 Task: Find connections with filter location Kunshan with filter topic #coacheswith filter profile language French with filter current company Qualys with filter school All Saints' College, Thiruvananthapuram with filter industry Reupholstery and Furniture Repair with filter service category Bankruptcy Law with filter keywords title Communications Director
Action: Mouse moved to (535, 73)
Screenshot: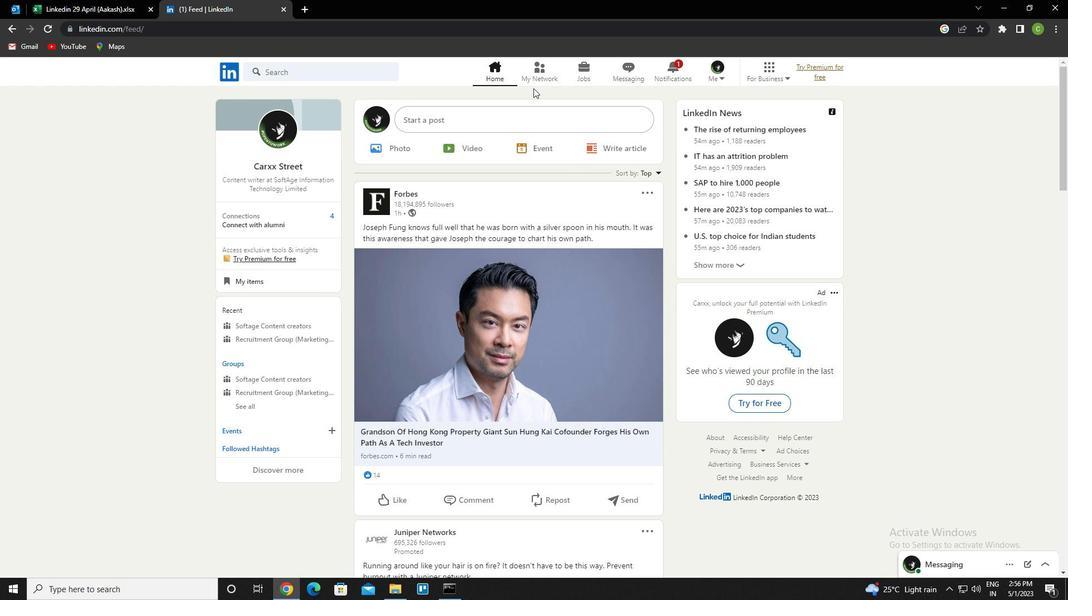 
Action: Mouse pressed left at (535, 73)
Screenshot: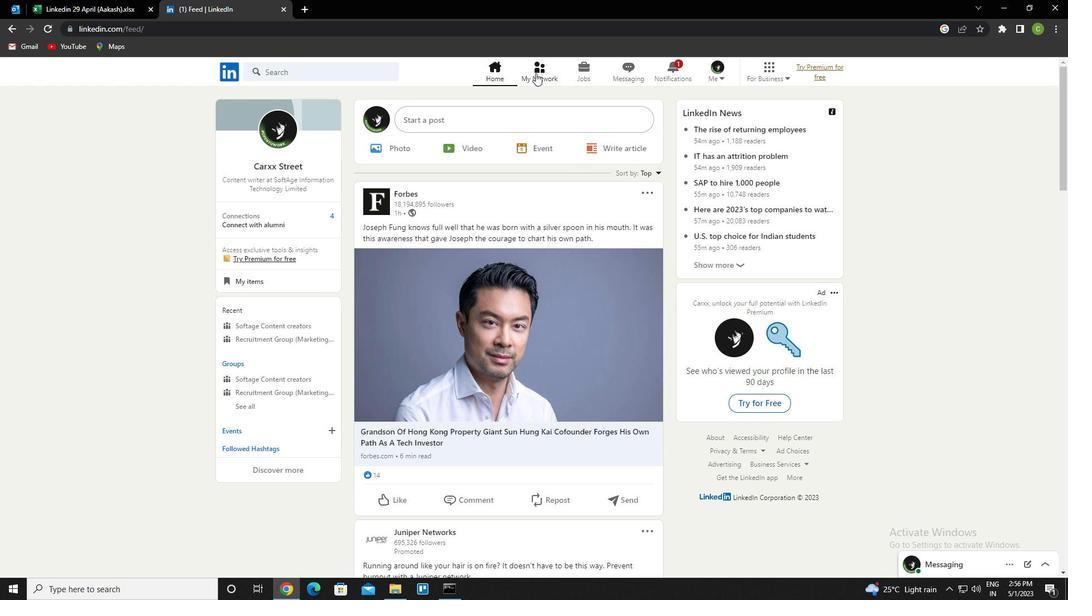 
Action: Mouse moved to (330, 126)
Screenshot: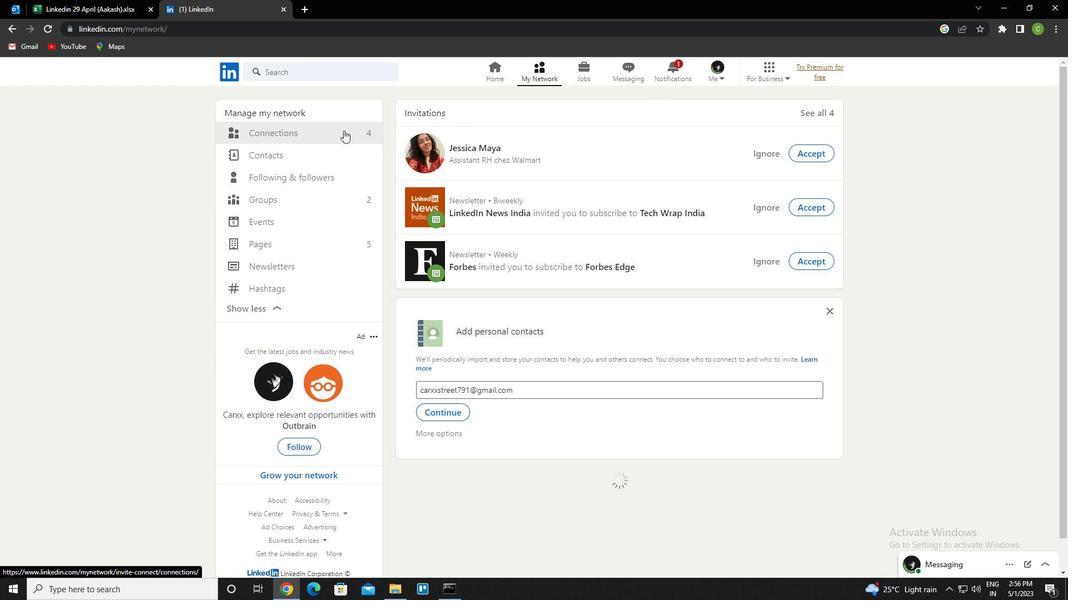 
Action: Mouse pressed left at (330, 126)
Screenshot: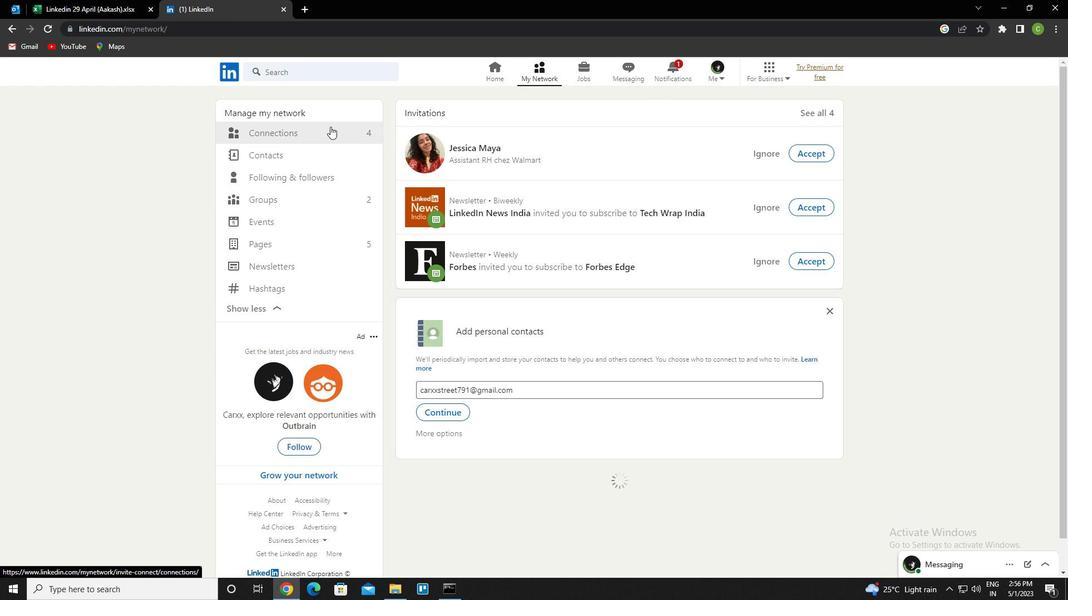 
Action: Mouse moved to (619, 130)
Screenshot: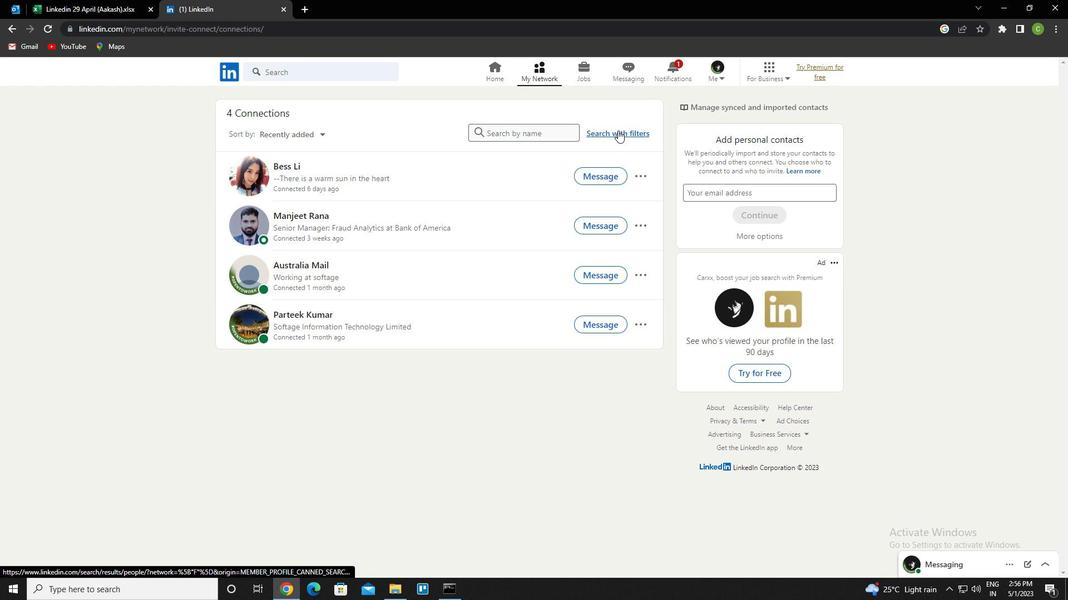 
Action: Mouse pressed left at (619, 130)
Screenshot: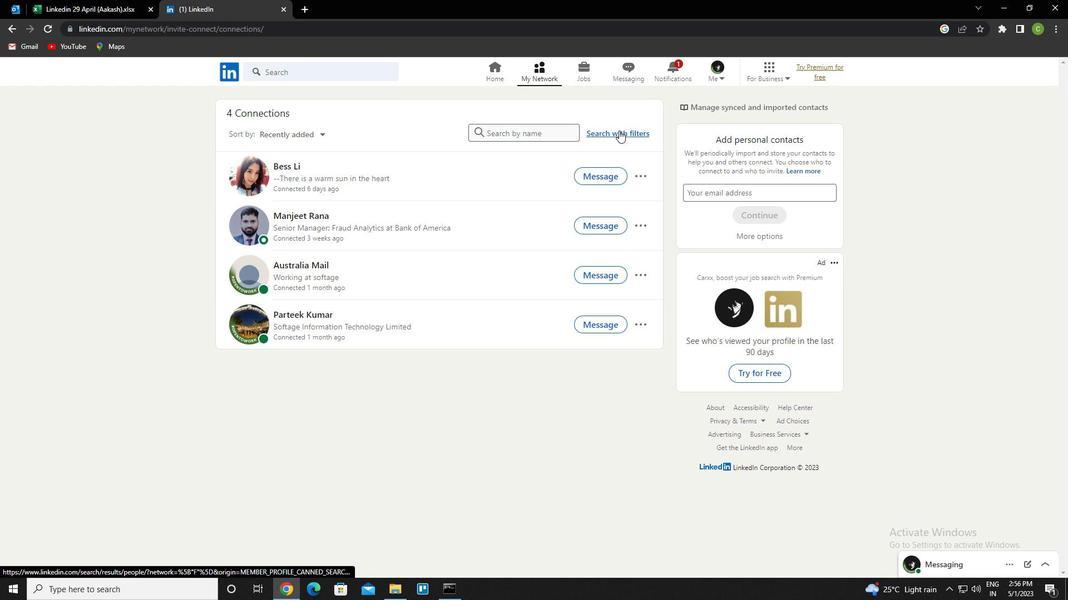 
Action: Mouse moved to (578, 109)
Screenshot: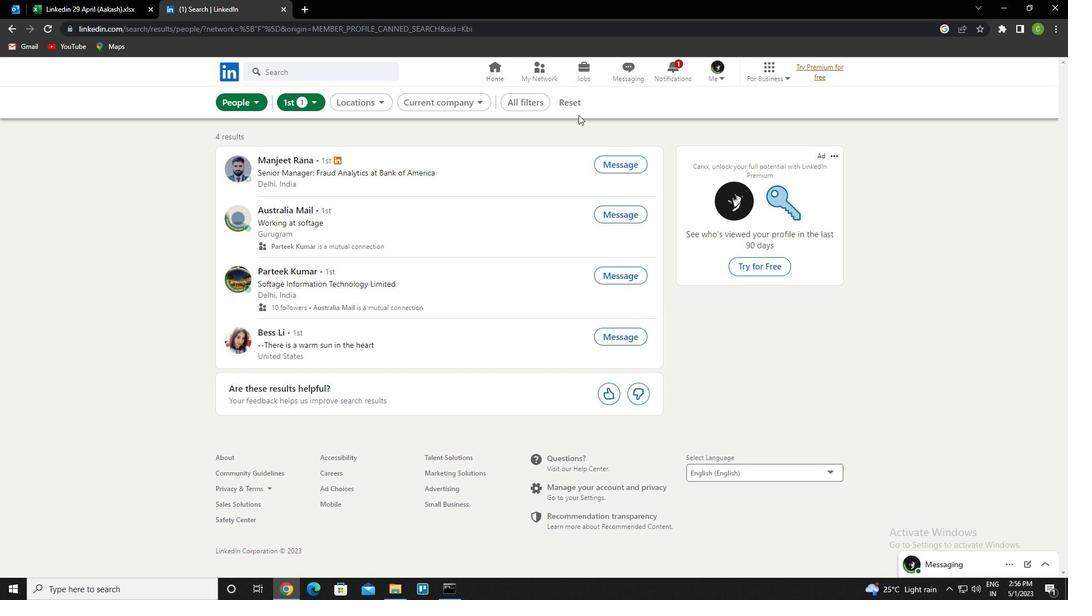 
Action: Mouse pressed left at (578, 109)
Screenshot: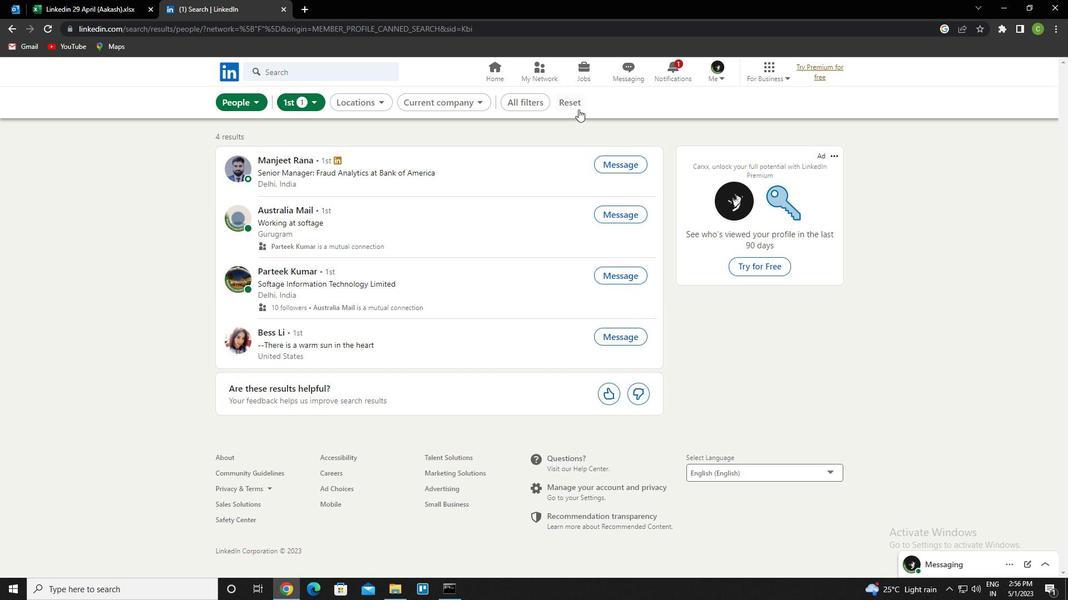 
Action: Mouse moved to (559, 102)
Screenshot: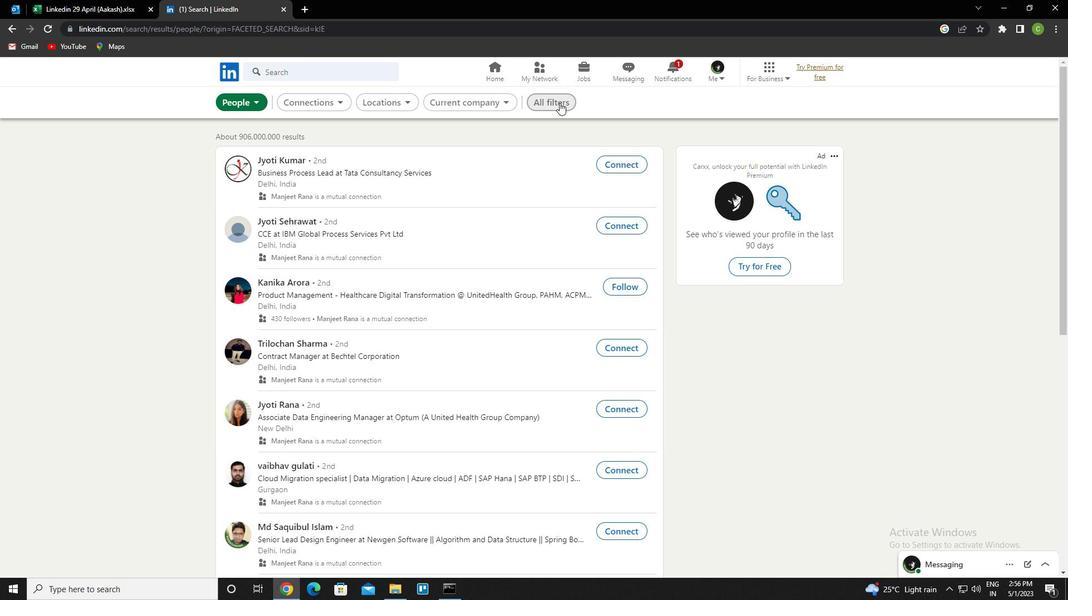 
Action: Mouse pressed left at (559, 102)
Screenshot: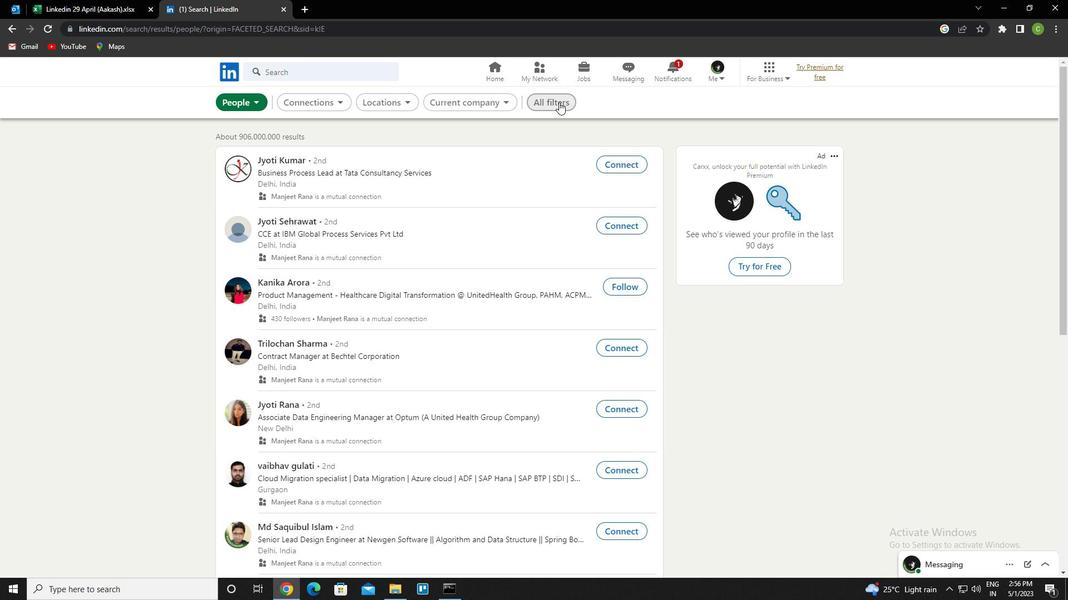 
Action: Mouse moved to (926, 322)
Screenshot: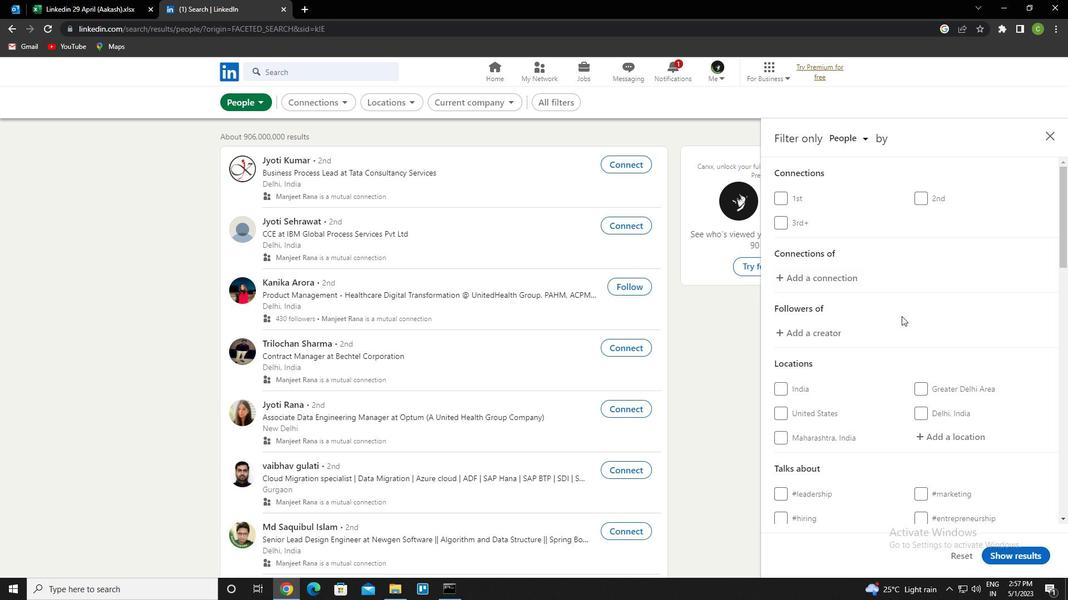 
Action: Mouse scrolled (926, 322) with delta (0, 0)
Screenshot: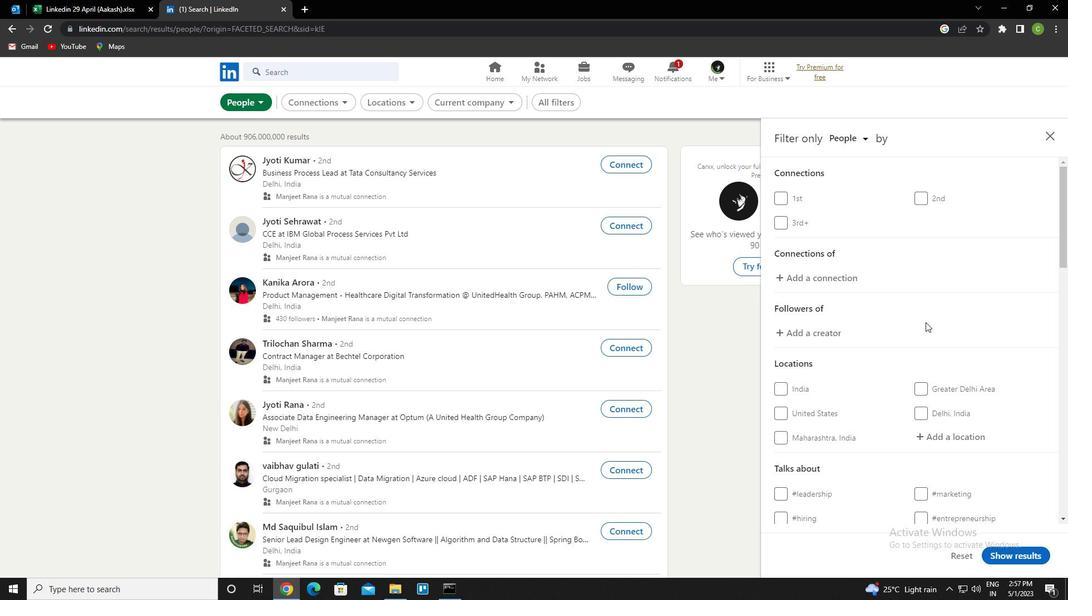 
Action: Mouse scrolled (926, 322) with delta (0, 0)
Screenshot: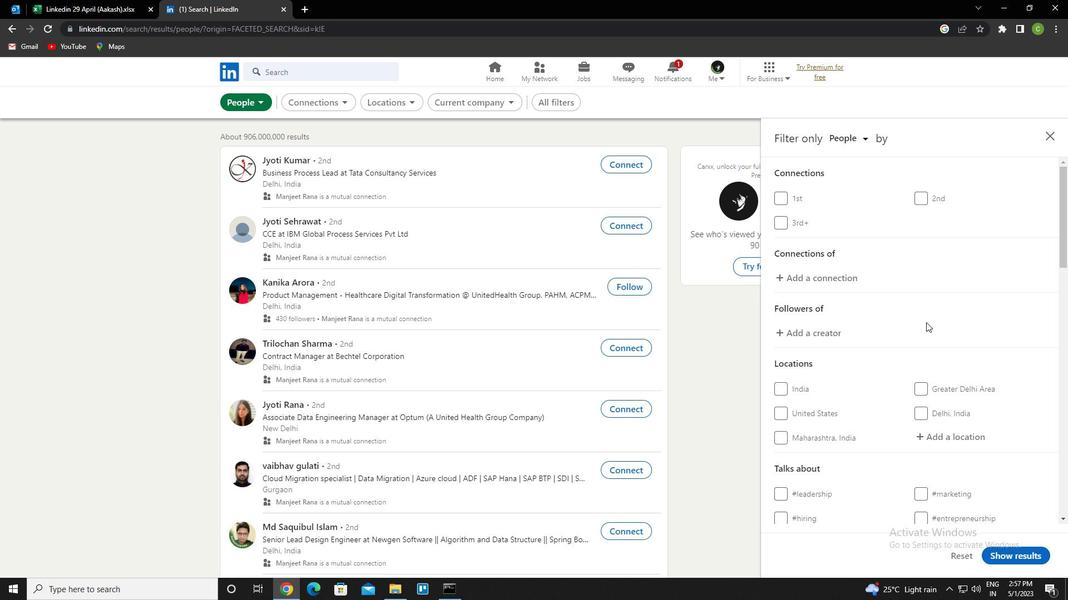 
Action: Mouse moved to (927, 322)
Screenshot: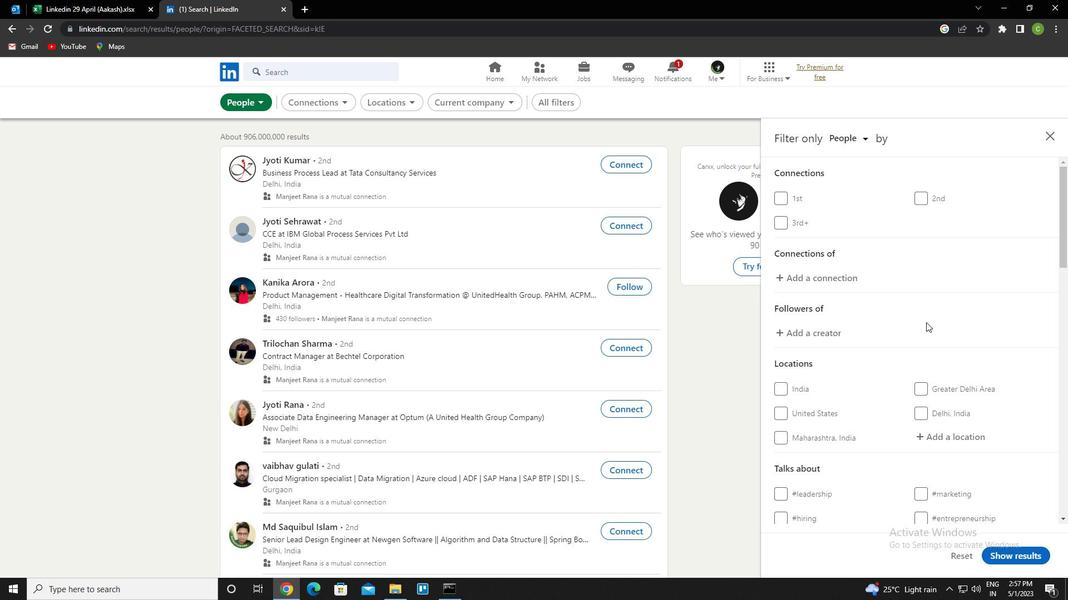 
Action: Mouse scrolled (927, 322) with delta (0, 0)
Screenshot: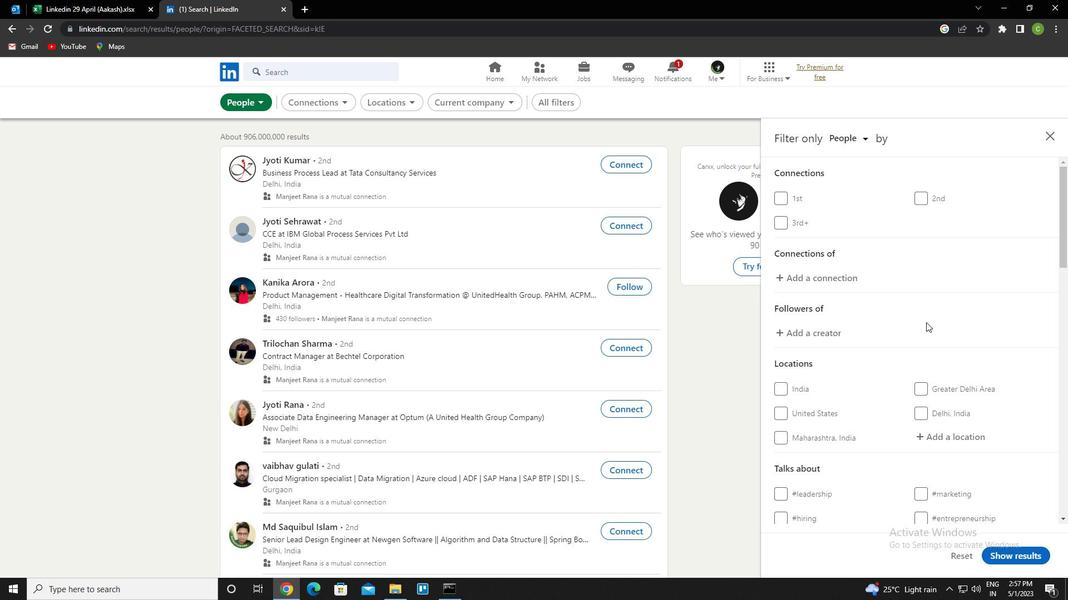 
Action: Mouse moved to (950, 268)
Screenshot: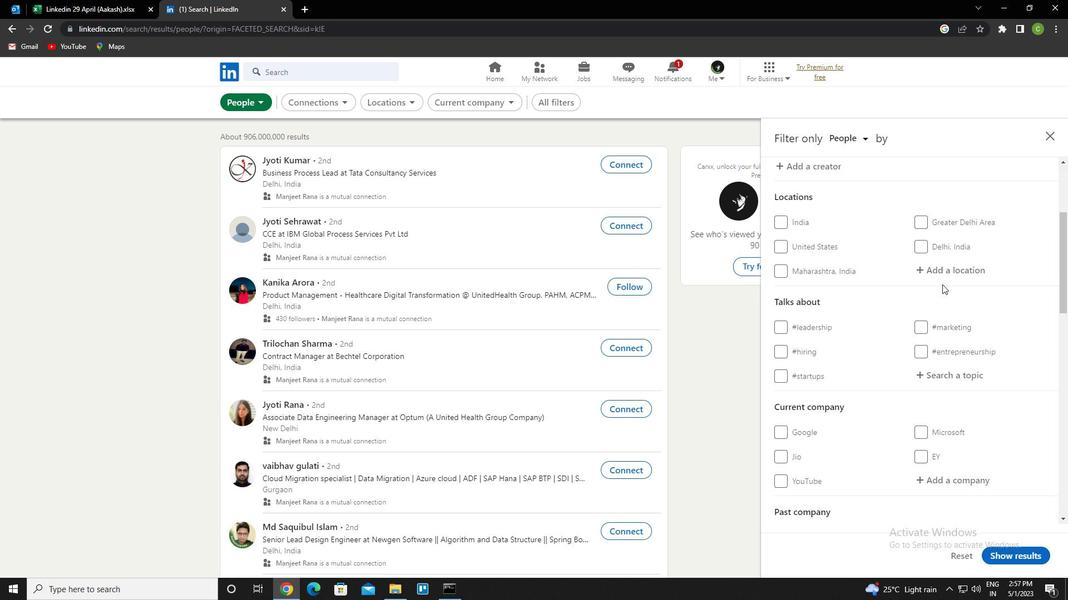 
Action: Mouse pressed left at (950, 268)
Screenshot: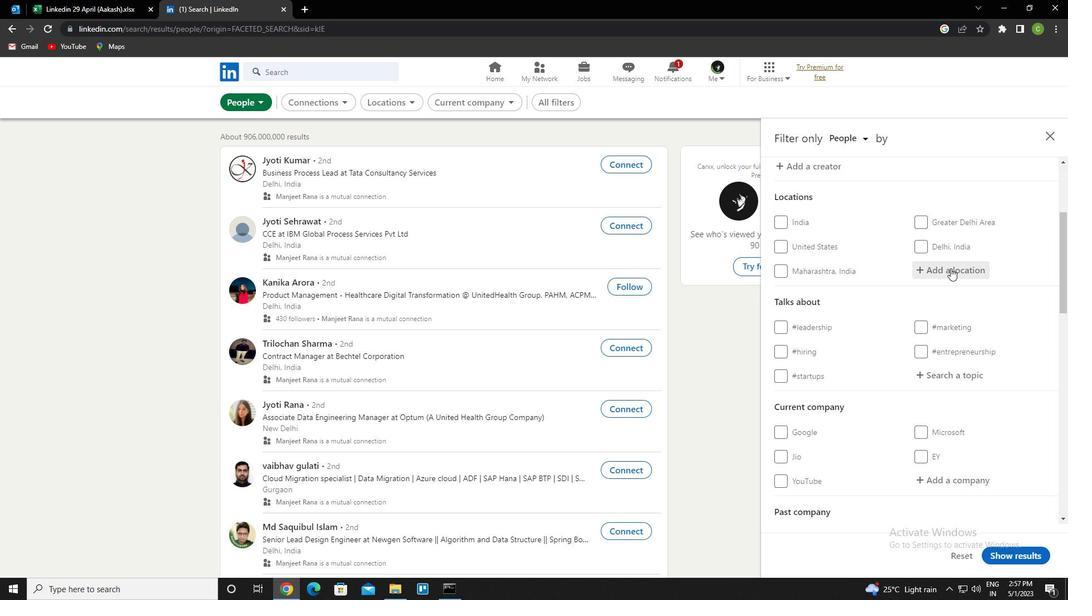 
Action: Key pressed <Key.caps_lock>k<Key.caps_lock>unshan<Key.enter>
Screenshot: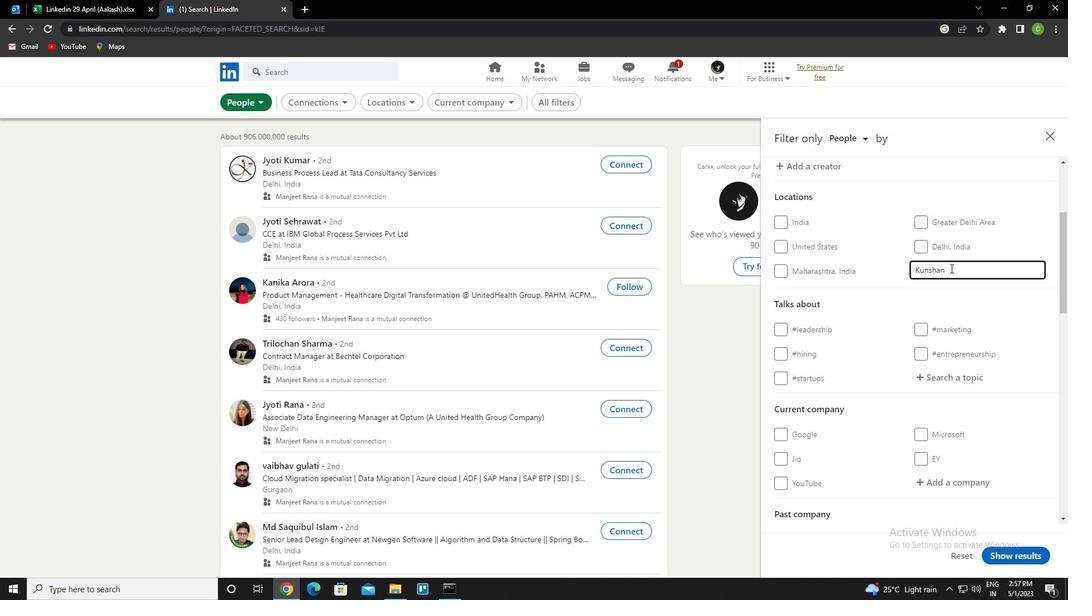 
Action: Mouse scrolled (950, 268) with delta (0, 0)
Screenshot: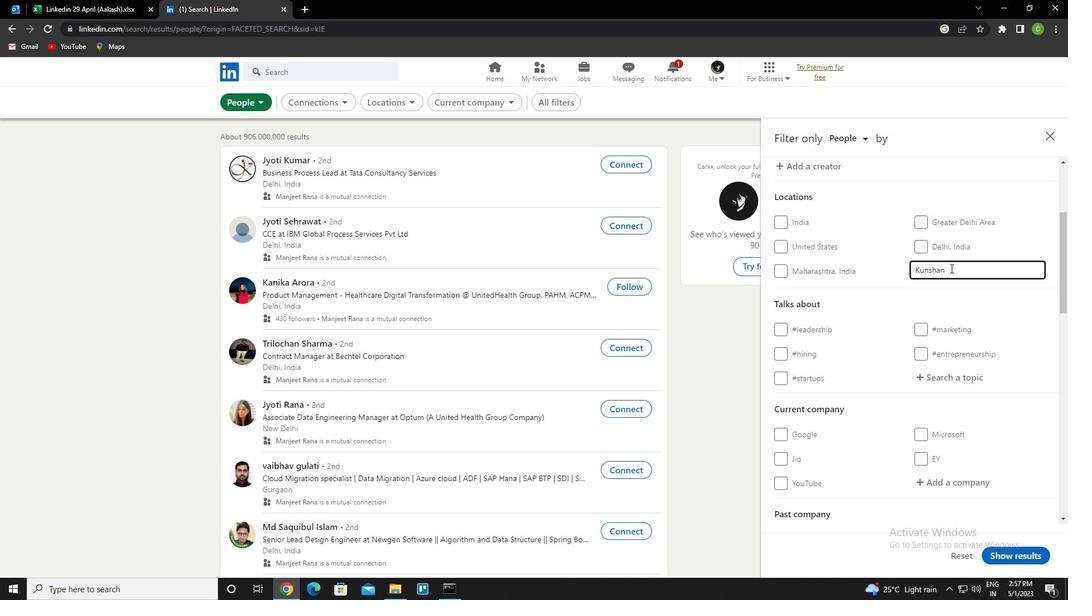 
Action: Mouse moved to (963, 326)
Screenshot: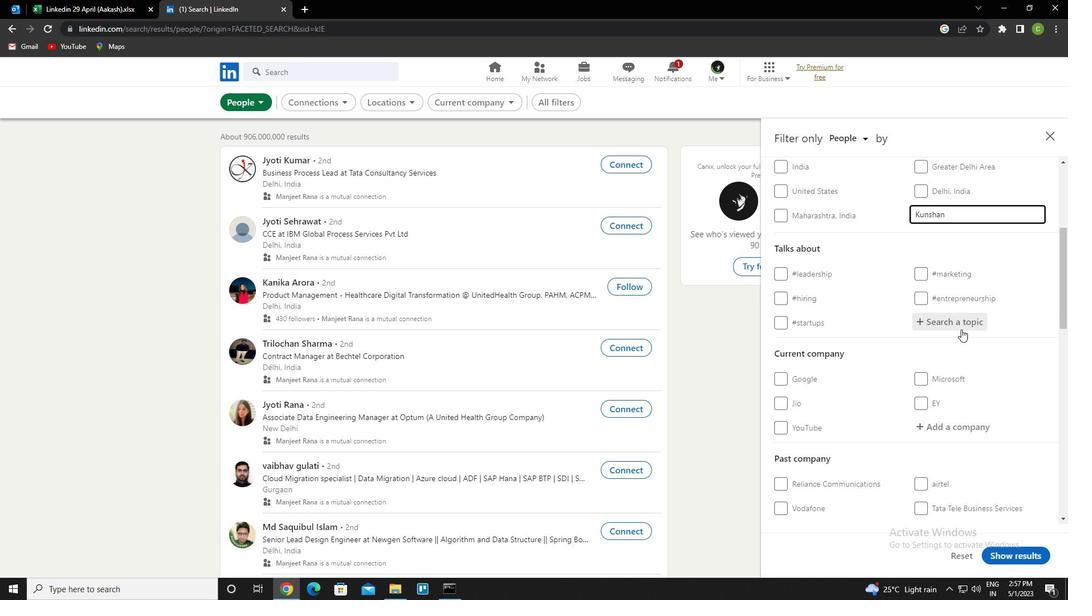 
Action: Mouse pressed left at (963, 326)
Screenshot: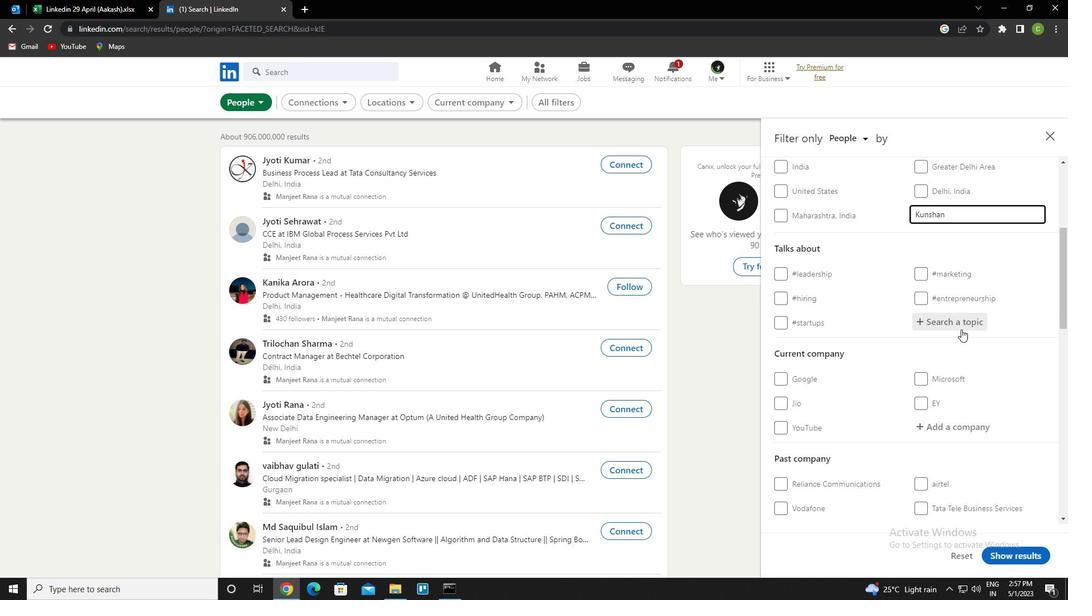 
Action: Key pressed coaches<Key.down><Key.enter>
Screenshot: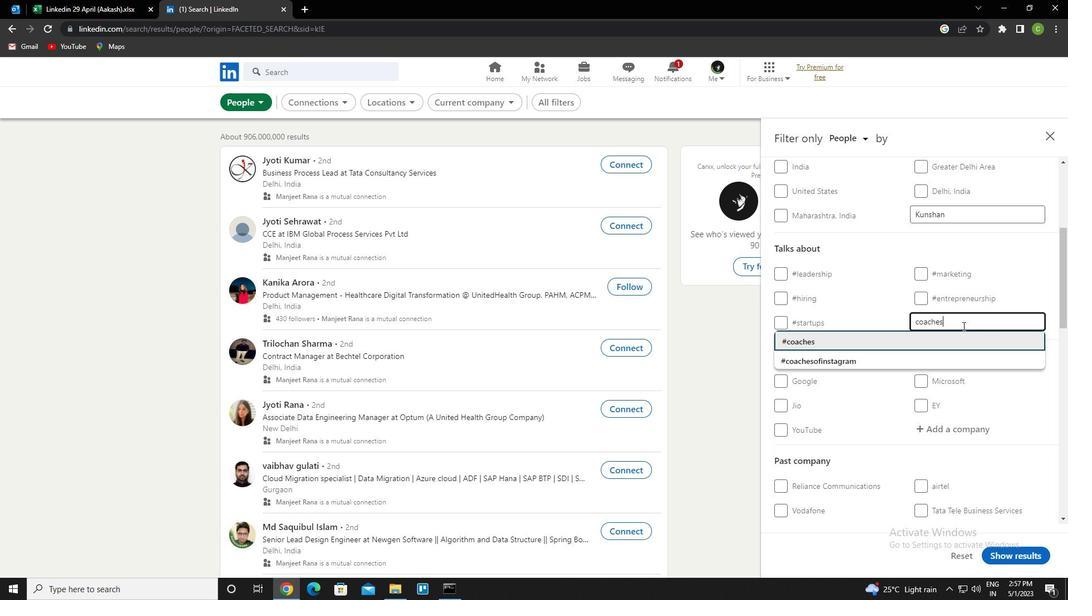 
Action: Mouse moved to (962, 326)
Screenshot: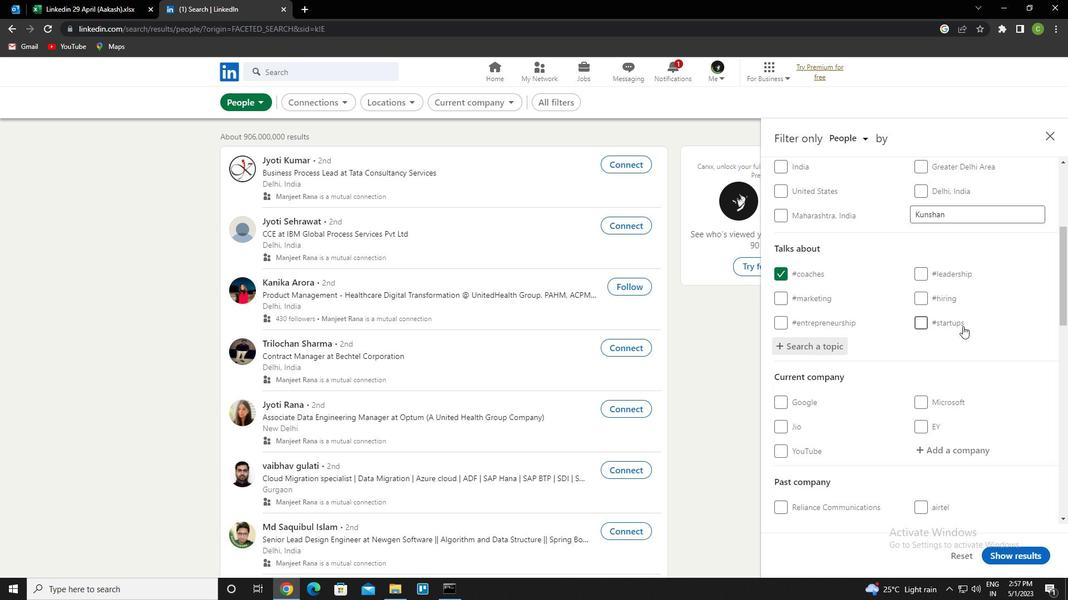 
Action: Mouse scrolled (962, 326) with delta (0, 0)
Screenshot: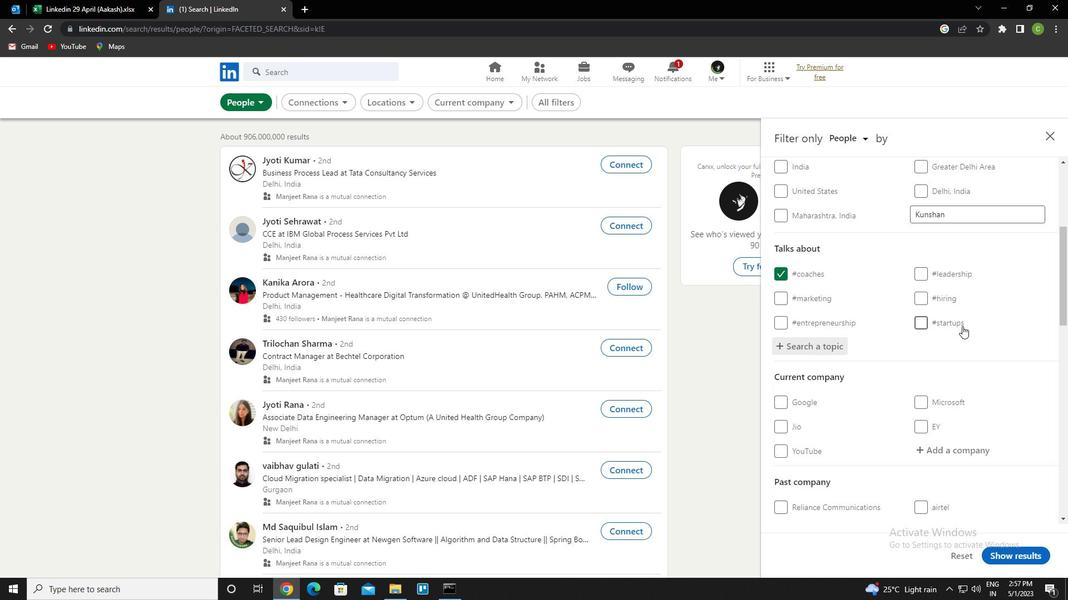
Action: Mouse scrolled (962, 326) with delta (0, 0)
Screenshot: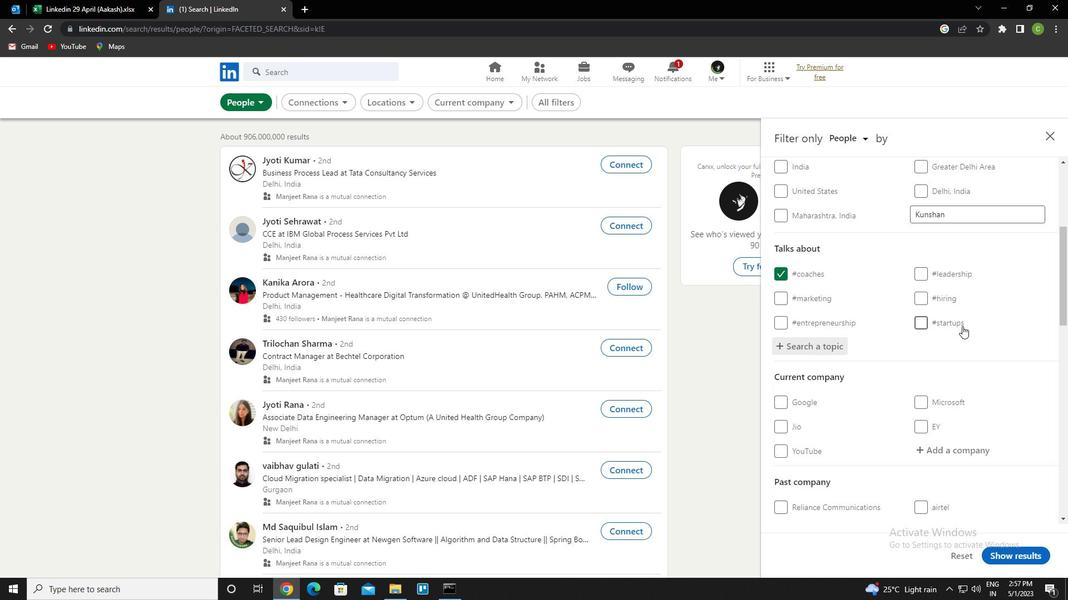 
Action: Mouse scrolled (962, 326) with delta (0, 0)
Screenshot: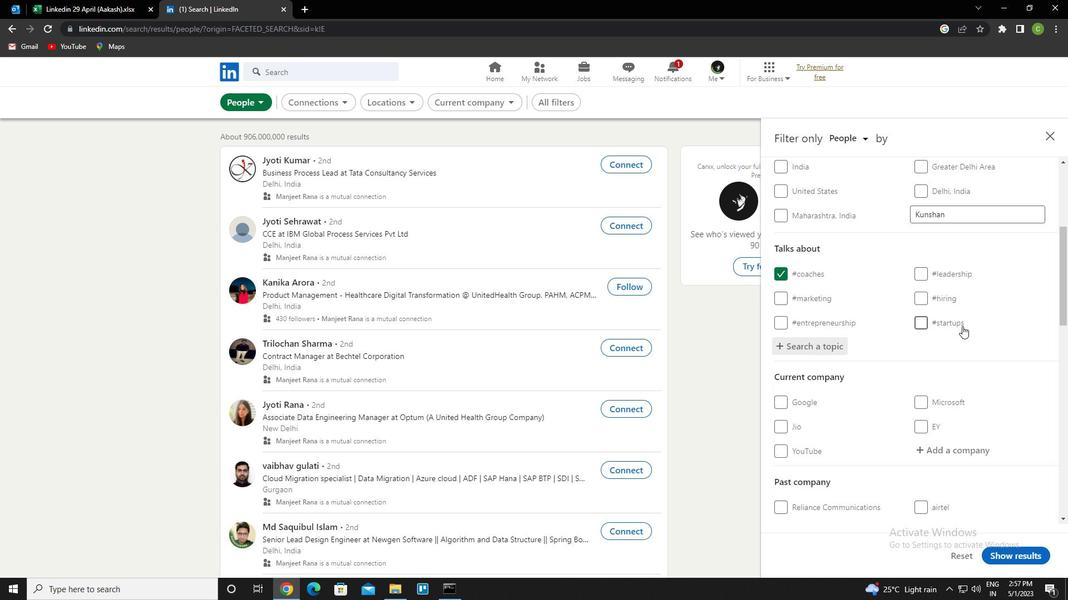 
Action: Mouse moved to (955, 354)
Screenshot: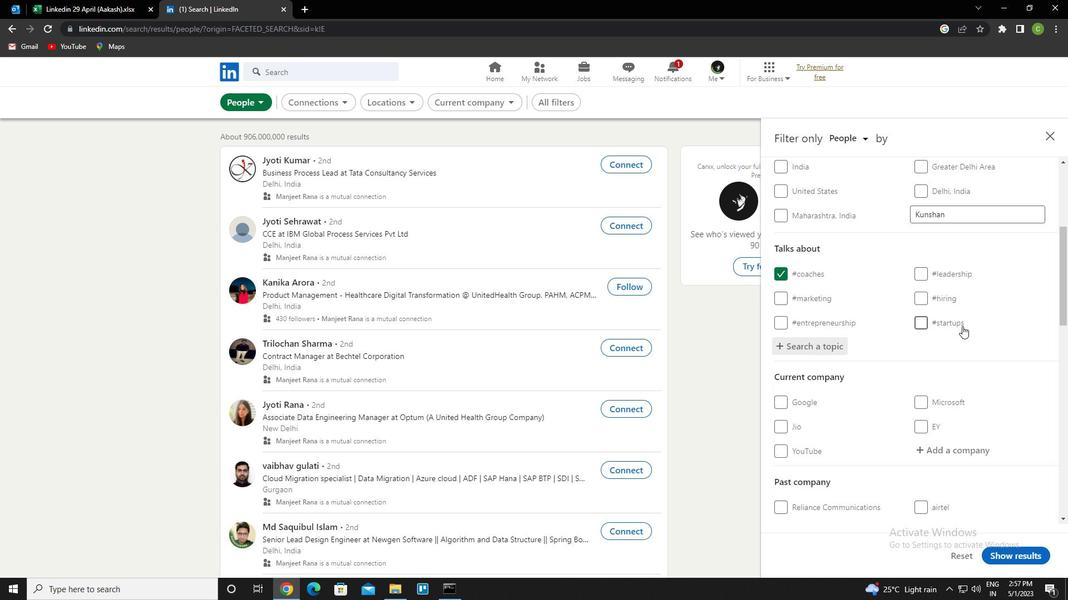 
Action: Mouse scrolled (955, 353) with delta (0, 0)
Screenshot: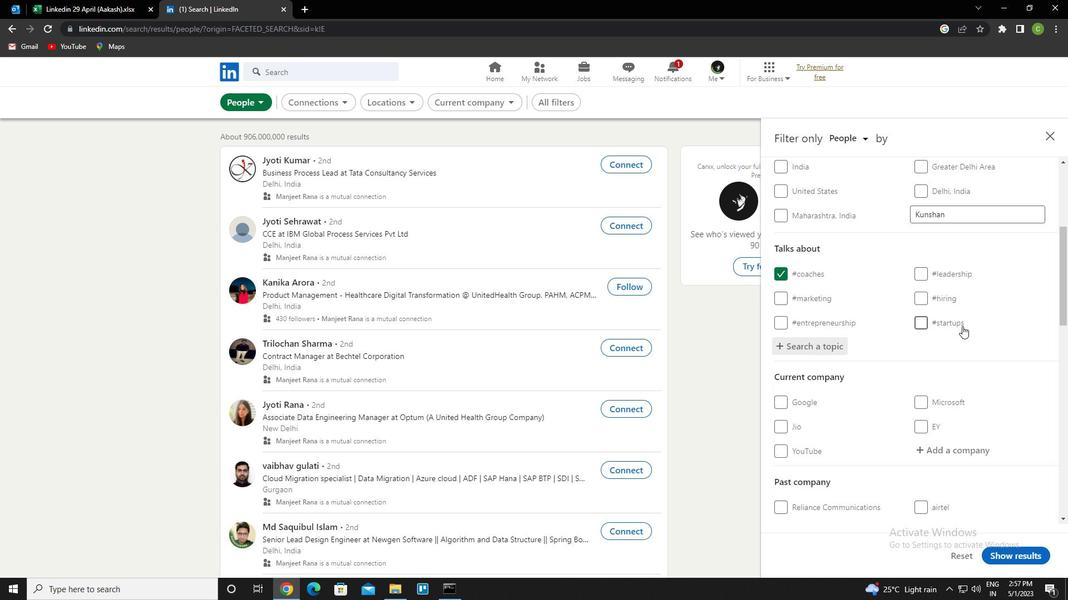 
Action: Mouse moved to (945, 393)
Screenshot: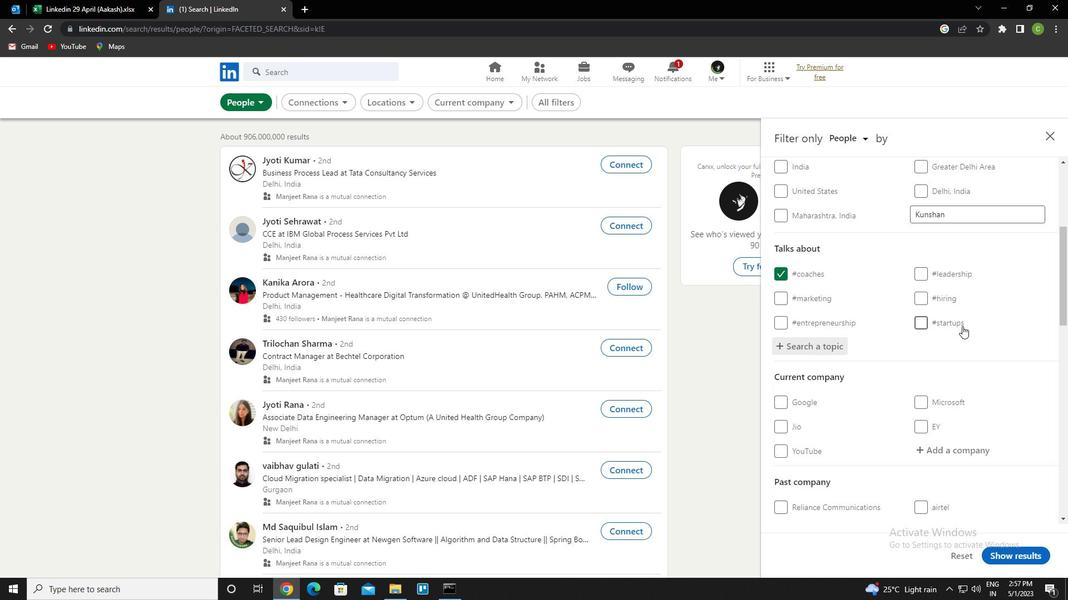 
Action: Mouse scrolled (945, 392) with delta (0, 0)
Screenshot: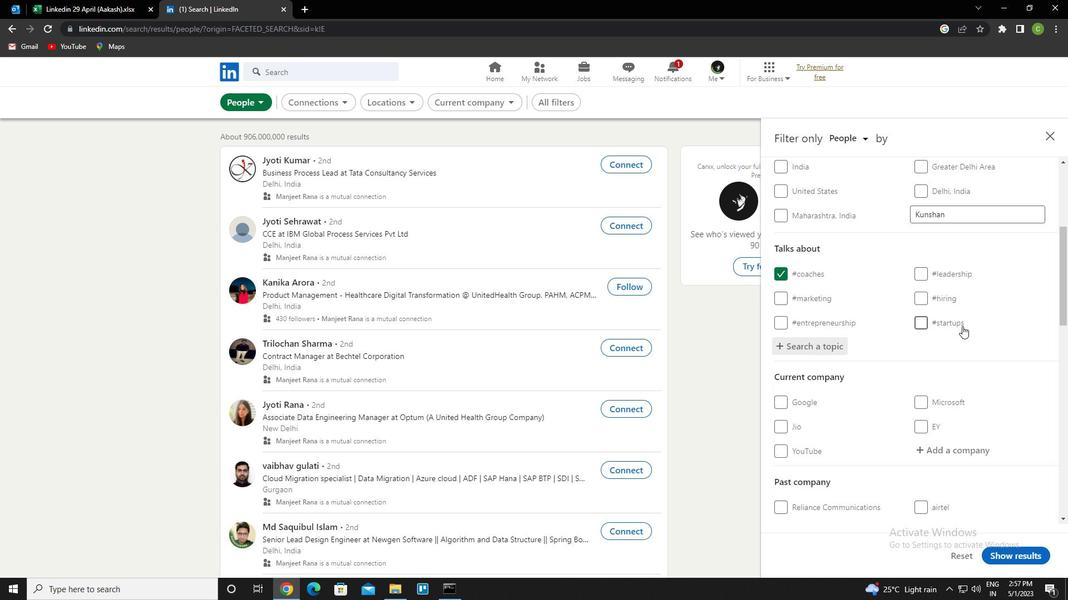 
Action: Mouse moved to (941, 415)
Screenshot: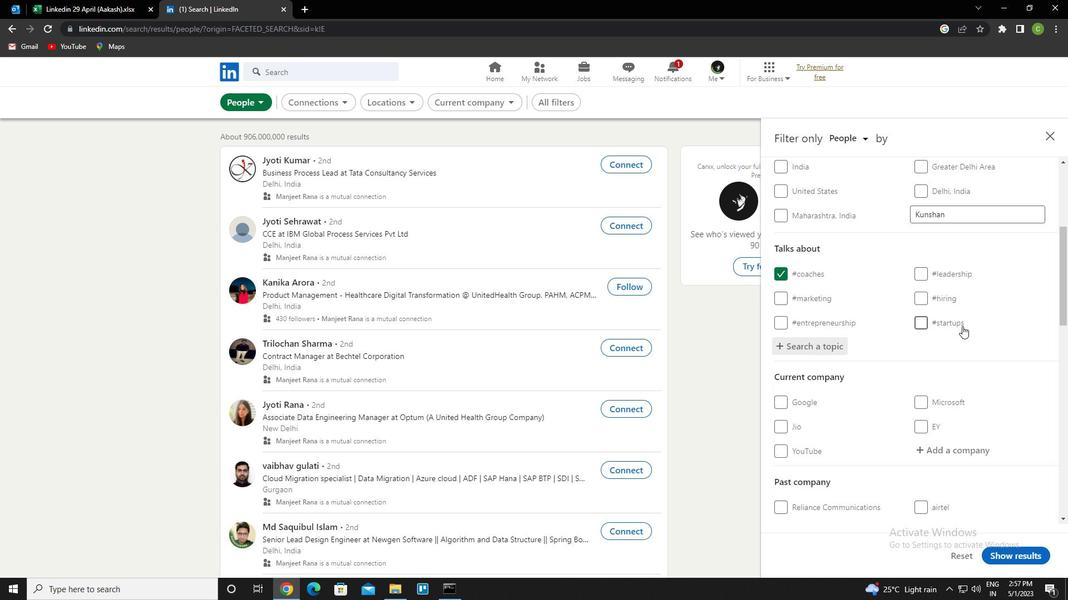 
Action: Mouse scrolled (941, 415) with delta (0, 0)
Screenshot: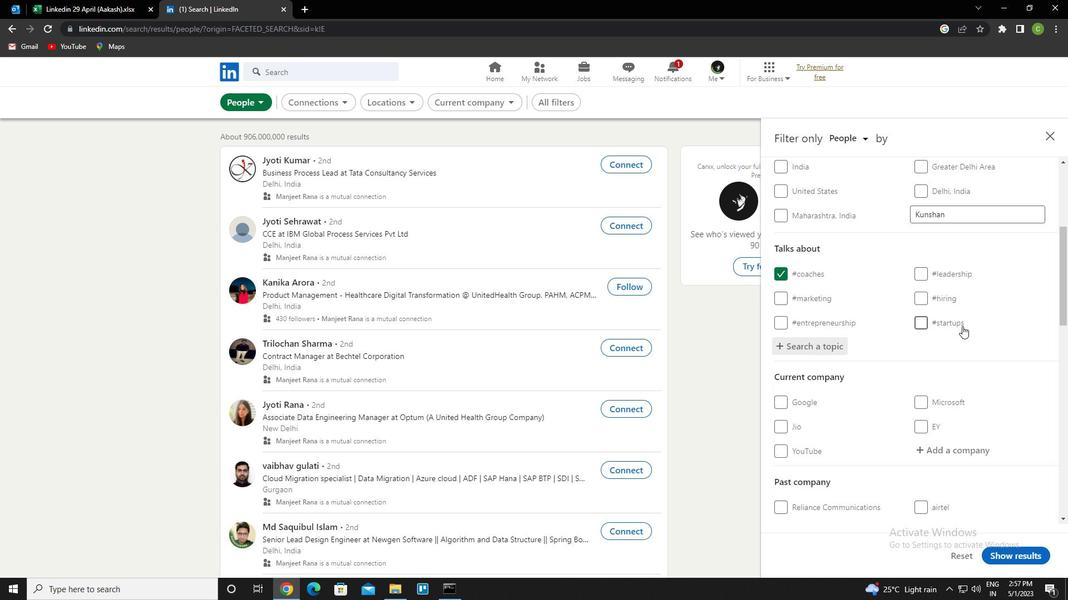 
Action: Mouse moved to (939, 420)
Screenshot: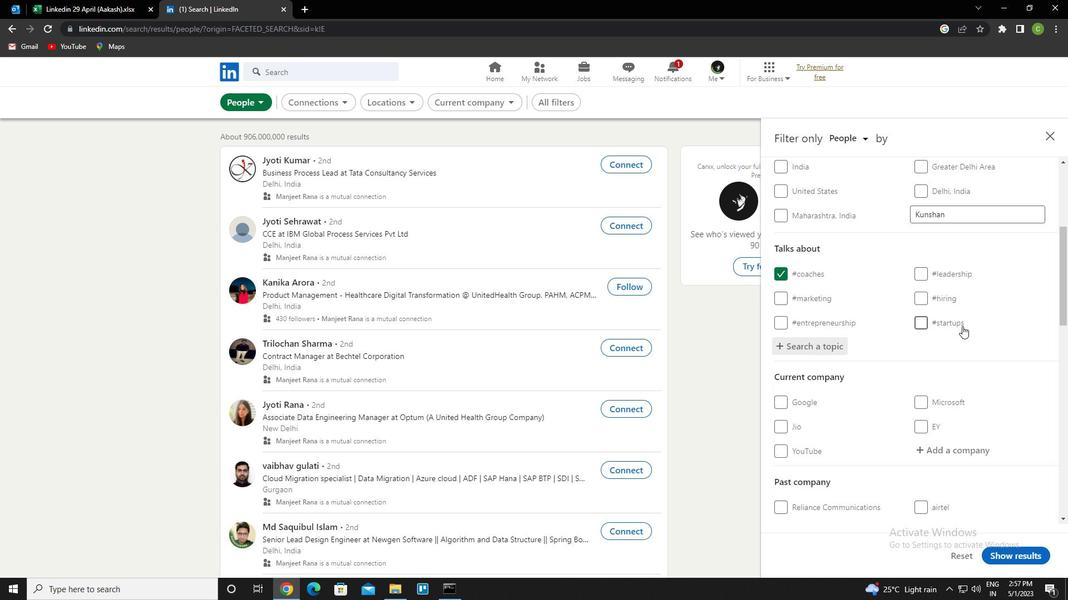 
Action: Mouse scrolled (939, 419) with delta (0, 0)
Screenshot: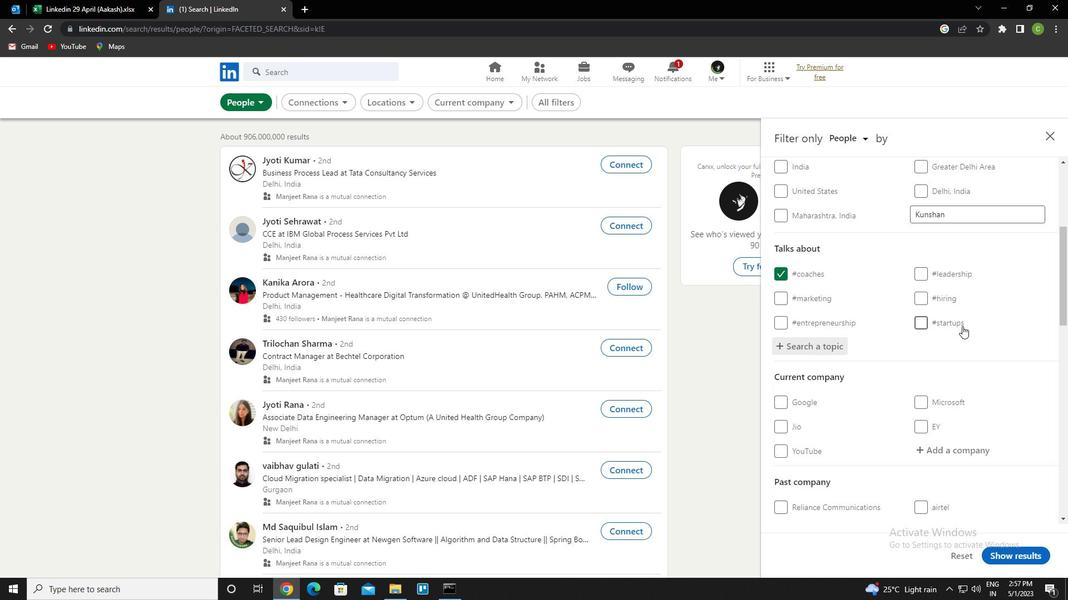 
Action: Mouse moved to (938, 420)
Screenshot: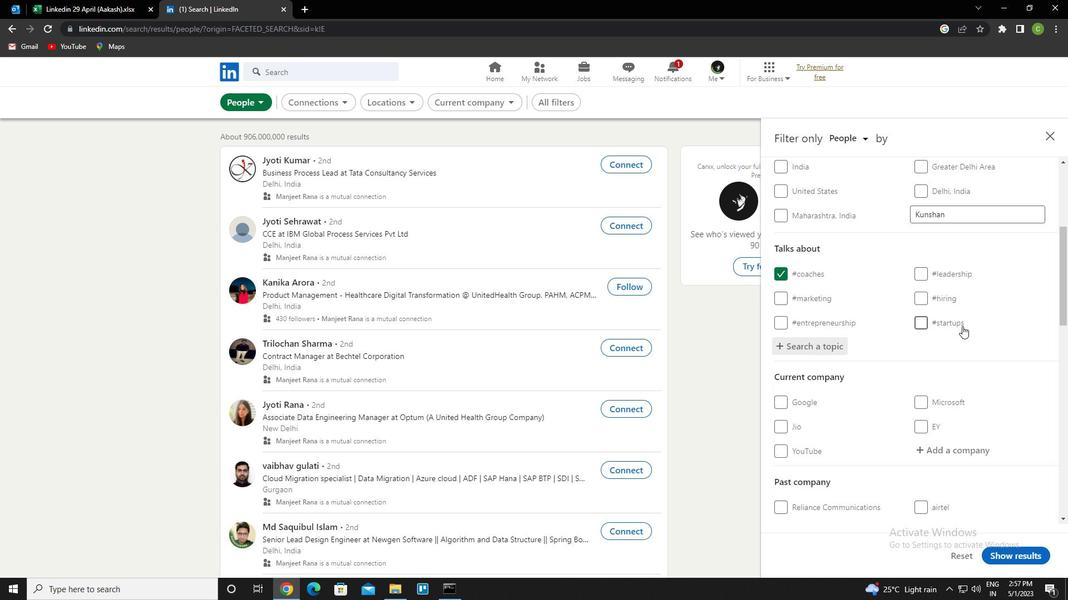 
Action: Mouse scrolled (938, 420) with delta (0, 0)
Screenshot: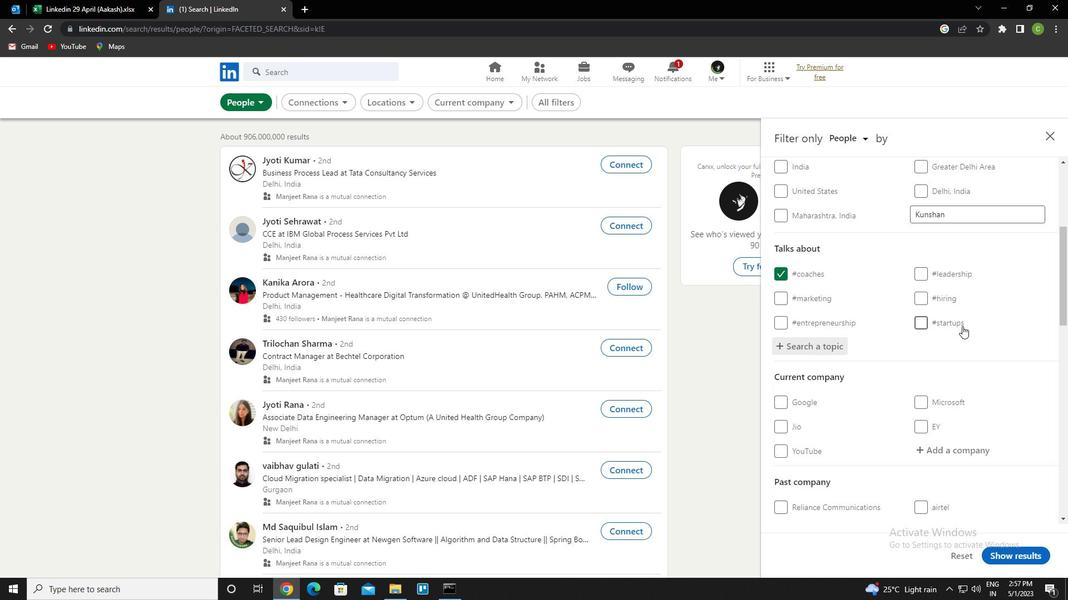 
Action: Mouse scrolled (938, 420) with delta (0, 0)
Screenshot: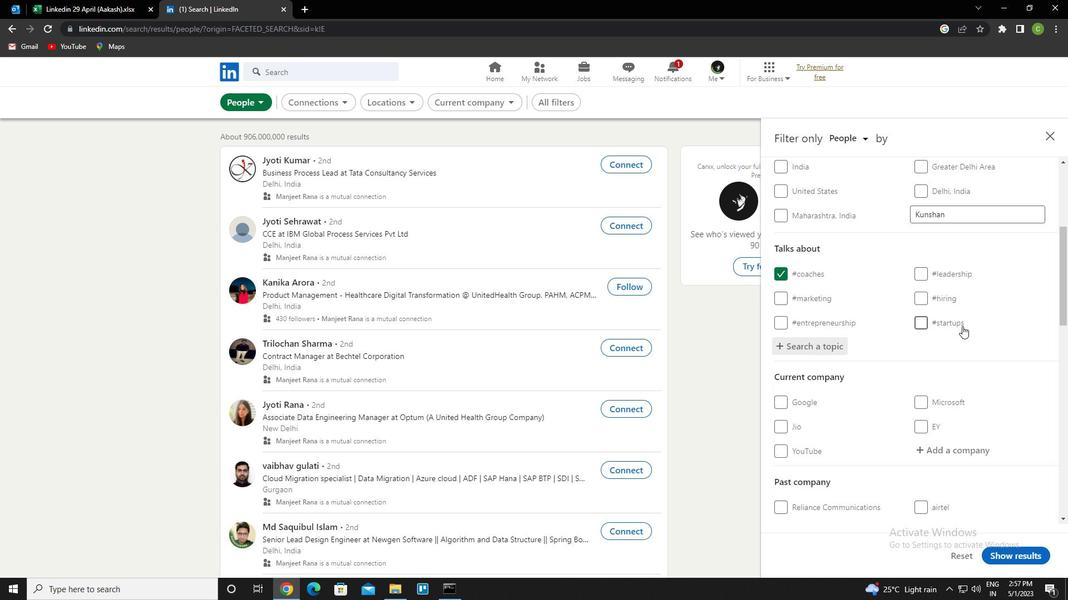 
Action: Mouse scrolled (938, 420) with delta (0, 0)
Screenshot: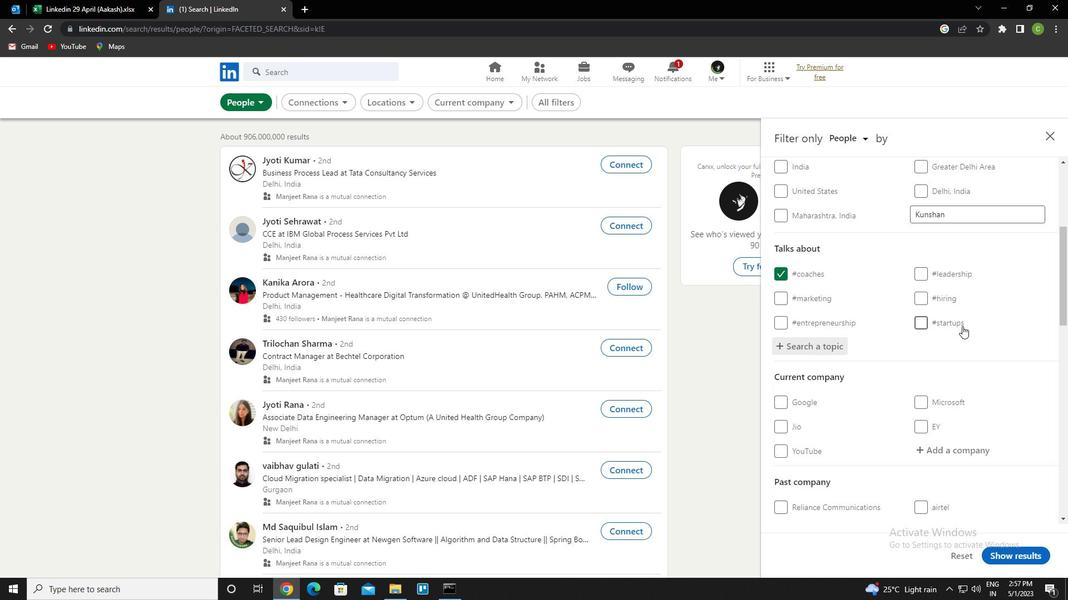 
Action: Mouse moved to (924, 443)
Screenshot: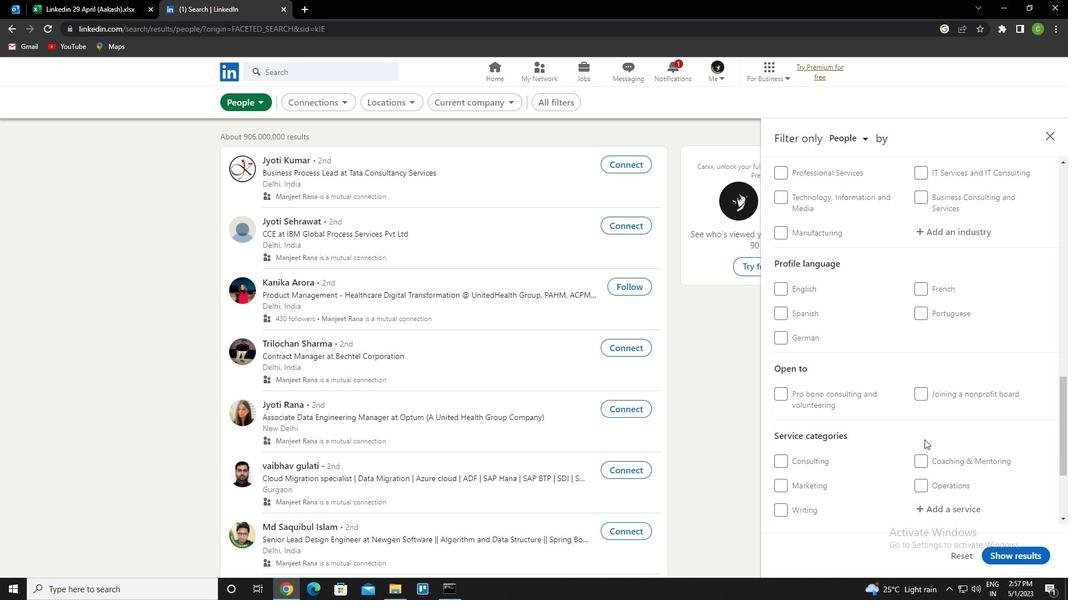 
Action: Mouse scrolled (924, 443) with delta (0, 0)
Screenshot: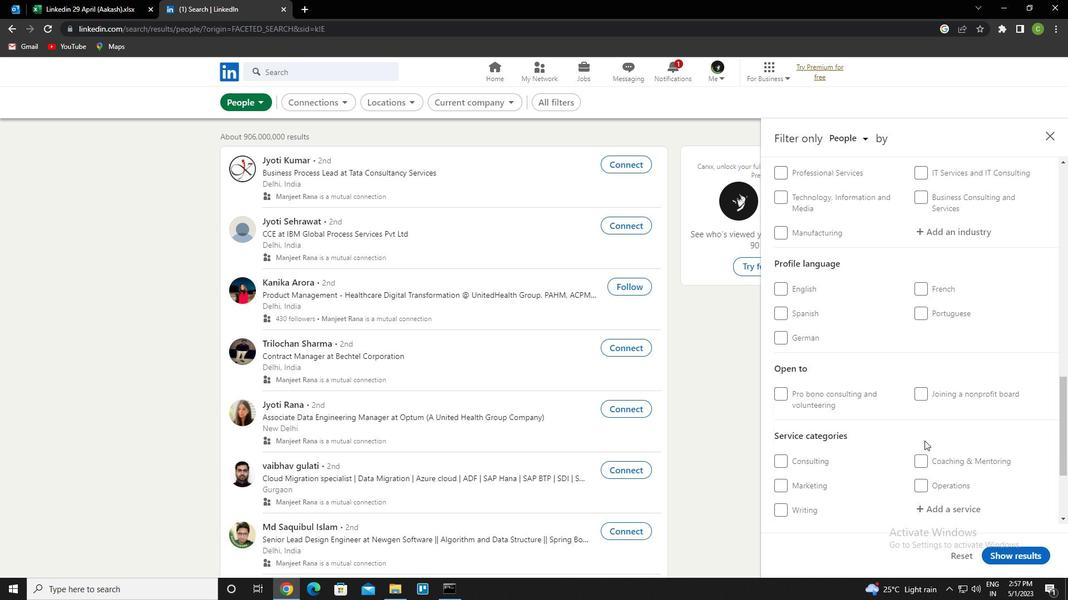 
Action: Mouse moved to (924, 444)
Screenshot: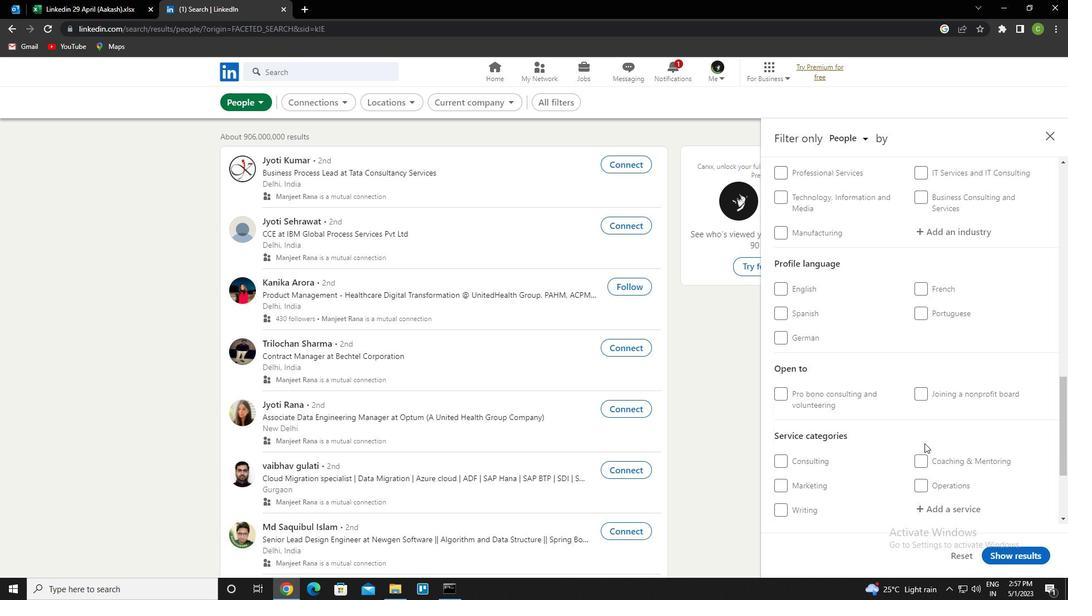 
Action: Mouse scrolled (924, 443) with delta (0, 0)
Screenshot: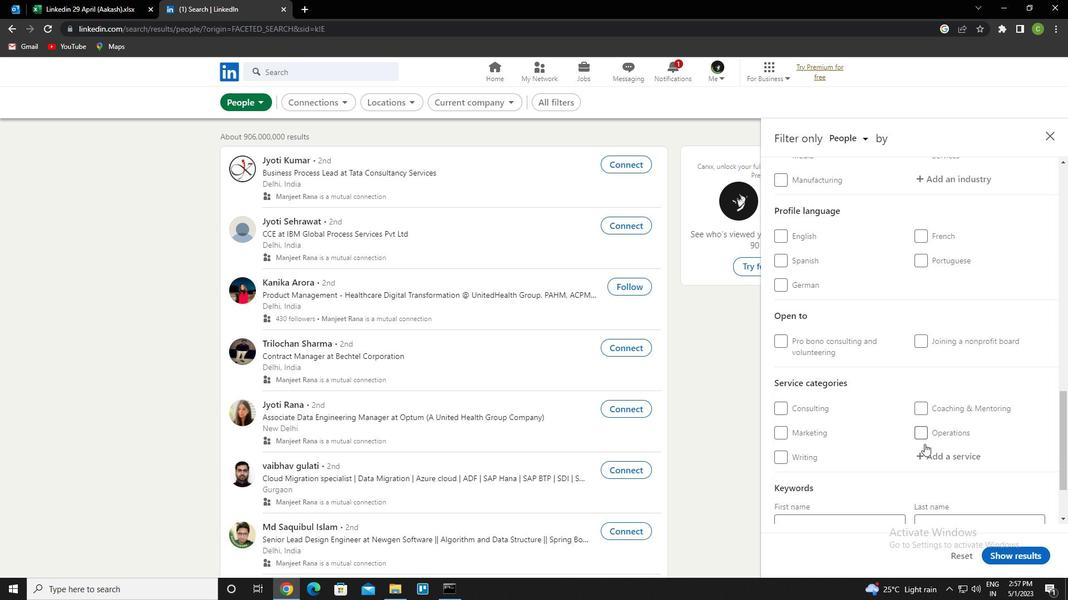 
Action: Mouse scrolled (924, 443) with delta (0, 0)
Screenshot: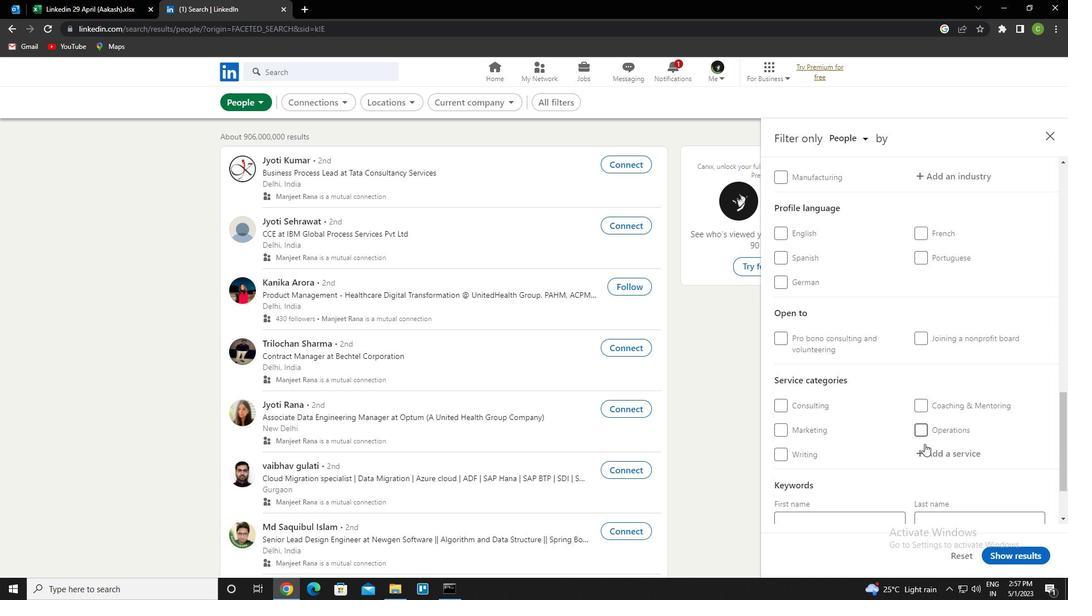 
Action: Mouse scrolled (924, 443) with delta (0, 0)
Screenshot: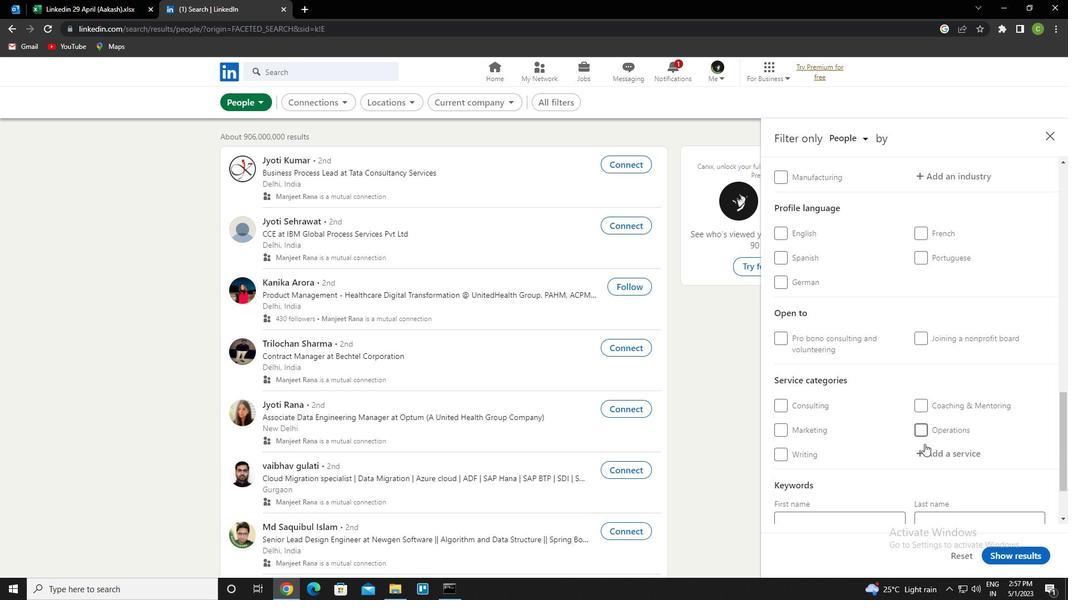 
Action: Mouse scrolled (924, 443) with delta (0, 0)
Screenshot: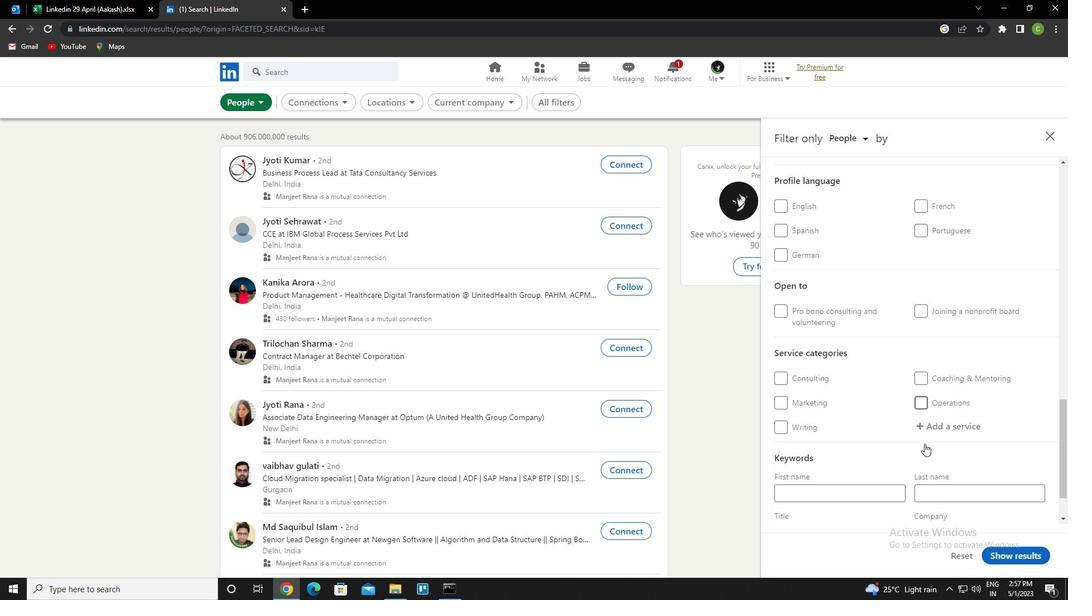 
Action: Mouse moved to (906, 417)
Screenshot: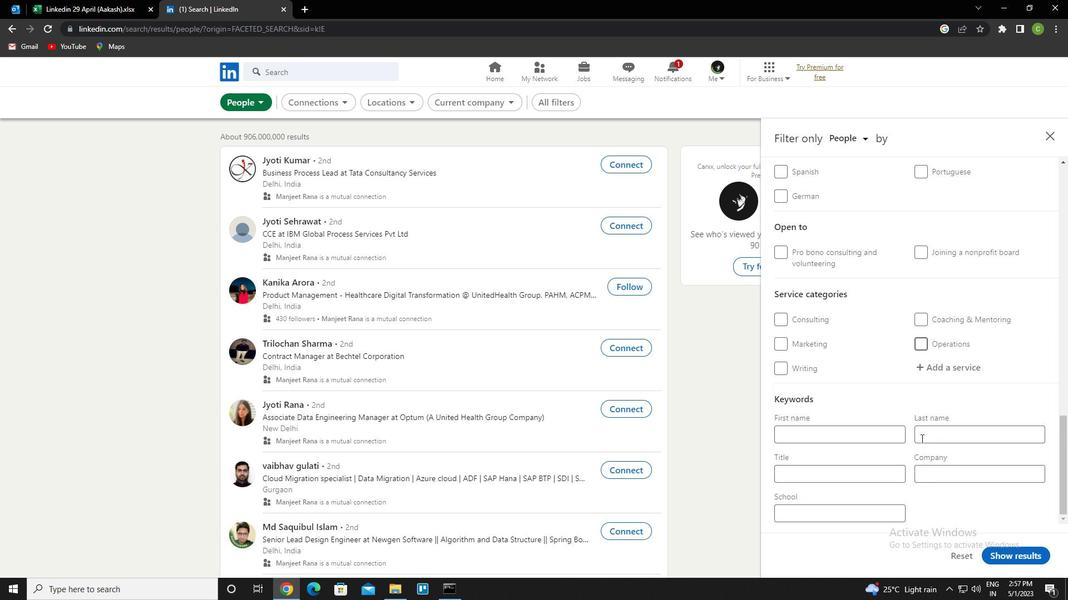 
Action: Mouse scrolled (906, 417) with delta (0, 0)
Screenshot: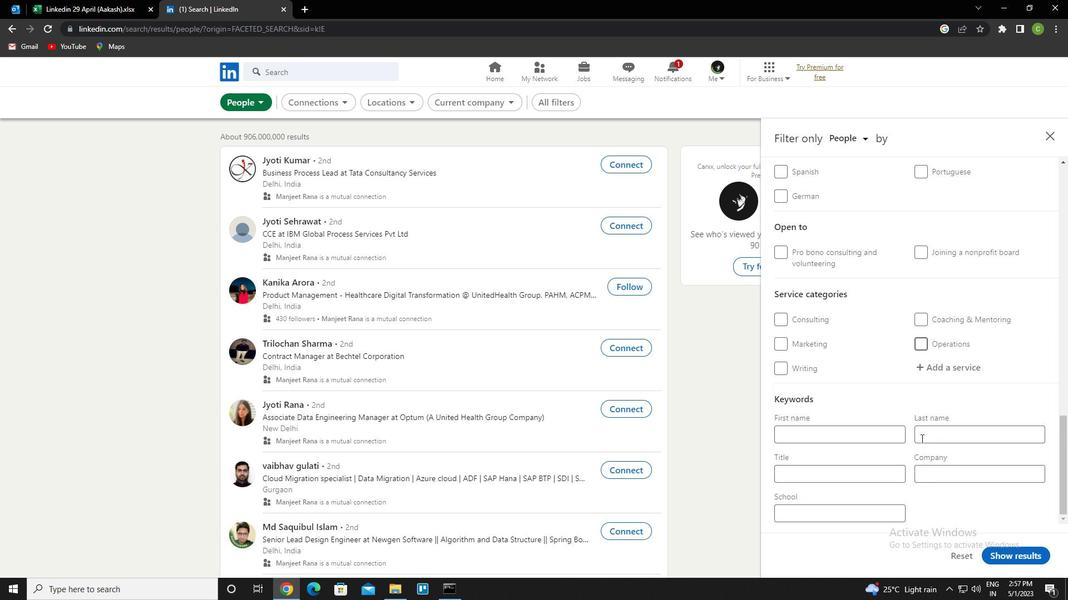 
Action: Mouse moved to (923, 206)
Screenshot: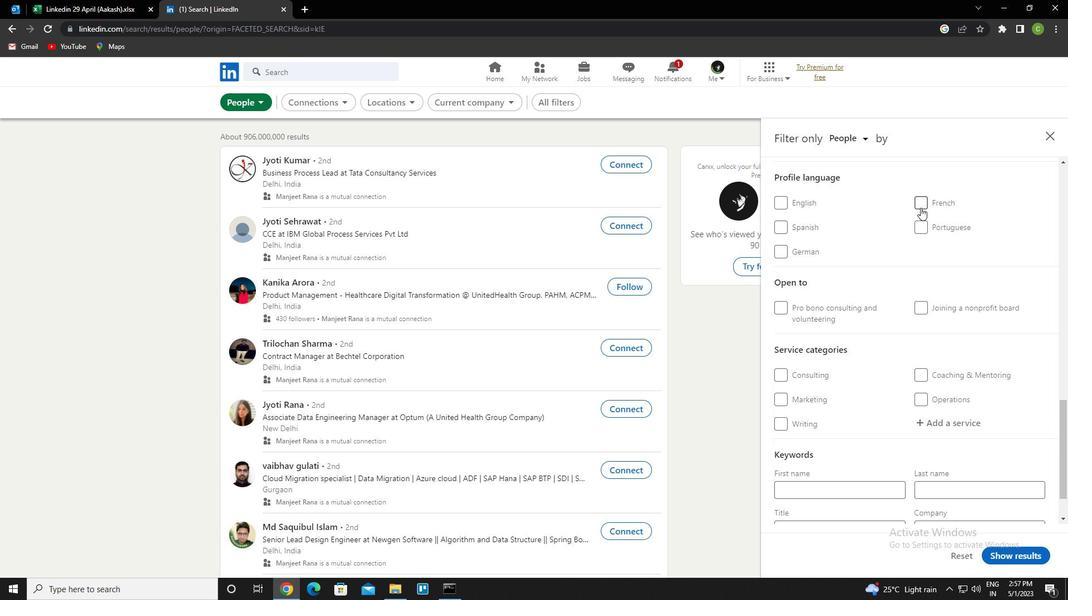 
Action: Mouse pressed left at (923, 206)
Screenshot: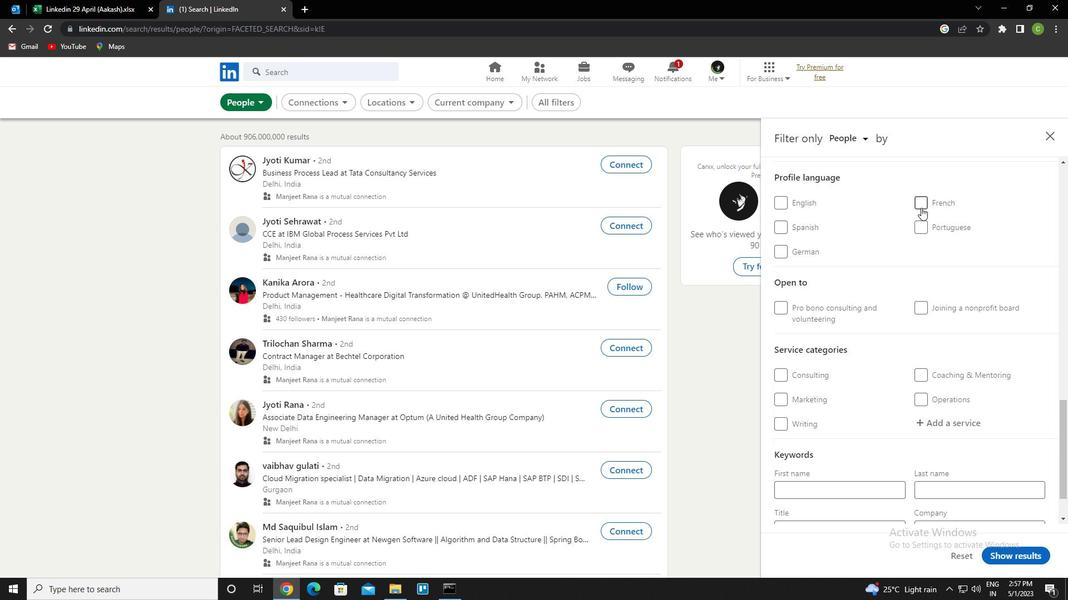 
Action: Mouse moved to (928, 244)
Screenshot: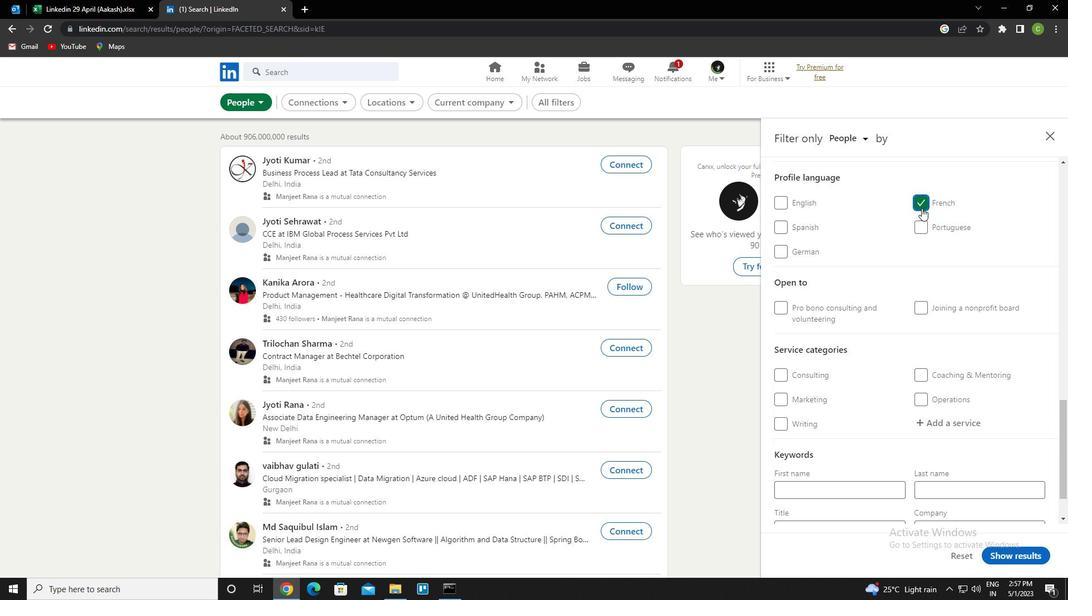 
Action: Mouse scrolled (928, 244) with delta (0, 0)
Screenshot: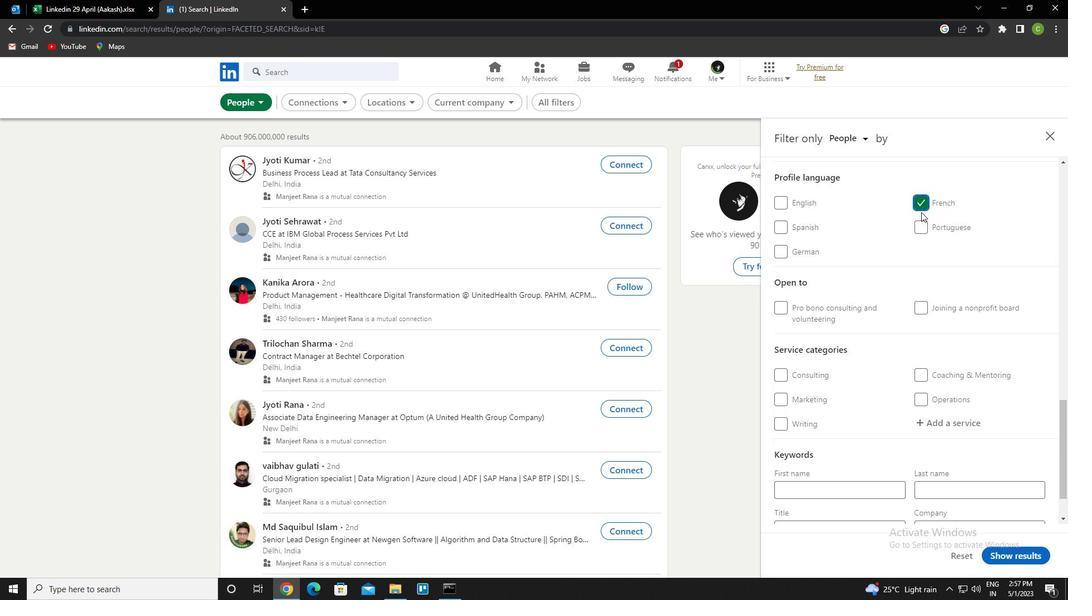 
Action: Mouse scrolled (928, 244) with delta (0, 0)
Screenshot: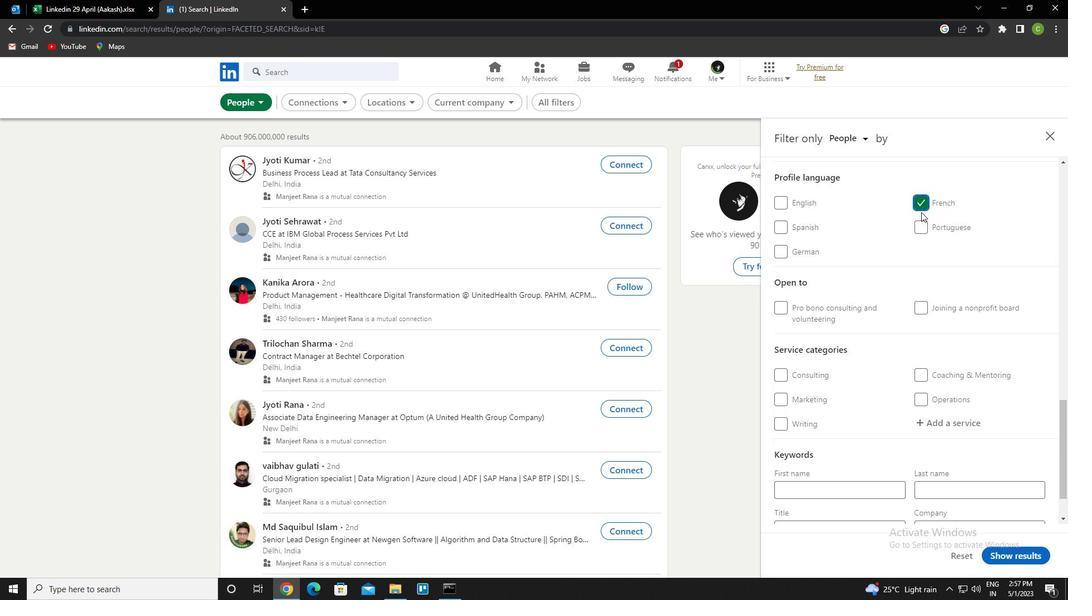 
Action: Mouse scrolled (928, 244) with delta (0, 0)
Screenshot: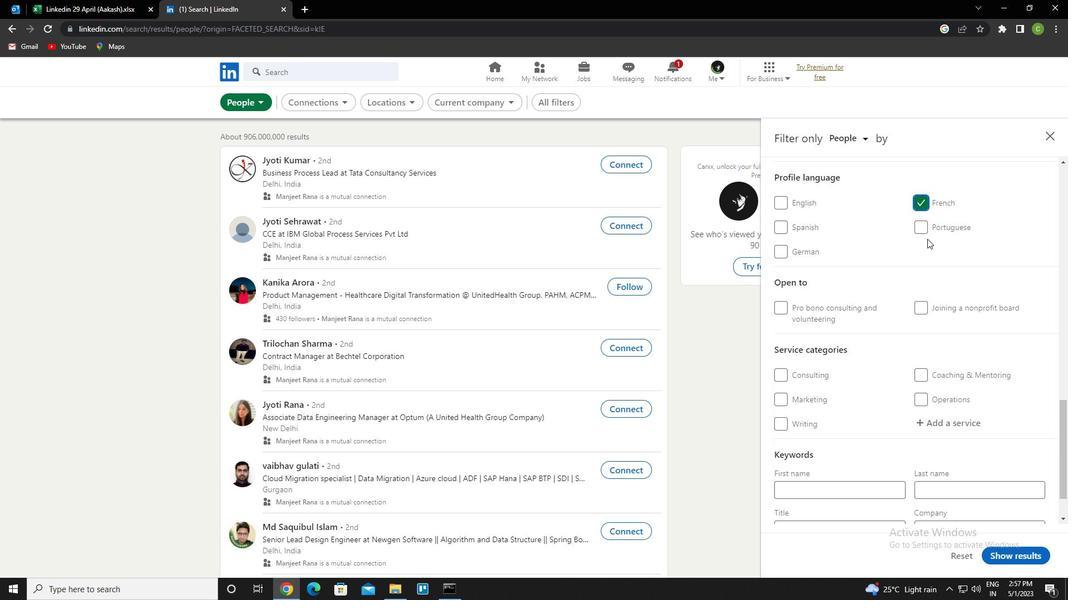 
Action: Mouse scrolled (928, 244) with delta (0, 0)
Screenshot: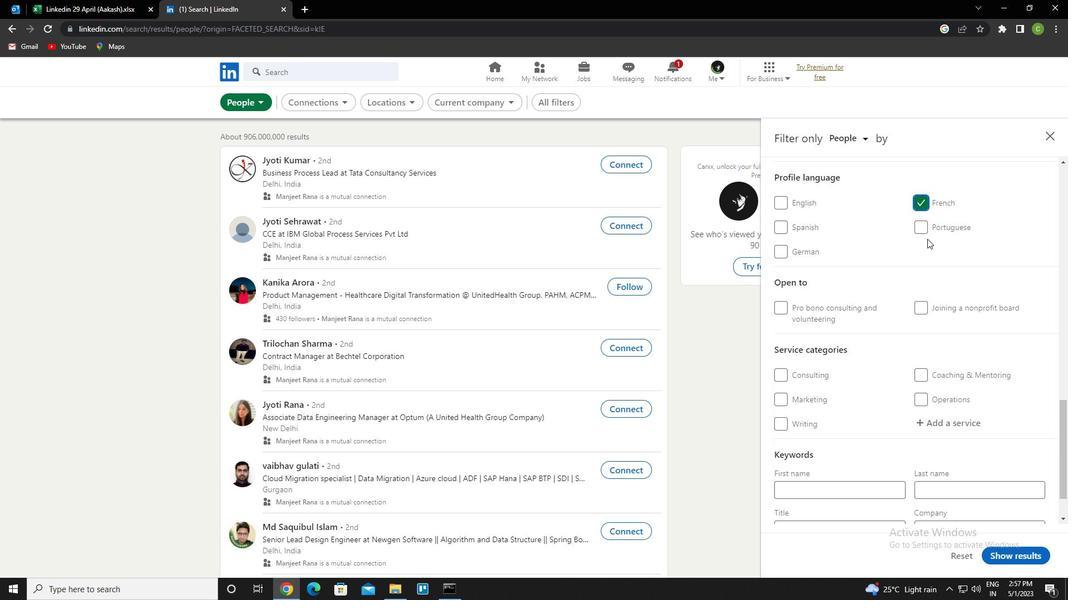 
Action: Mouse scrolled (928, 244) with delta (0, 0)
Screenshot: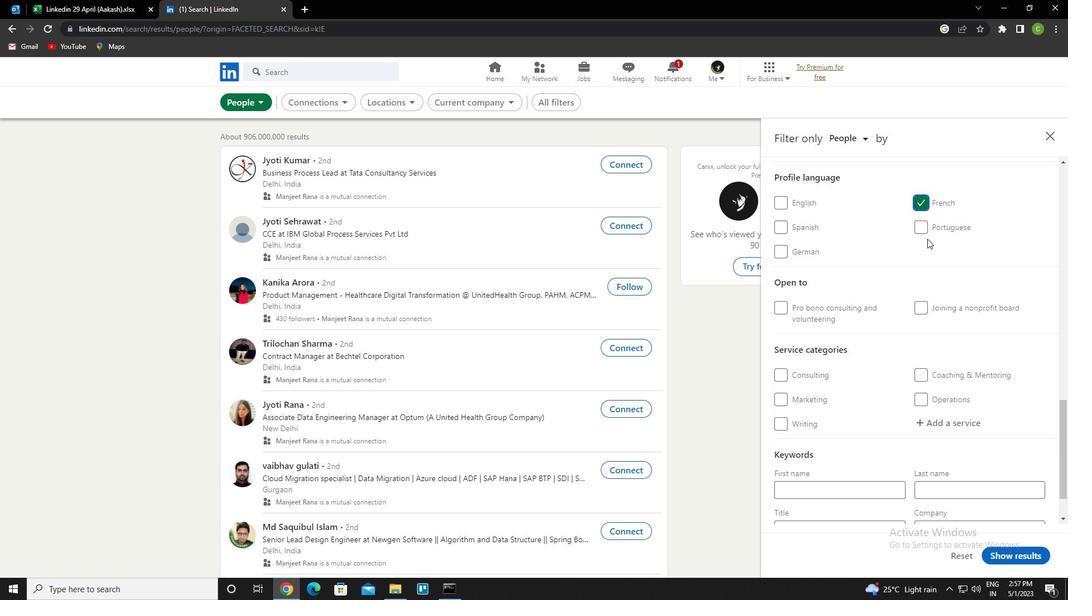 
Action: Mouse scrolled (928, 244) with delta (0, 0)
Screenshot: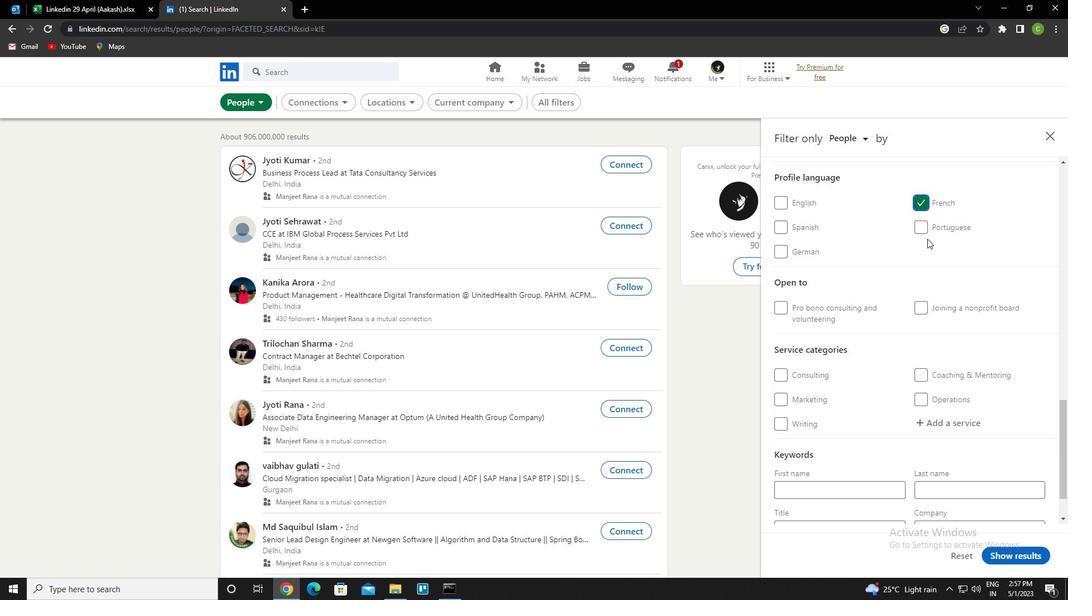 
Action: Mouse scrolled (928, 244) with delta (0, 0)
Screenshot: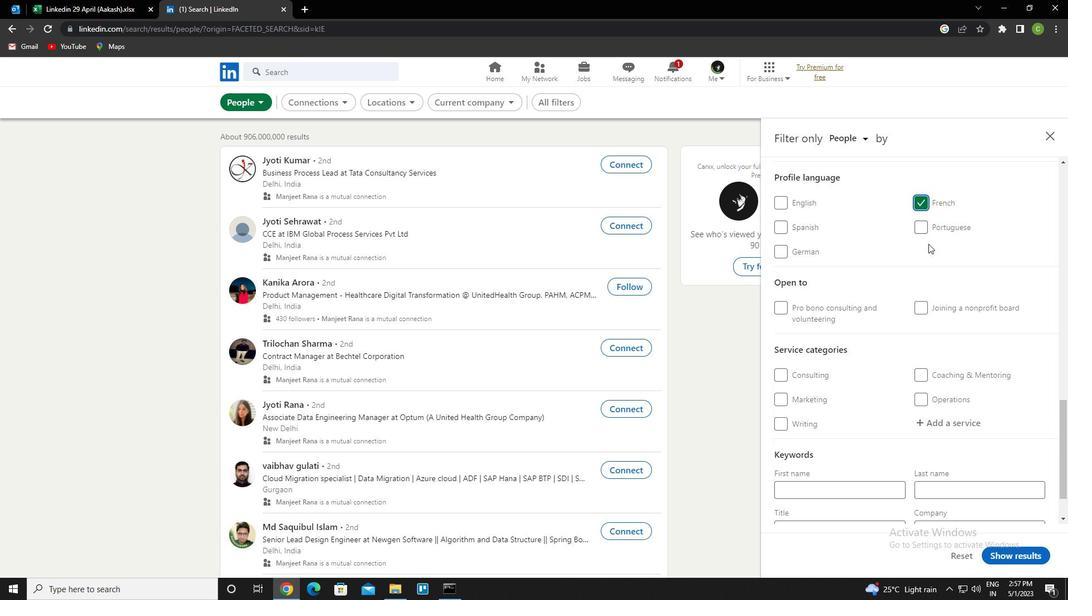 
Action: Mouse scrolled (928, 244) with delta (0, 0)
Screenshot: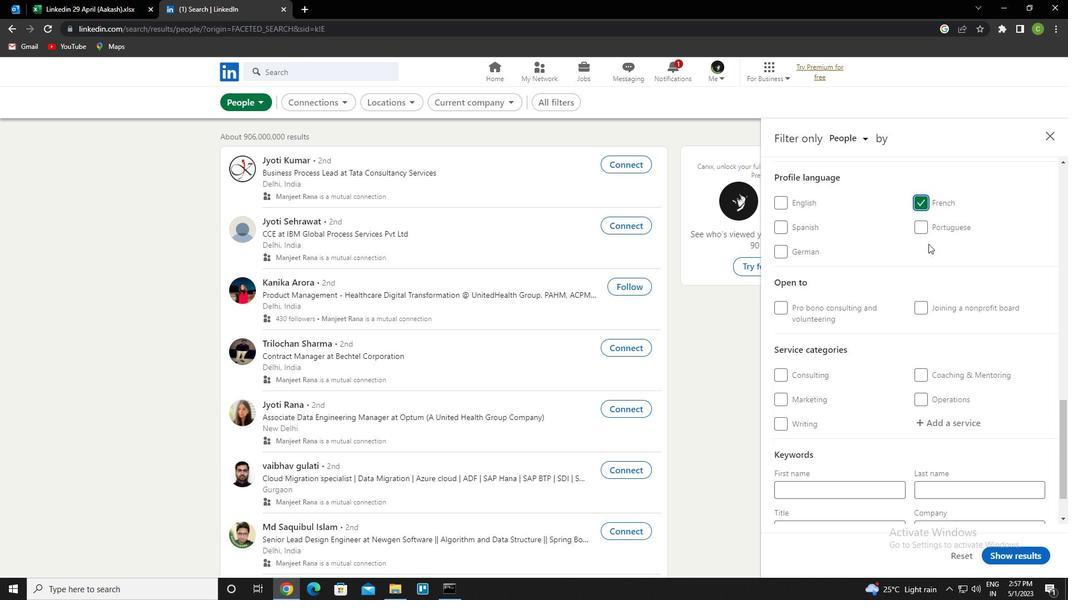 
Action: Mouse moved to (943, 257)
Screenshot: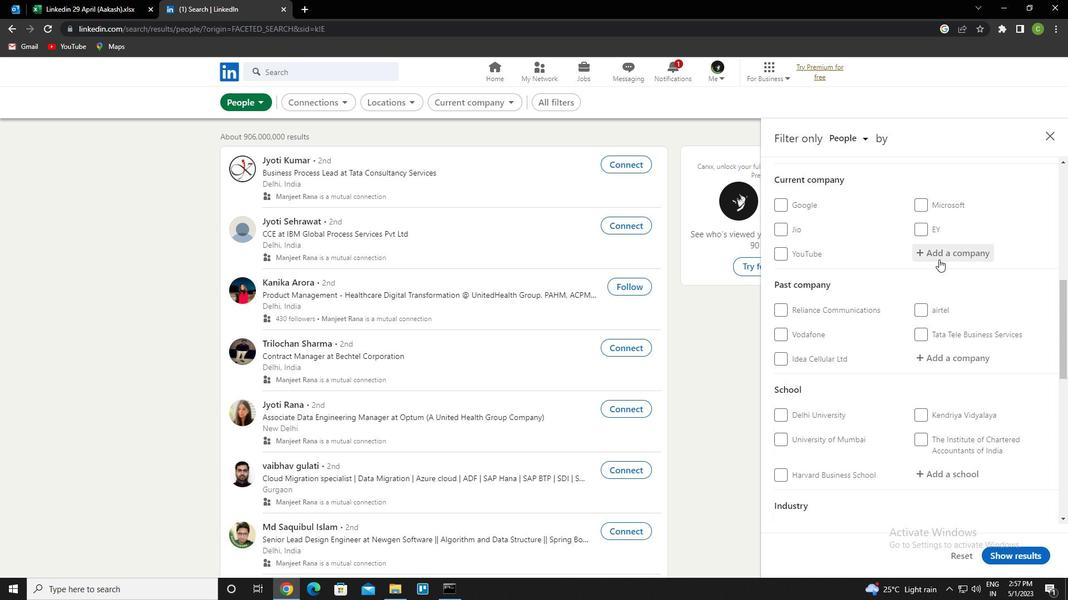 
Action: Mouse pressed left at (943, 257)
Screenshot: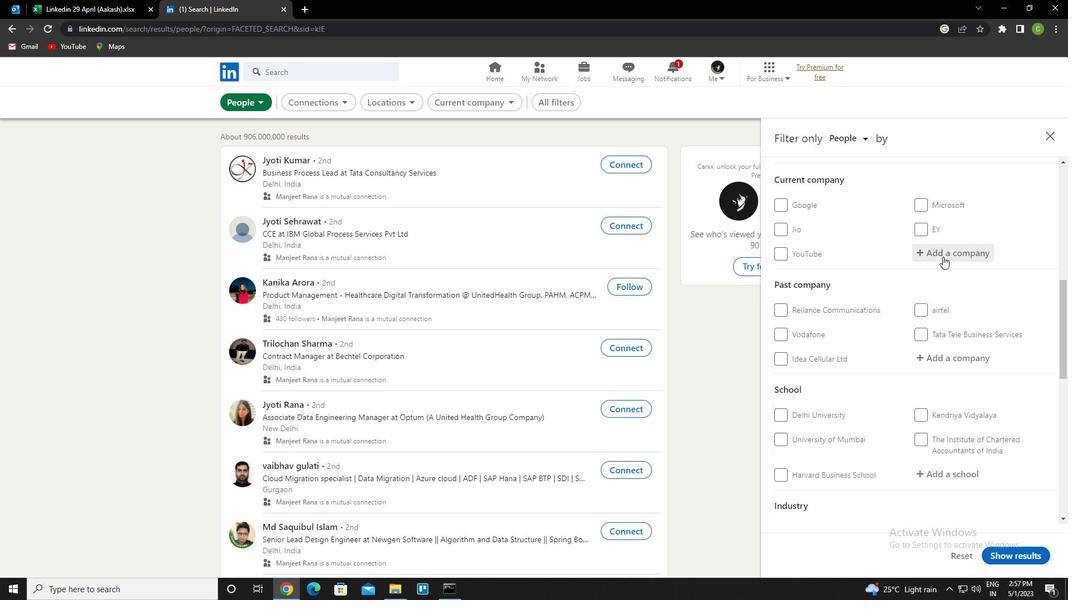 
Action: Key pressed <Key.caps_lock>q<Key.caps_lock>ualys<Key.down><Key.enter>
Screenshot: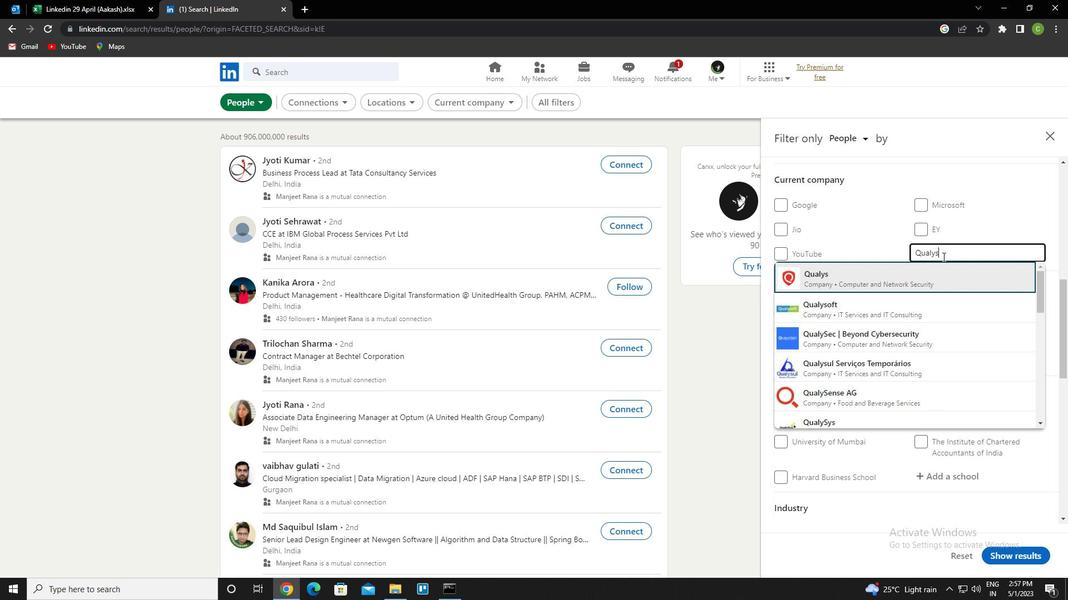 
Action: Mouse moved to (940, 258)
Screenshot: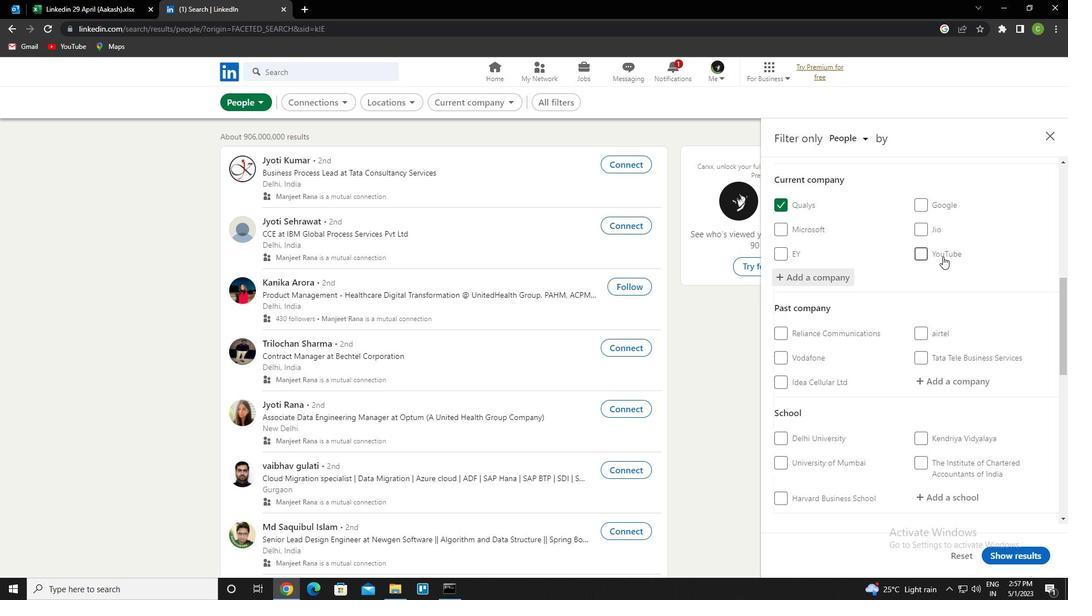 
Action: Mouse scrolled (940, 257) with delta (0, 0)
Screenshot: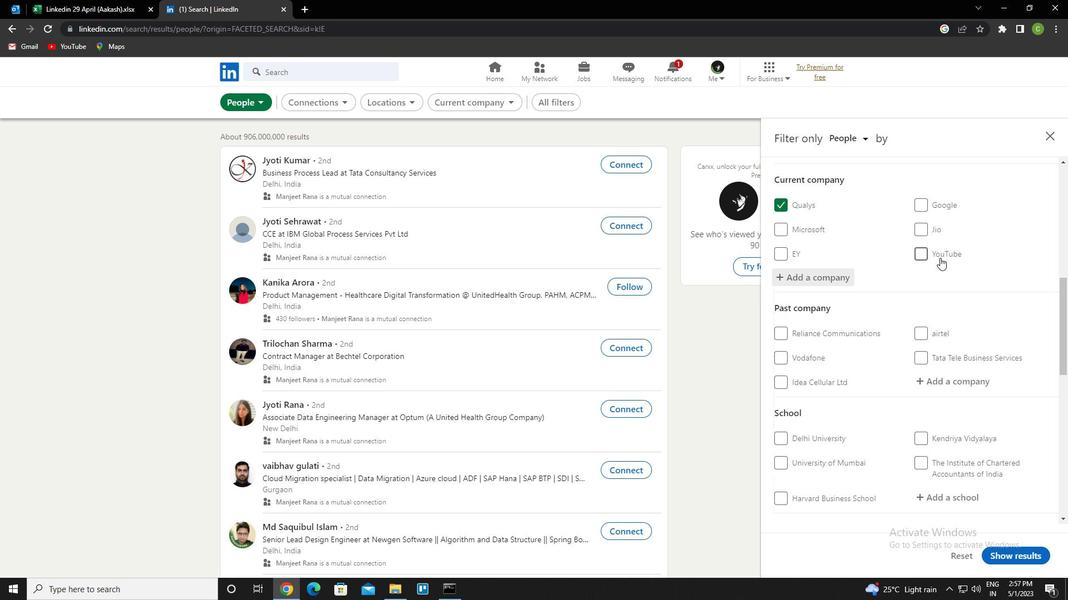 
Action: Mouse scrolled (940, 257) with delta (0, 0)
Screenshot: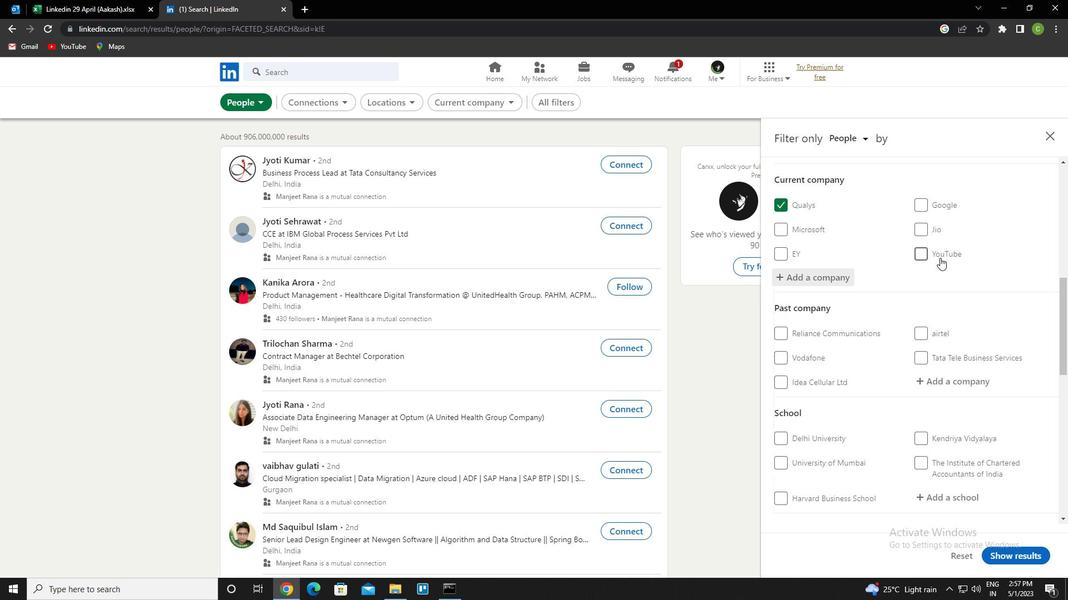 
Action: Mouse scrolled (940, 257) with delta (0, 0)
Screenshot: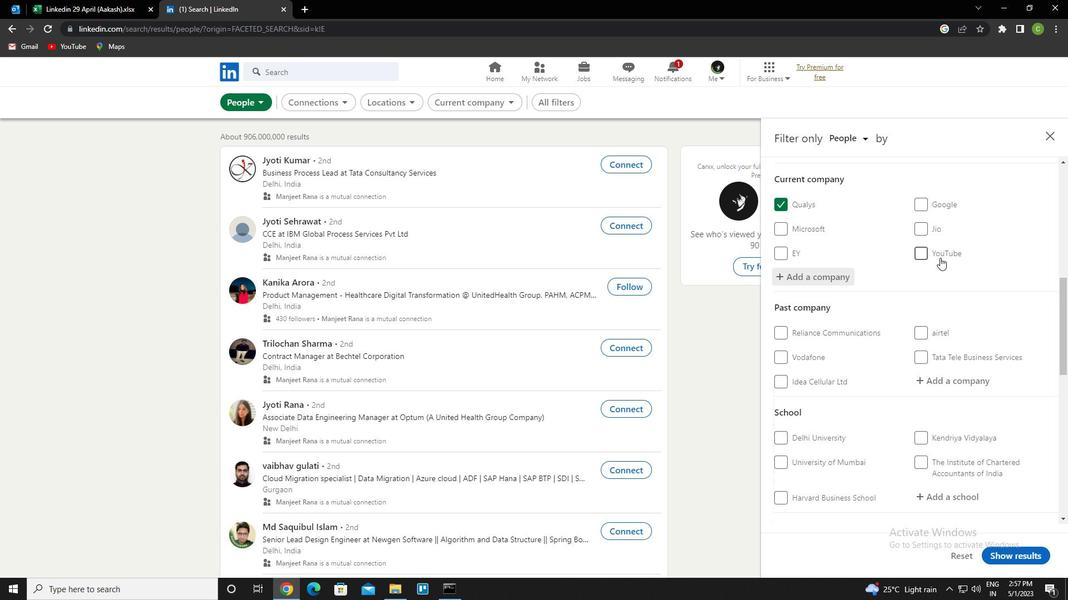 
Action: Mouse moved to (941, 337)
Screenshot: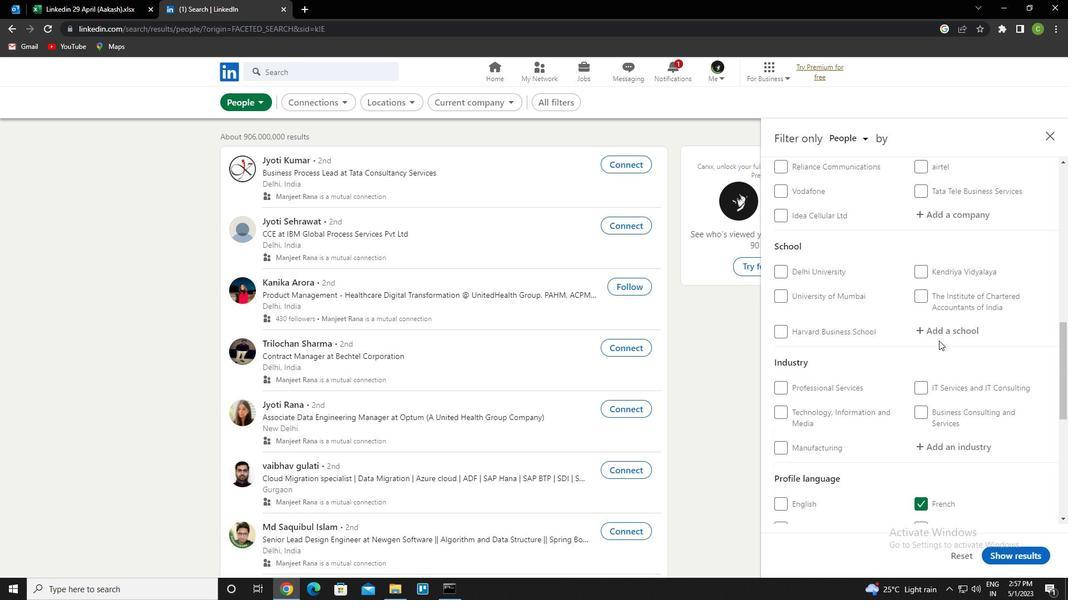 
Action: Mouse pressed left at (941, 337)
Screenshot: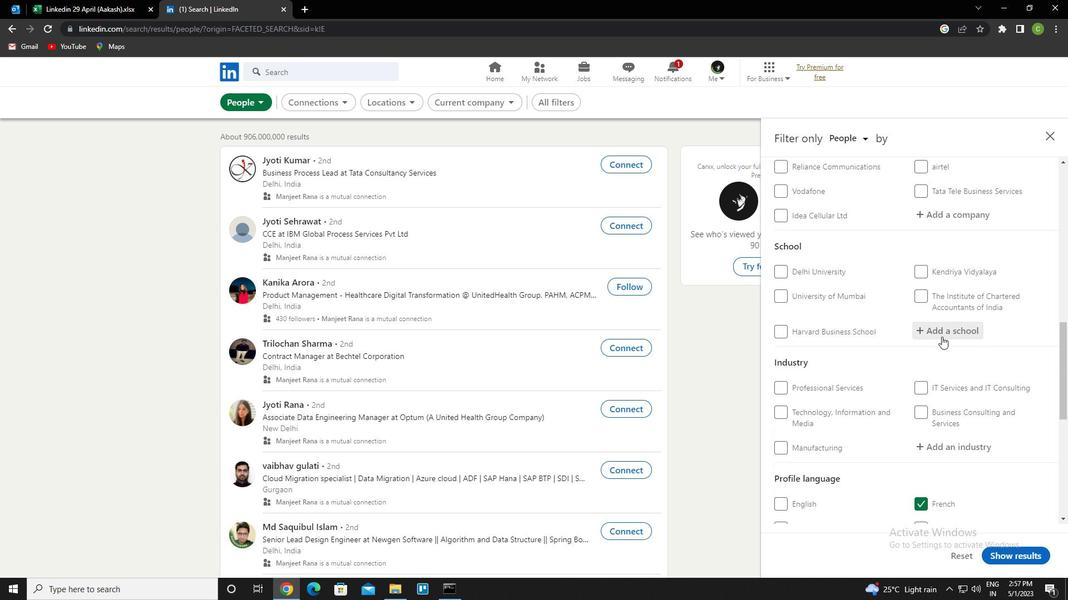 
Action: Key pressed <Key.caps_lock>a<Key.caps_lock>ll<Key.space><Key.caps_lock>s<Key.caps_lock>aints<Key.down><Key.down><Key.down><Key.down><Key.down><Key.up><Key.enter>
Screenshot: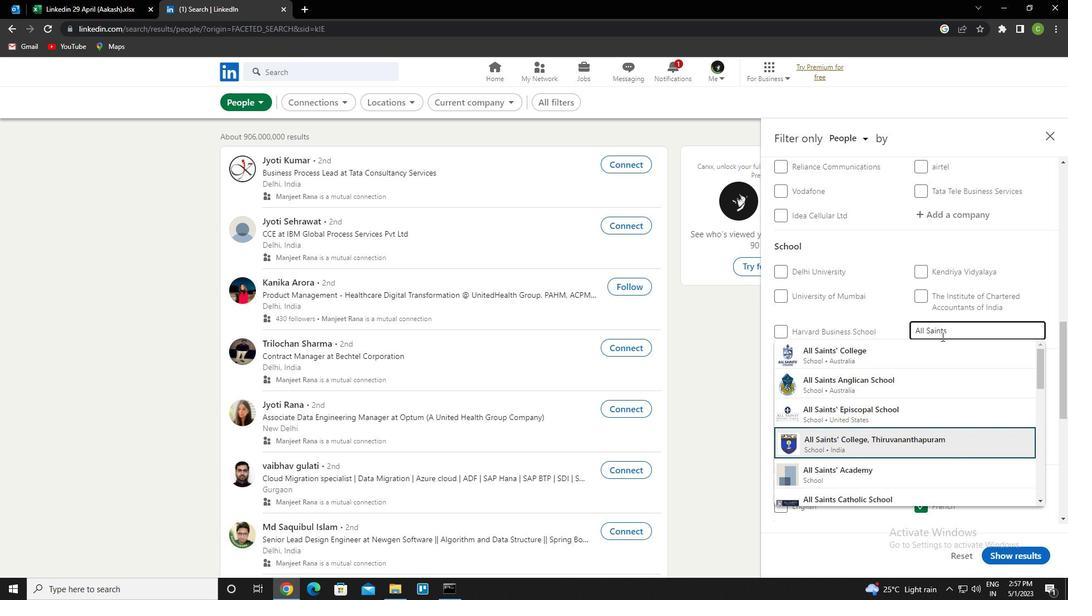 
Action: Mouse scrolled (941, 336) with delta (0, 0)
Screenshot: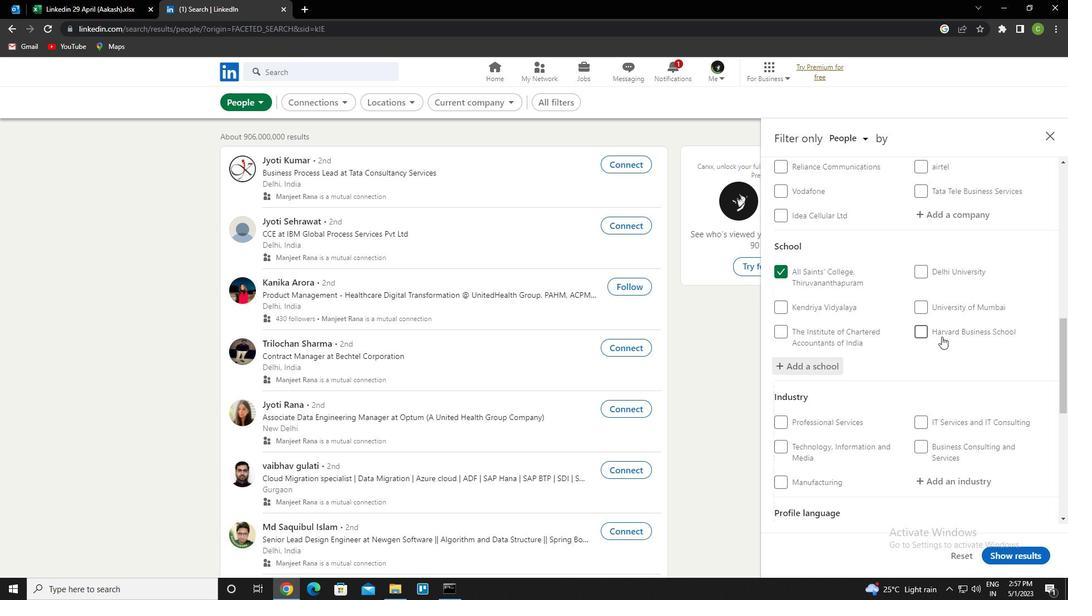
Action: Mouse moved to (941, 337)
Screenshot: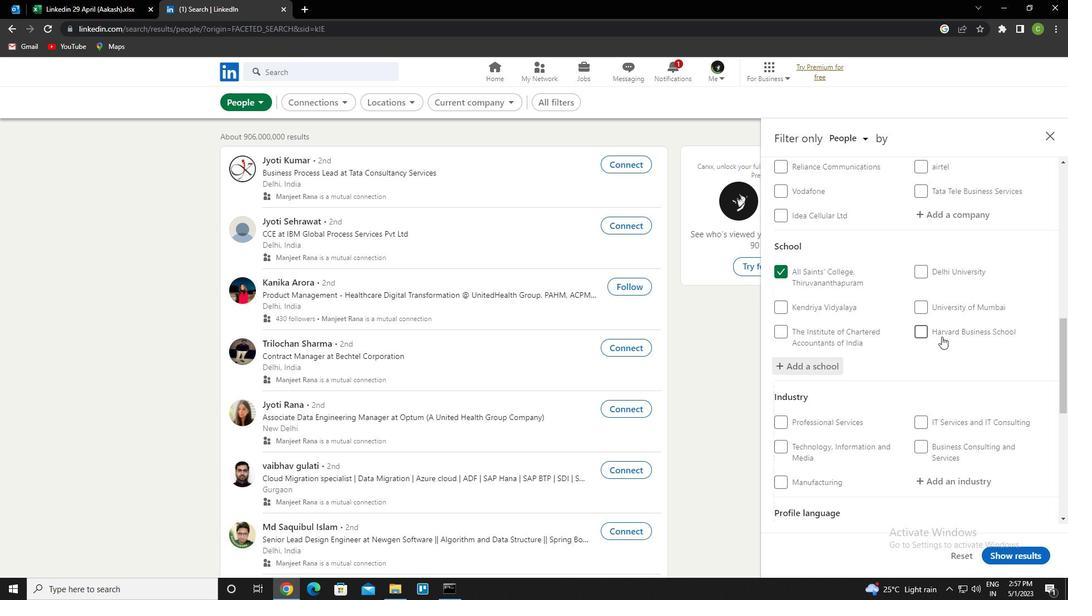 
Action: Mouse scrolled (941, 336) with delta (0, 0)
Screenshot: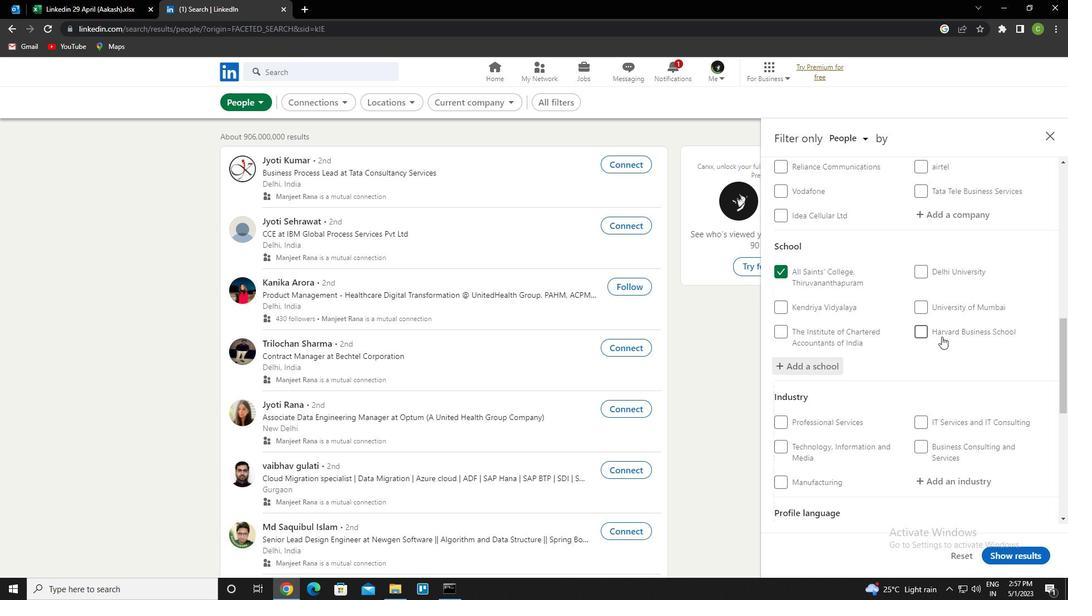 
Action: Mouse moved to (946, 367)
Screenshot: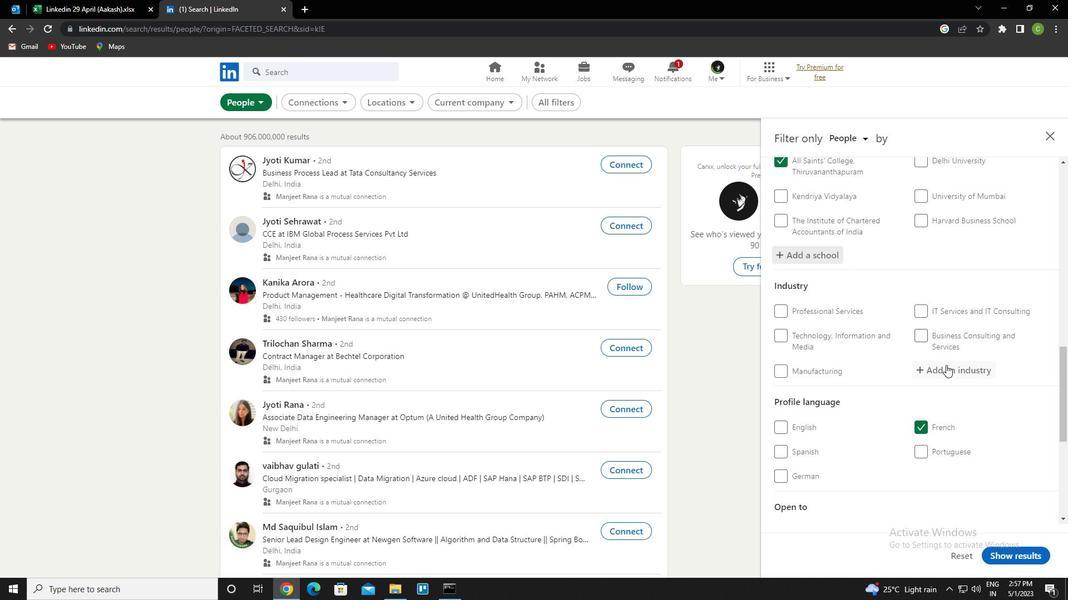 
Action: Mouse pressed left at (946, 367)
Screenshot: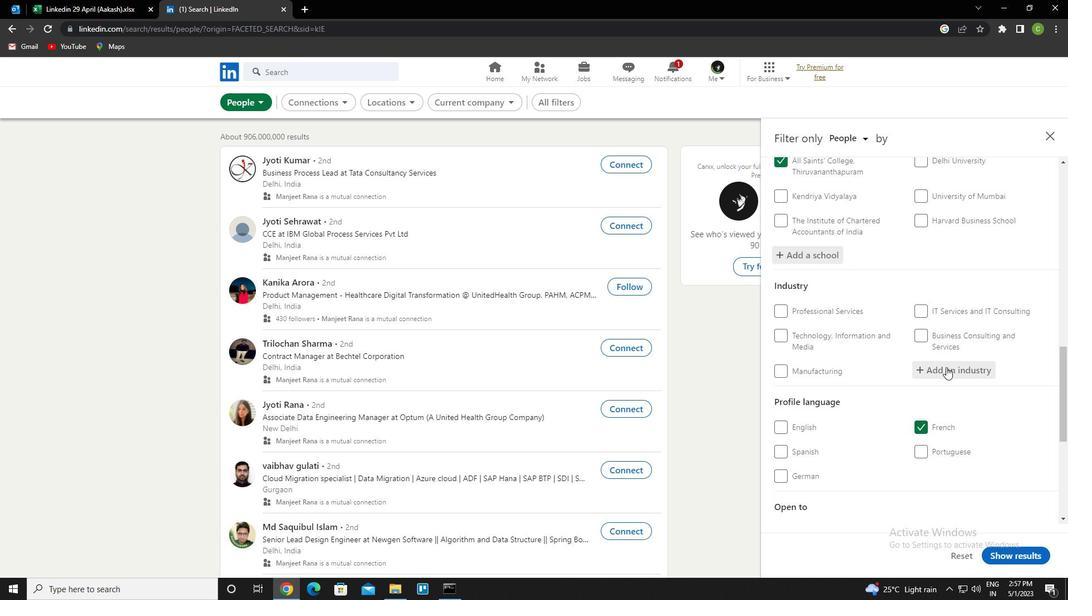 
Action: Key pressed <Key.caps_lock>r<Key.caps_lock>eupho<Key.down><Key.enter>
Screenshot: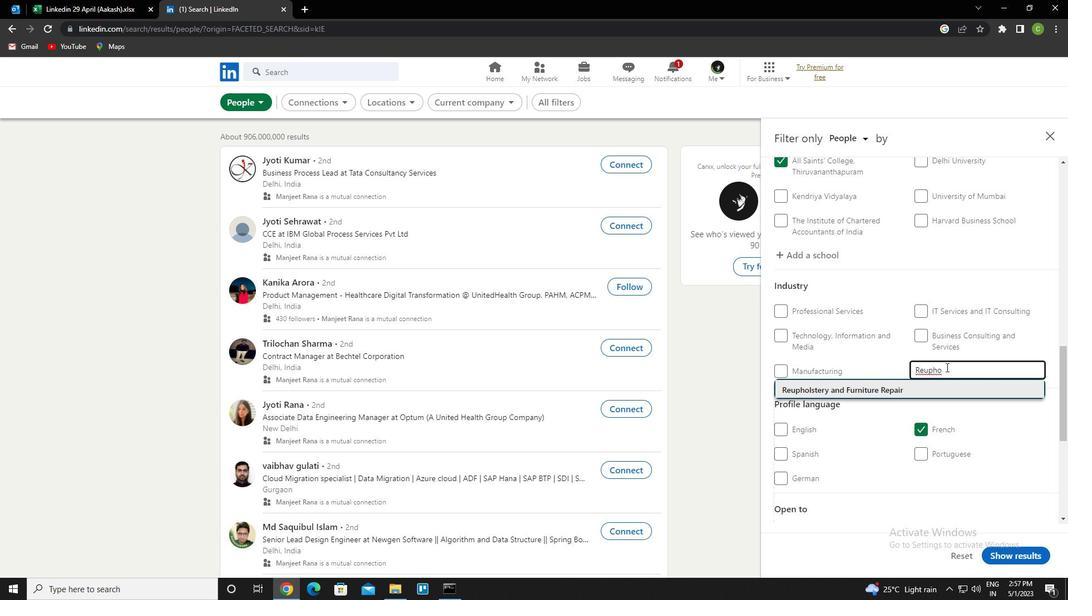 
Action: Mouse moved to (943, 373)
Screenshot: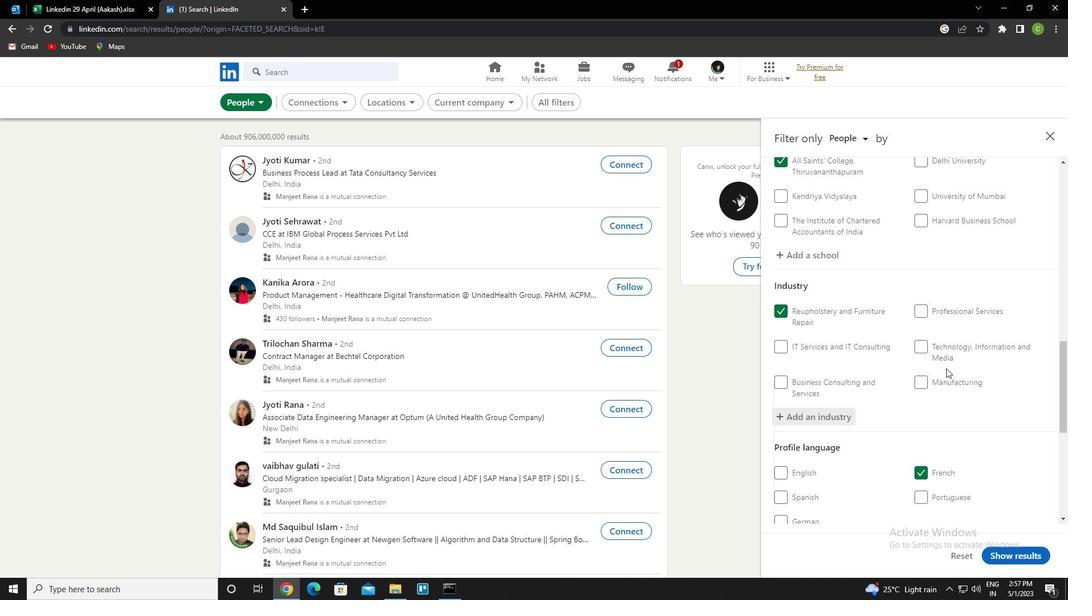 
Action: Mouse scrolled (943, 372) with delta (0, 0)
Screenshot: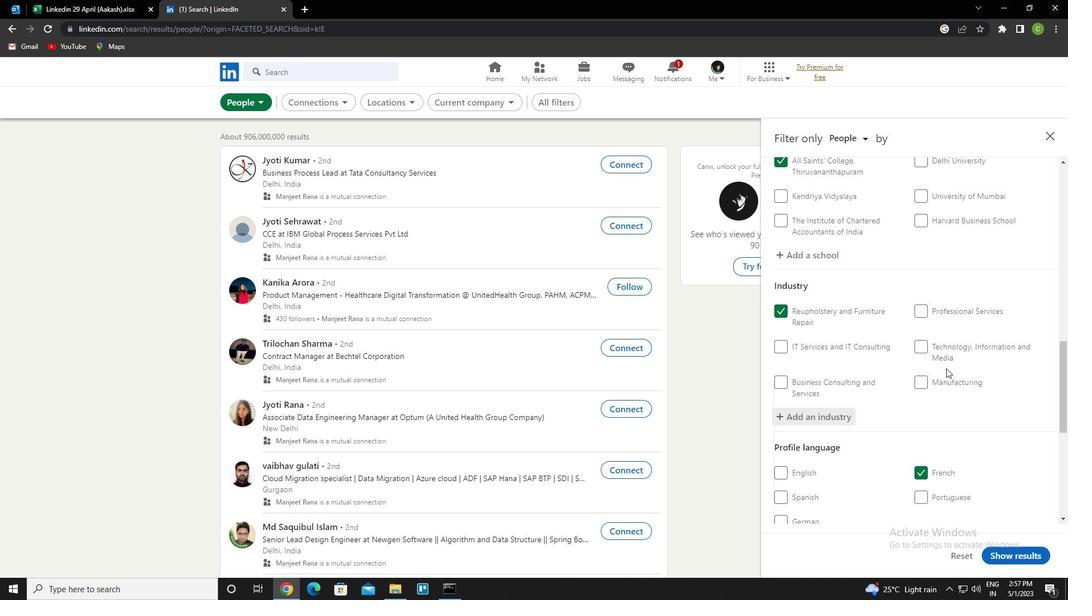 
Action: Mouse moved to (939, 374)
Screenshot: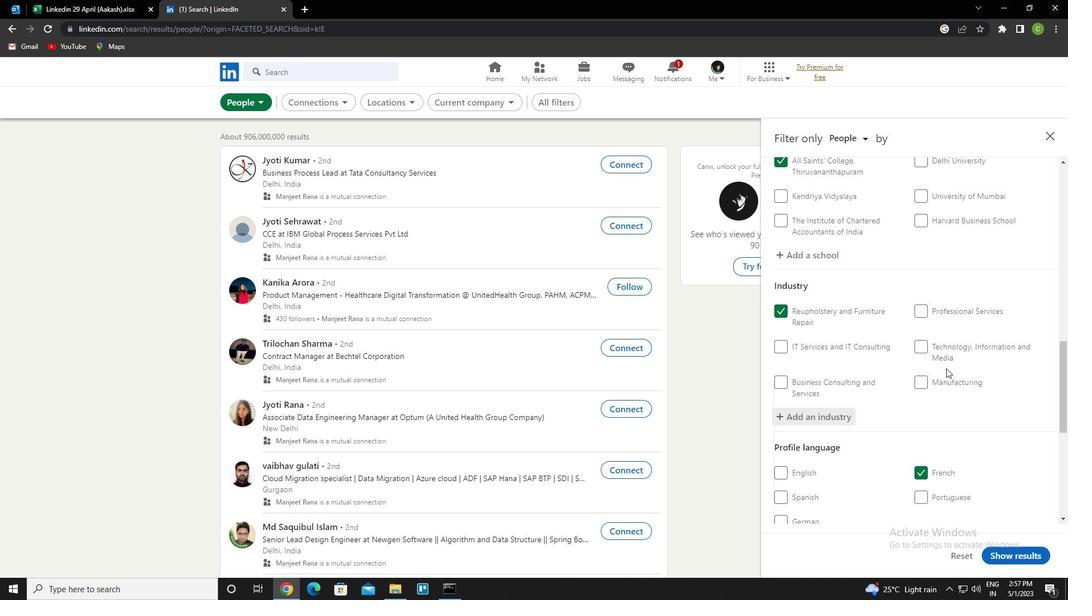 
Action: Mouse scrolled (939, 373) with delta (0, 0)
Screenshot: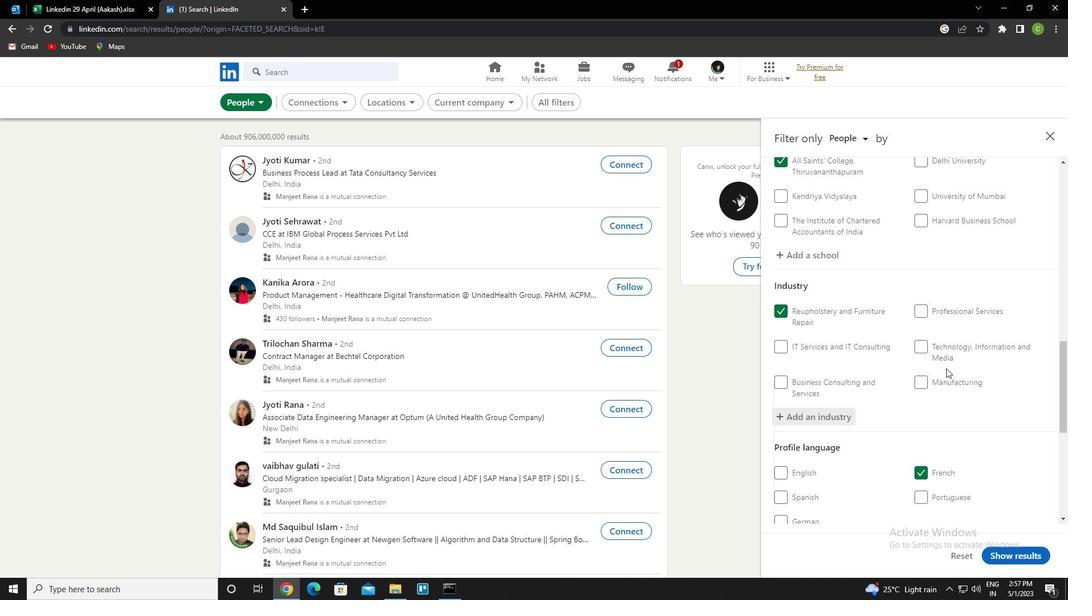 
Action: Mouse moved to (939, 374)
Screenshot: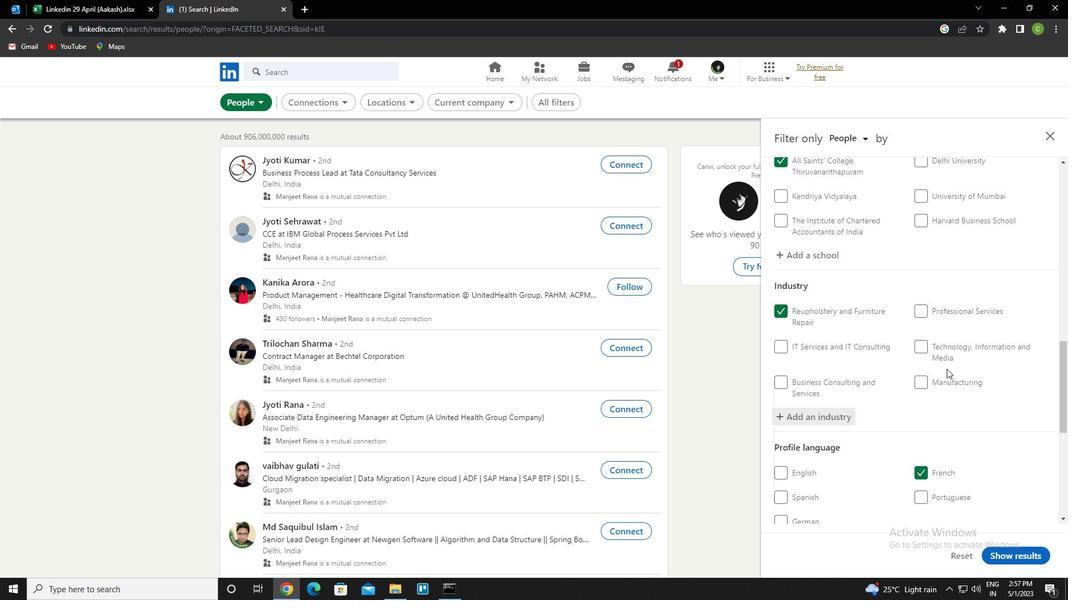 
Action: Mouse scrolled (939, 373) with delta (0, 0)
Screenshot: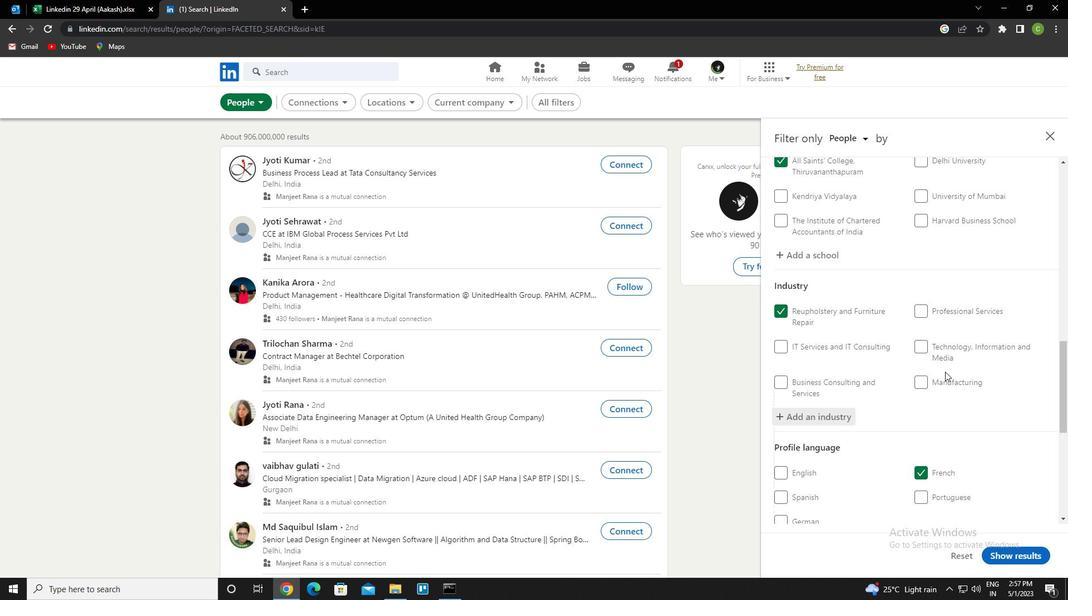 
Action: Mouse scrolled (939, 373) with delta (0, 0)
Screenshot: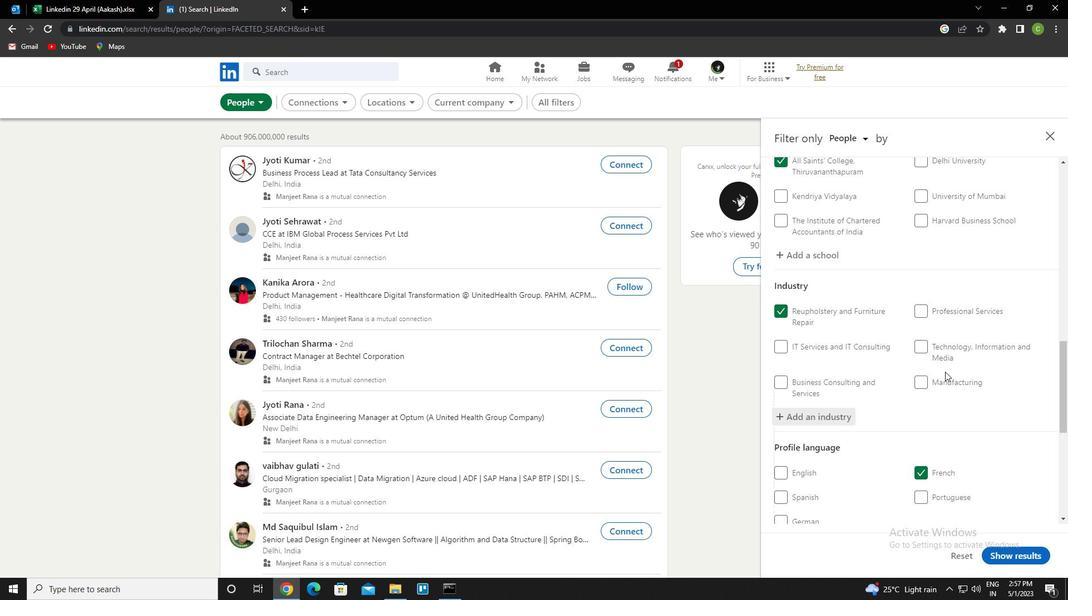 
Action: Mouse scrolled (939, 373) with delta (0, 0)
Screenshot: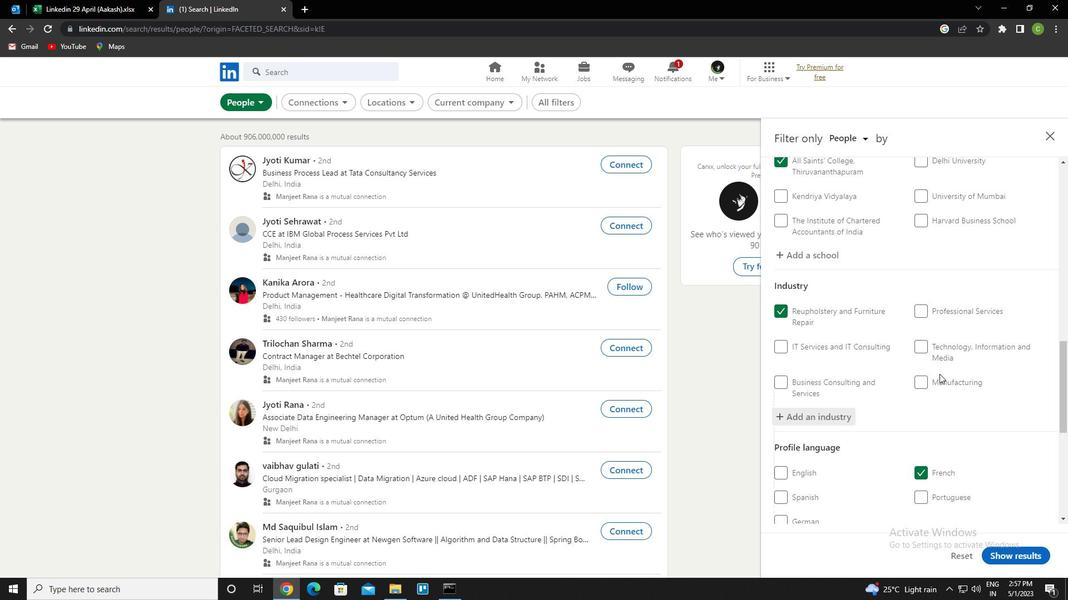 
Action: Mouse scrolled (939, 373) with delta (0, 0)
Screenshot: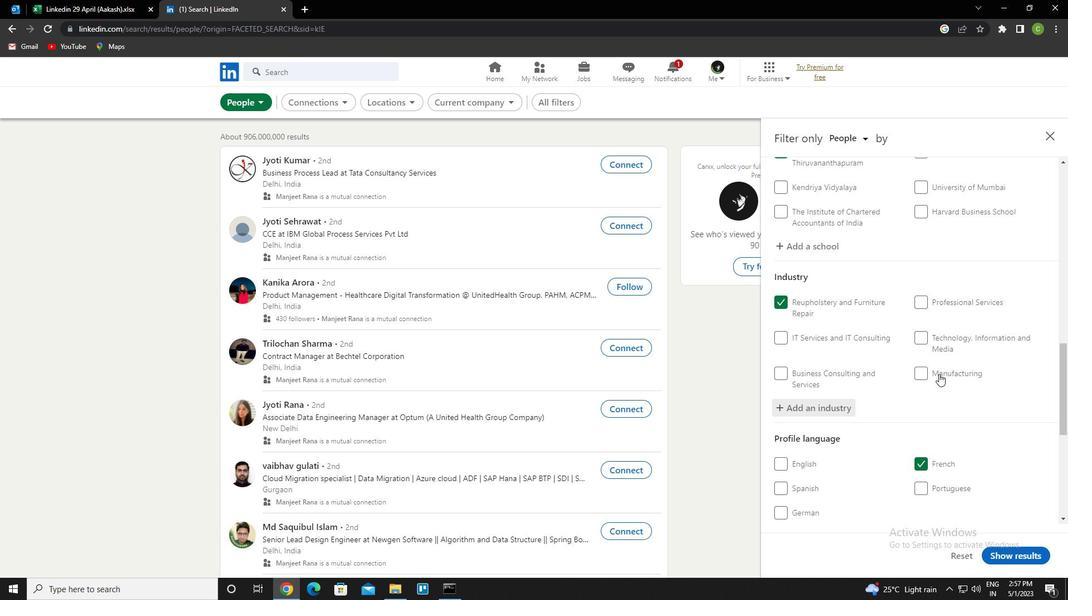 
Action: Mouse moved to (939, 375)
Screenshot: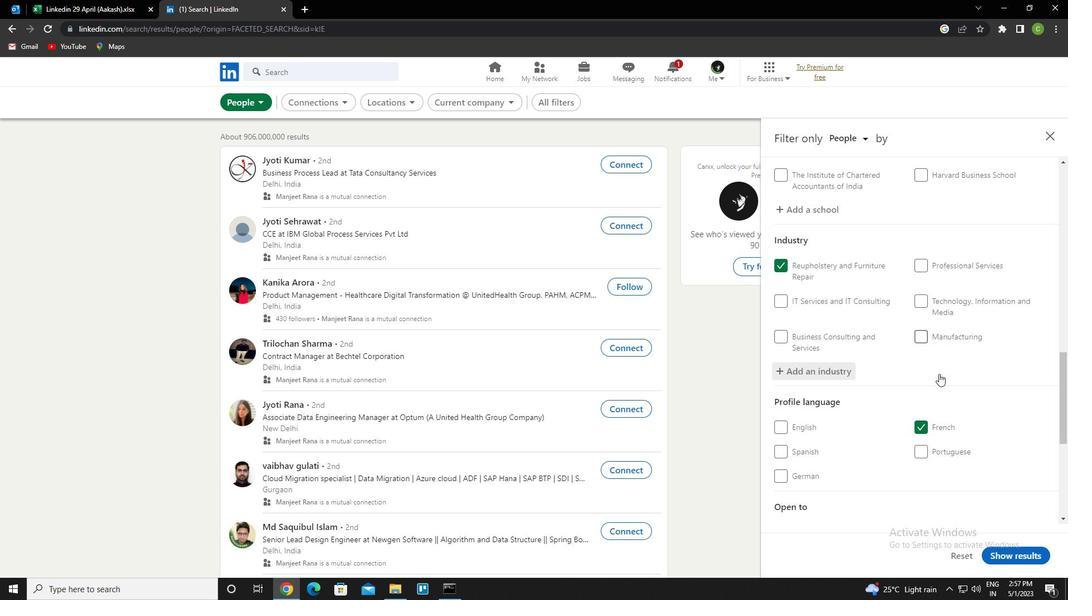 
Action: Mouse scrolled (939, 374) with delta (0, 0)
Screenshot: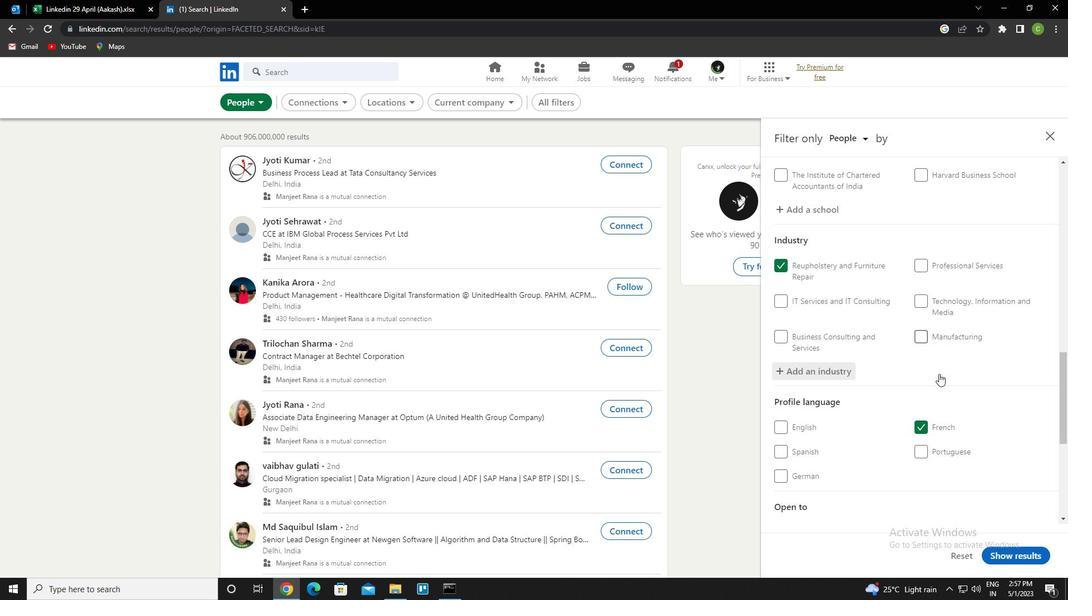 
Action: Mouse moved to (950, 372)
Screenshot: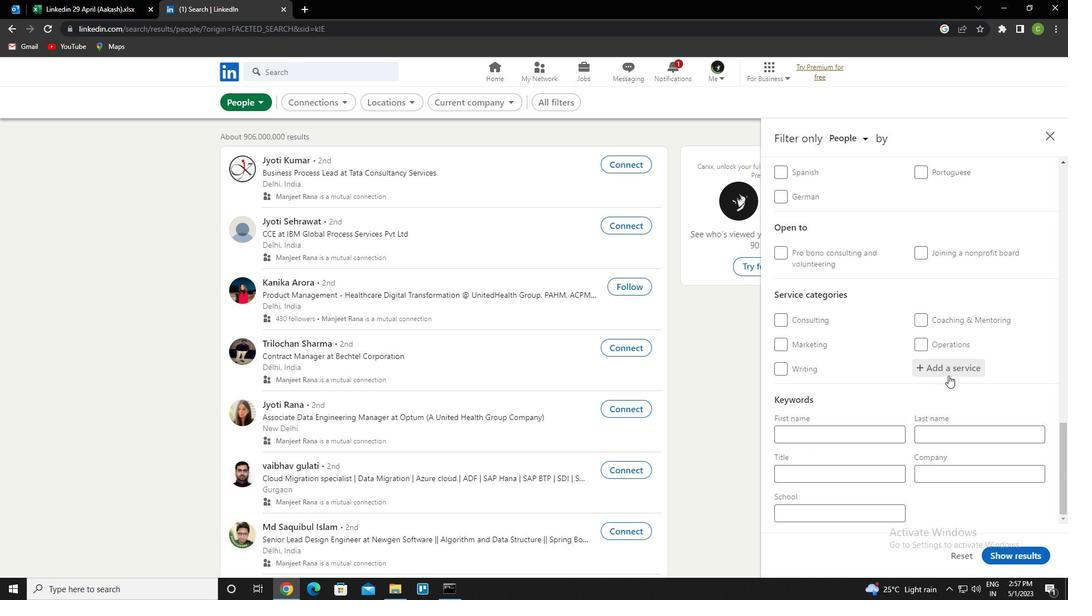 
Action: Mouse pressed left at (950, 372)
Screenshot: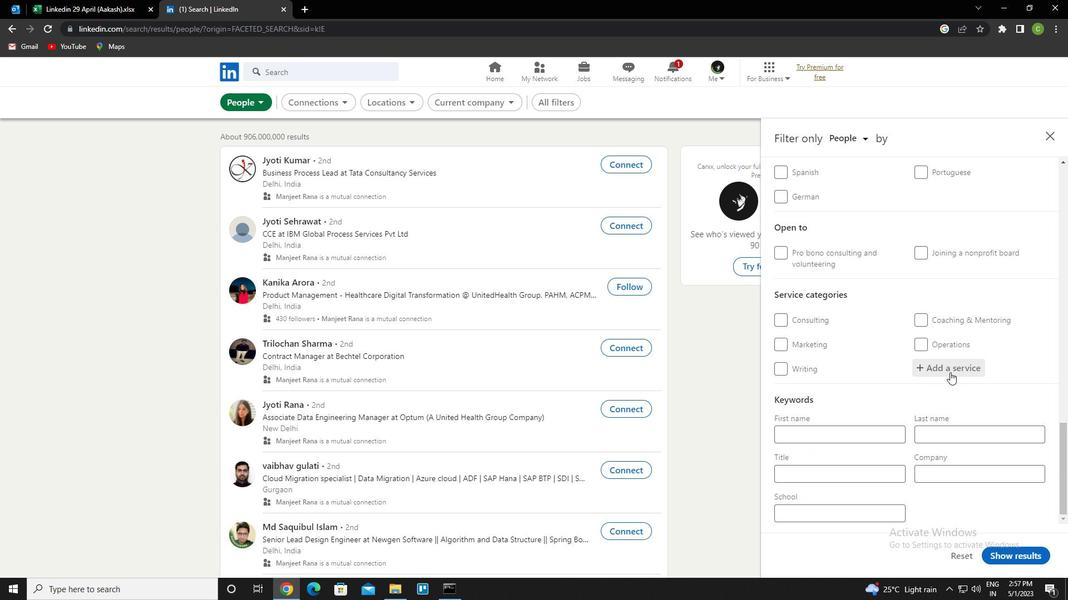 
Action: Key pressed <Key.caps_lock>b<Key.caps_lock>ankr<Key.down><Key.enter>
Screenshot: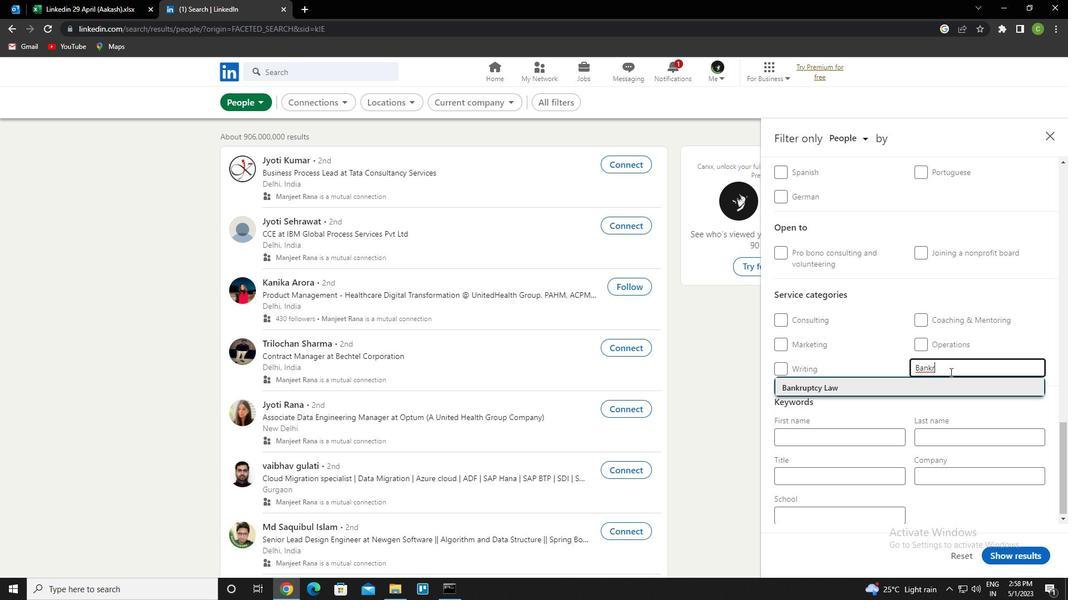 
Action: Mouse scrolled (950, 372) with delta (0, 0)
Screenshot: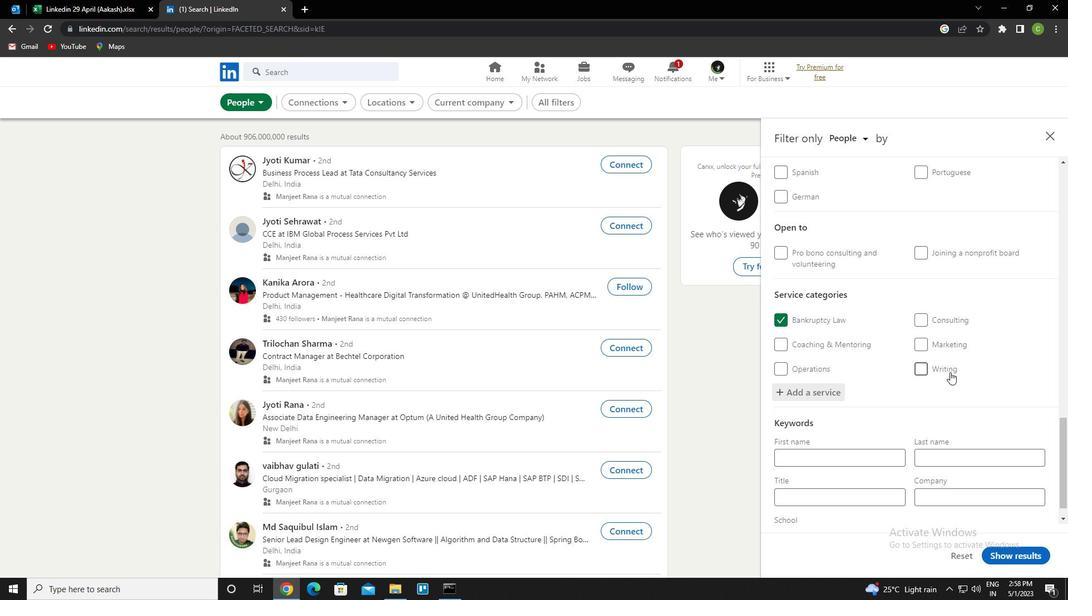 
Action: Mouse moved to (945, 376)
Screenshot: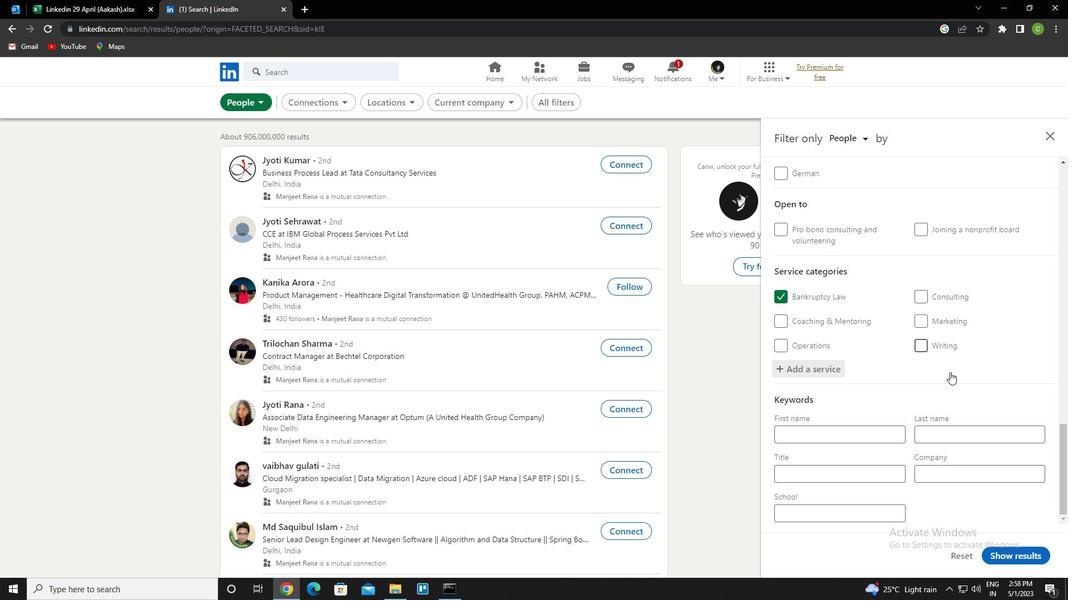 
Action: Mouse scrolled (945, 376) with delta (0, 0)
Screenshot: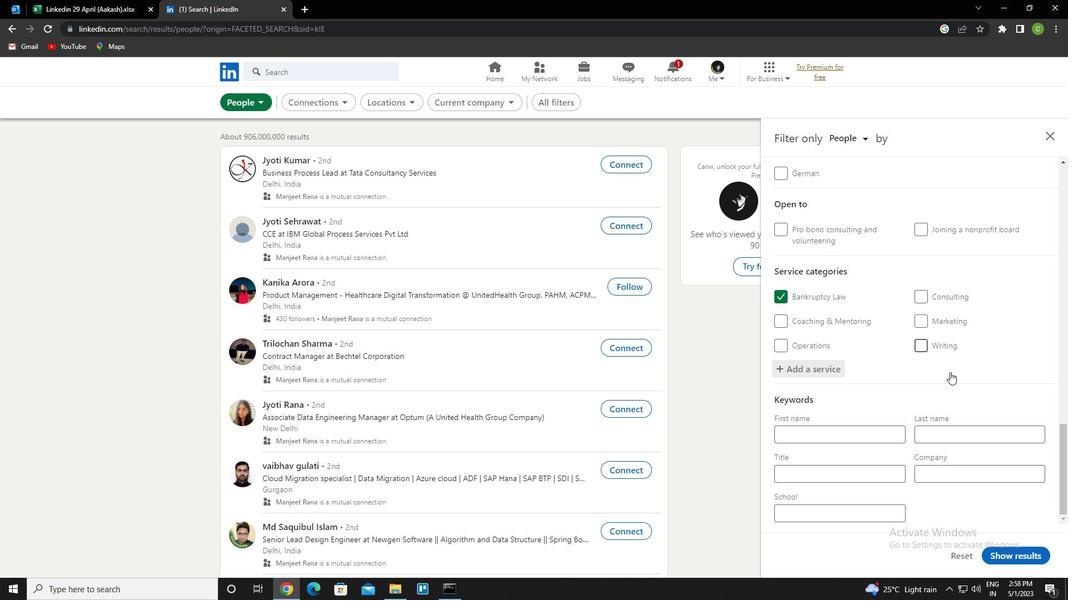
Action: Mouse moved to (940, 386)
Screenshot: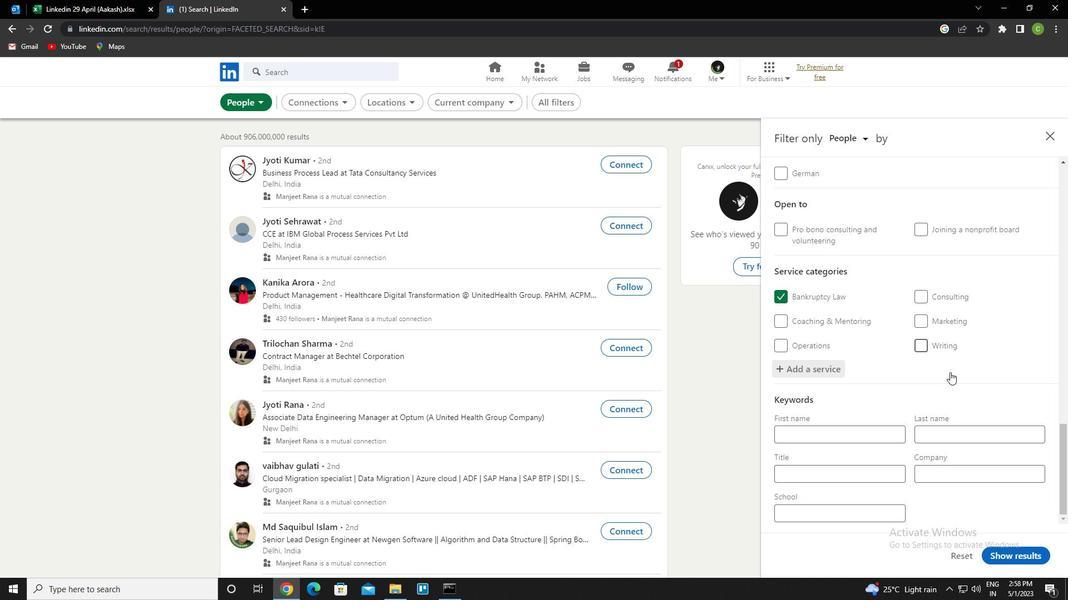 
Action: Mouse scrolled (940, 386) with delta (0, 0)
Screenshot: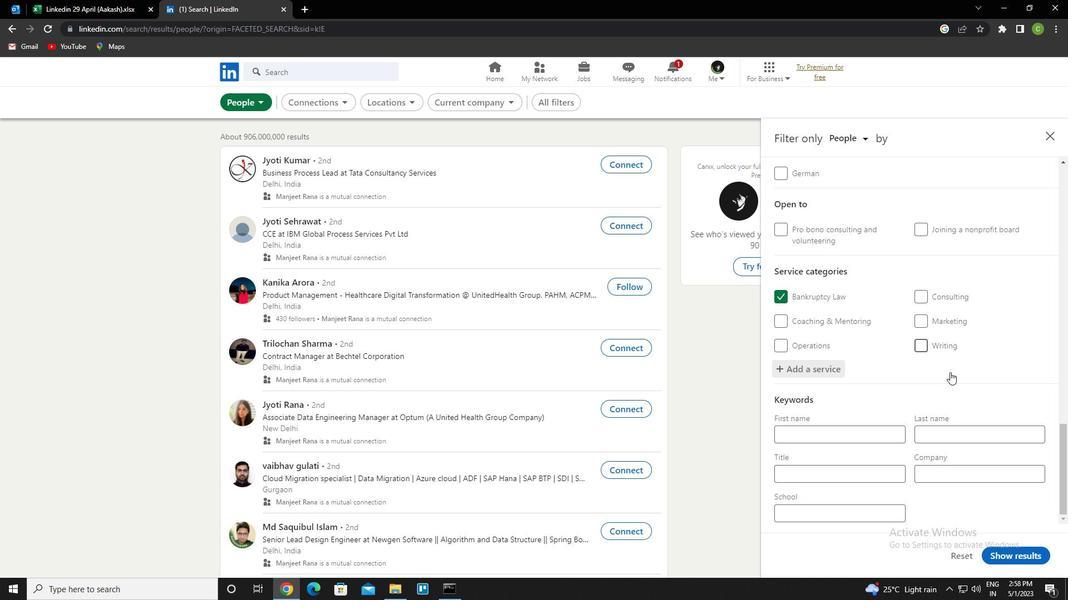 
Action: Mouse moved to (938, 392)
Screenshot: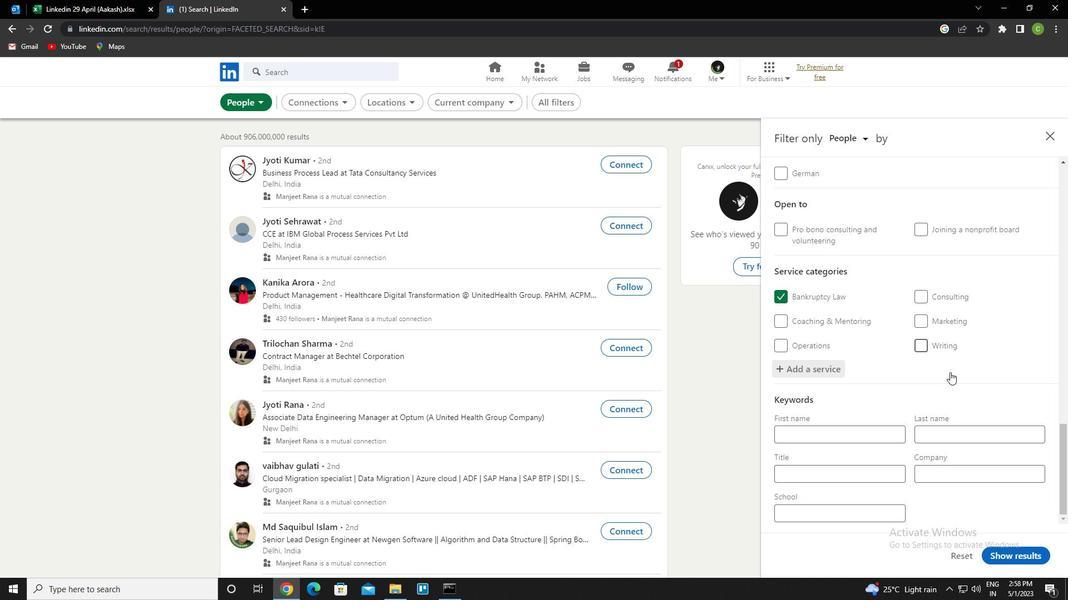 
Action: Mouse scrolled (938, 392) with delta (0, 0)
Screenshot: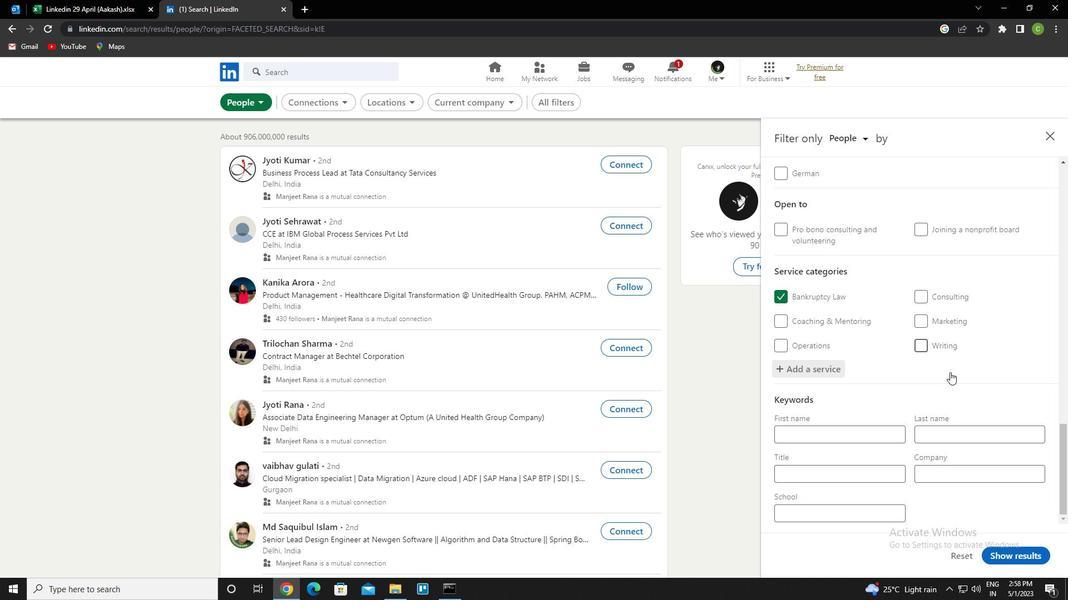
Action: Mouse scrolled (938, 392) with delta (0, 0)
Screenshot: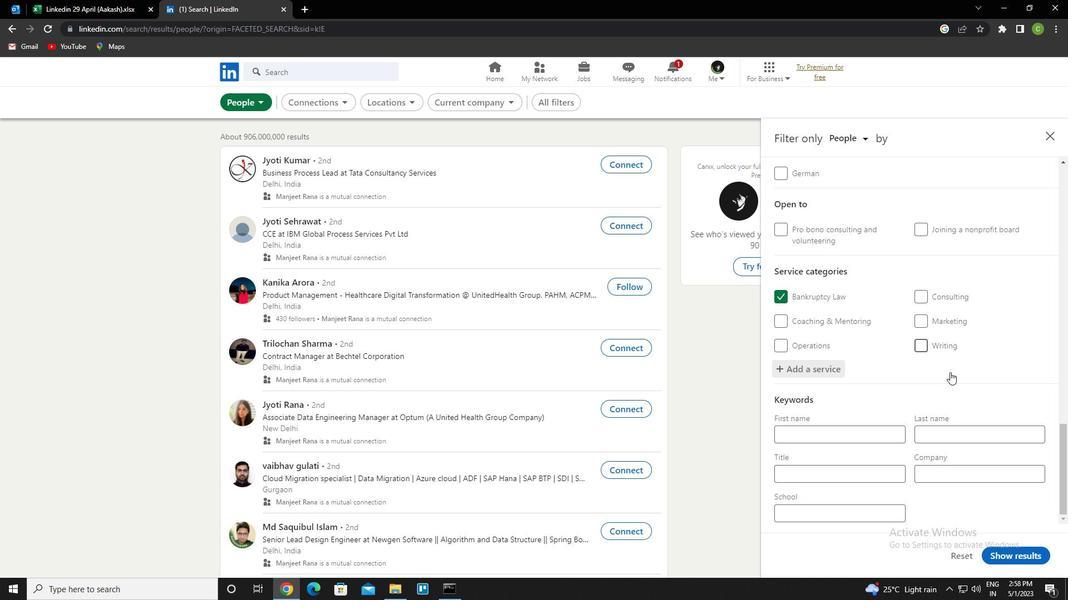 
Action: Mouse moved to (938, 393)
Screenshot: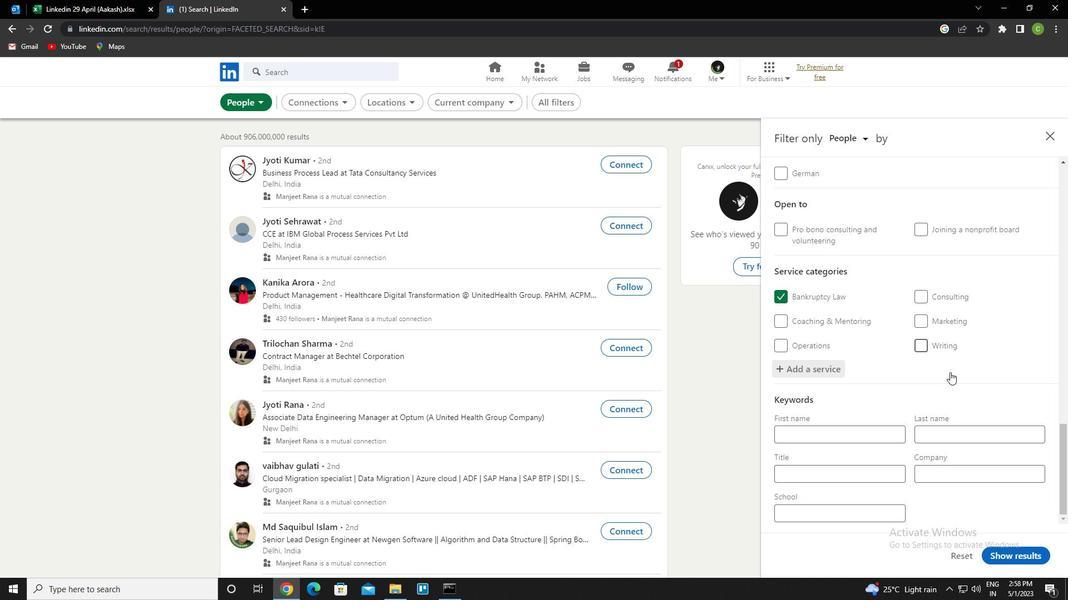 
Action: Mouse scrolled (938, 392) with delta (0, 0)
Screenshot: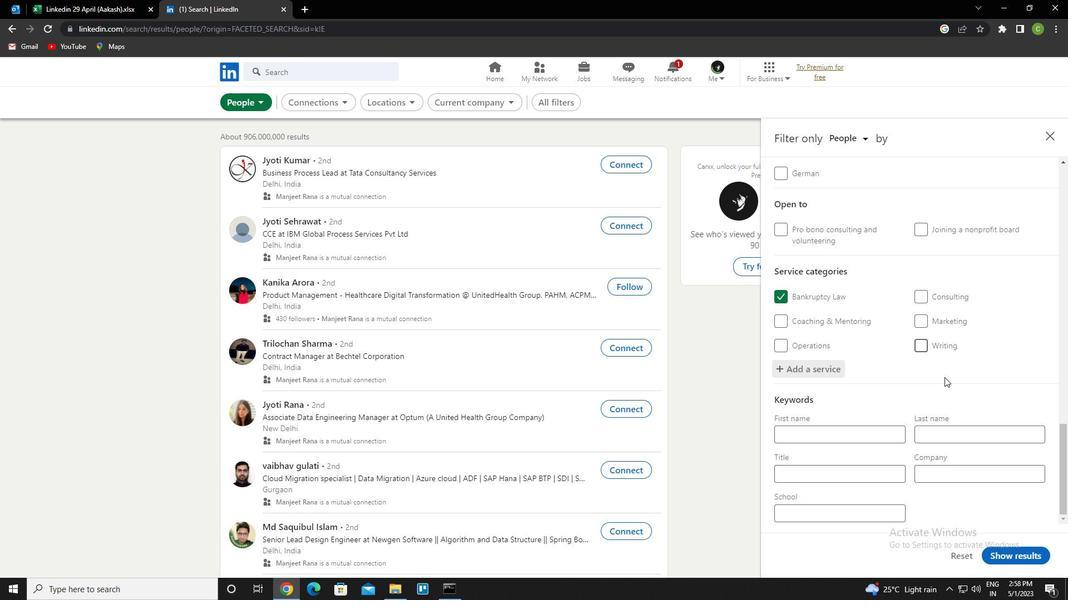 
Action: Mouse scrolled (938, 392) with delta (0, 0)
Screenshot: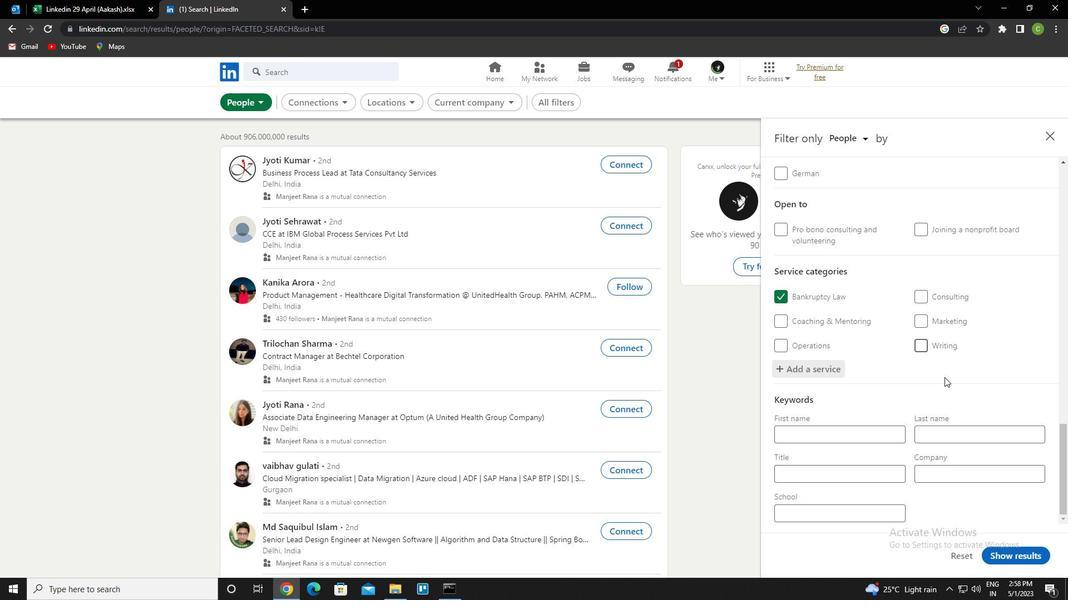 
Action: Mouse scrolled (938, 392) with delta (0, 0)
Screenshot: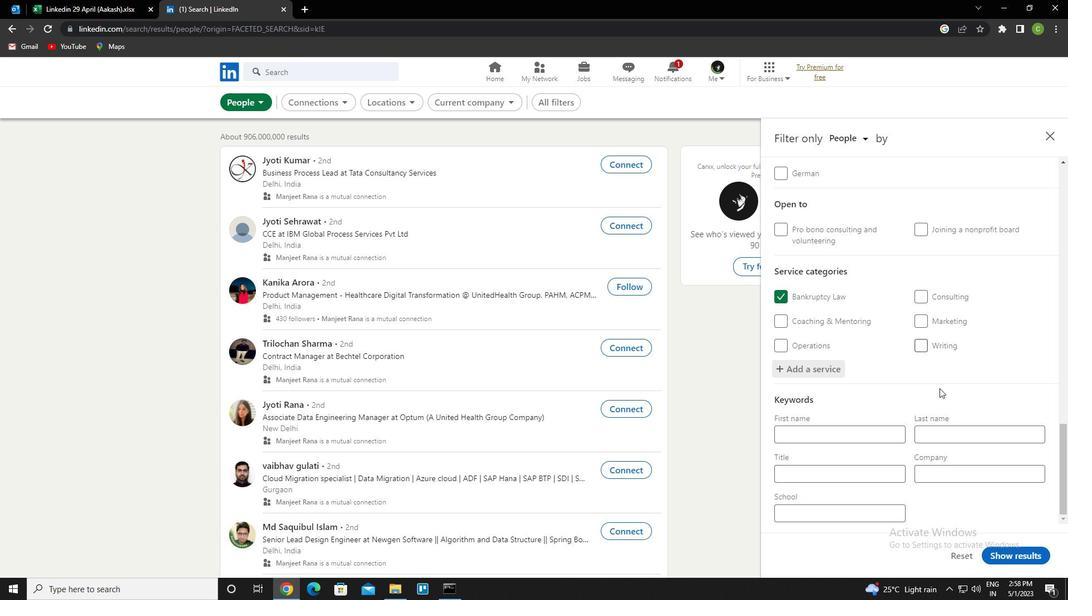 
Action: Mouse scrolled (938, 392) with delta (0, 0)
Screenshot: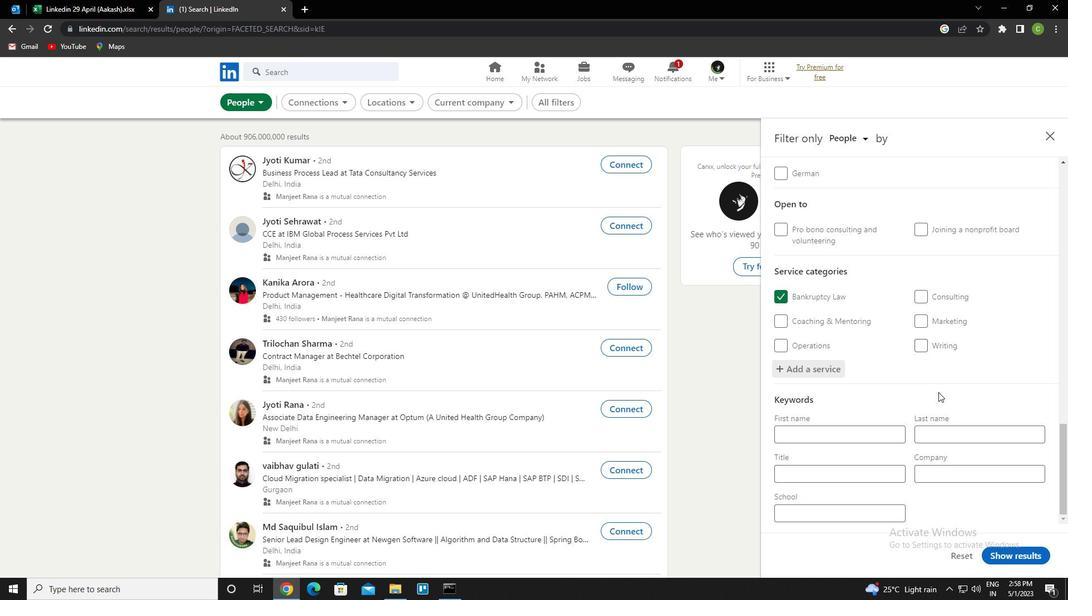 
Action: Mouse moved to (936, 395)
Screenshot: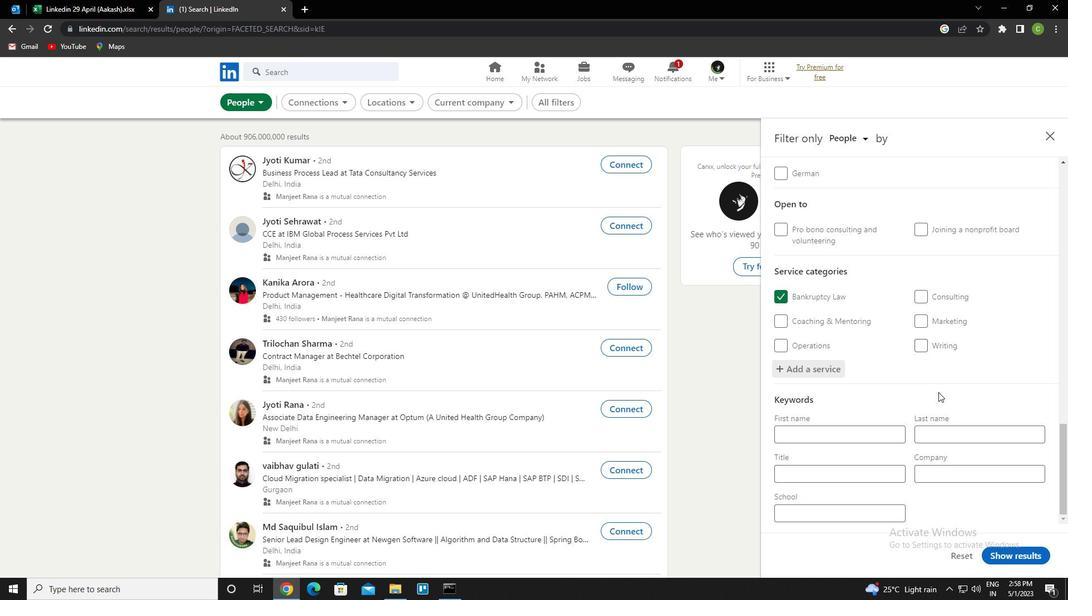 
Action: Mouse scrolled (936, 394) with delta (0, 0)
Screenshot: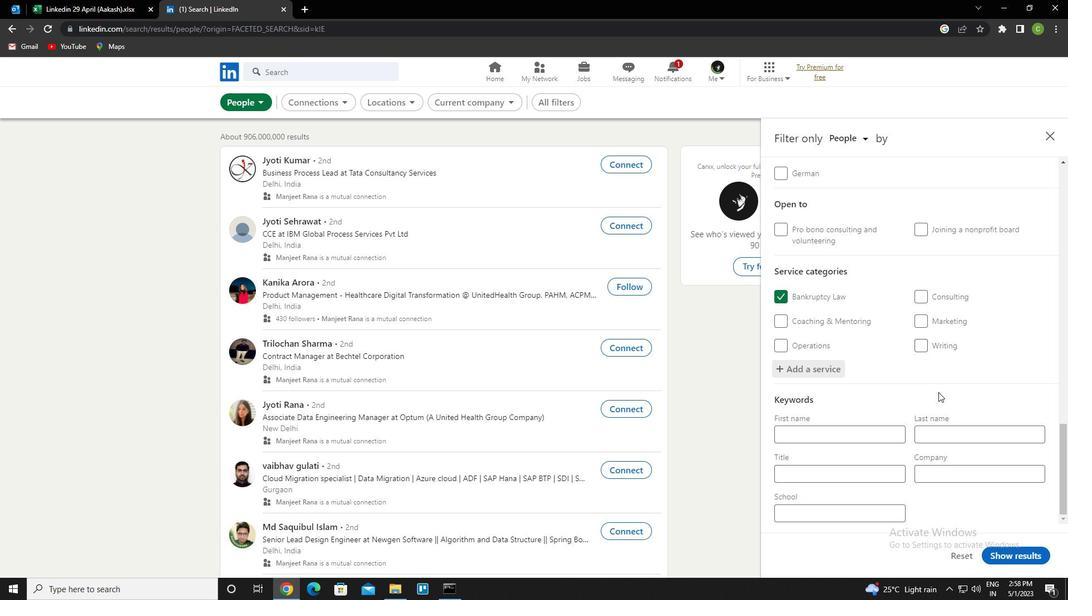 
Action: Mouse moved to (845, 474)
Screenshot: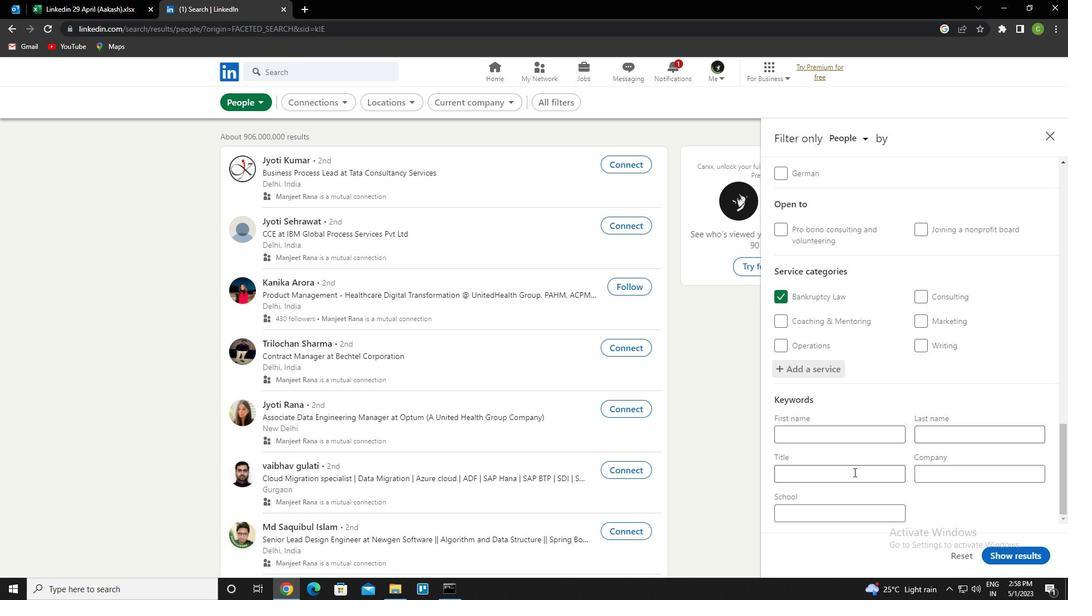 
Action: Mouse pressed left at (845, 474)
Screenshot: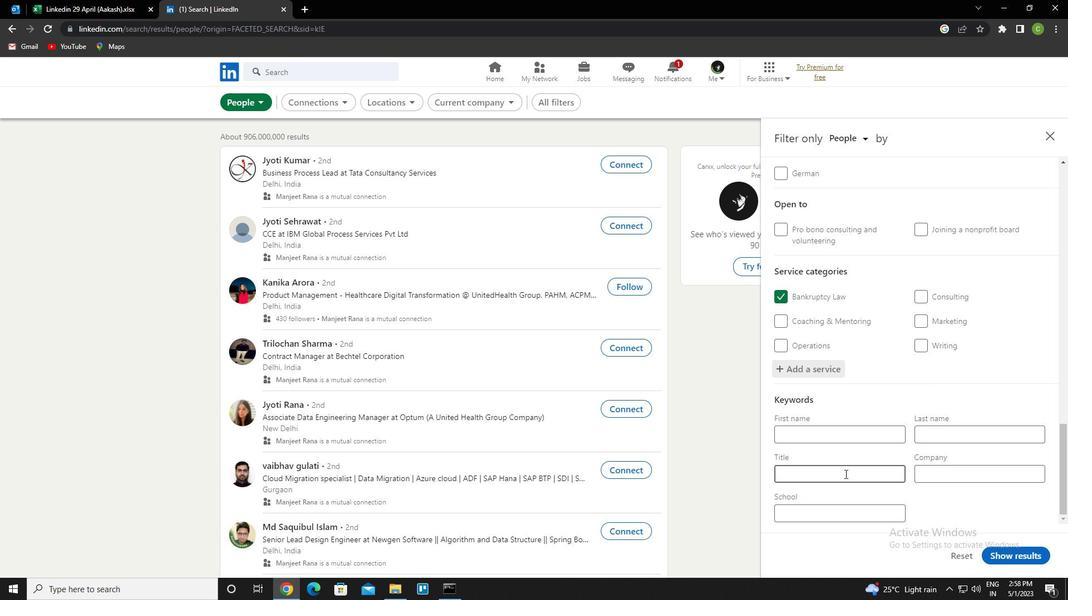 
Action: Key pressed <Key.caps_lock>c<Key.caps_lock>ommunications<Key.space><Key.caps_lock>d<Key.caps_lock>irector
Screenshot: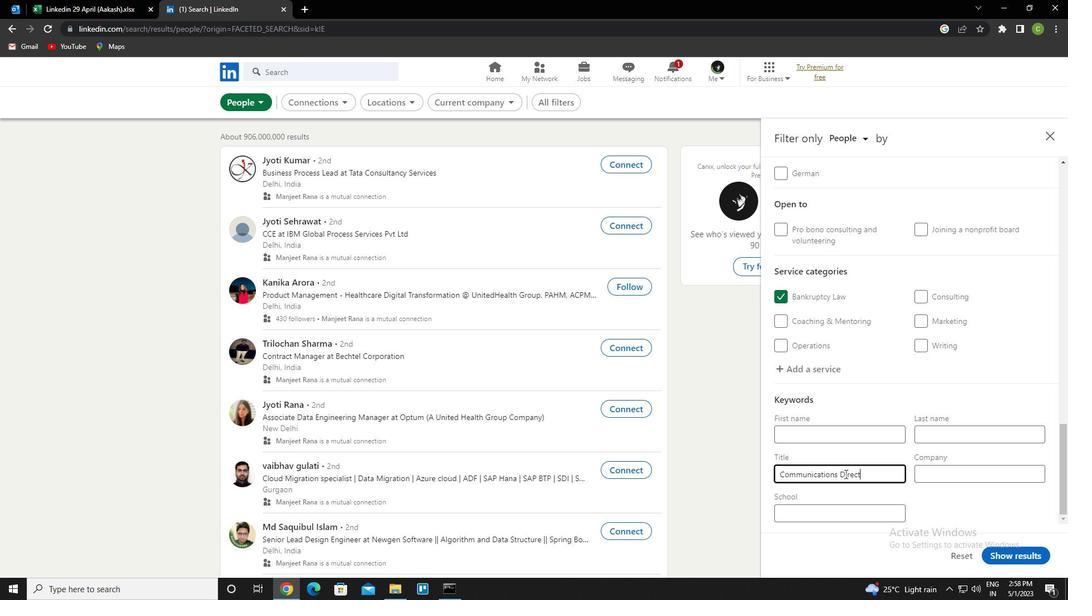 
Action: Mouse moved to (1001, 559)
Screenshot: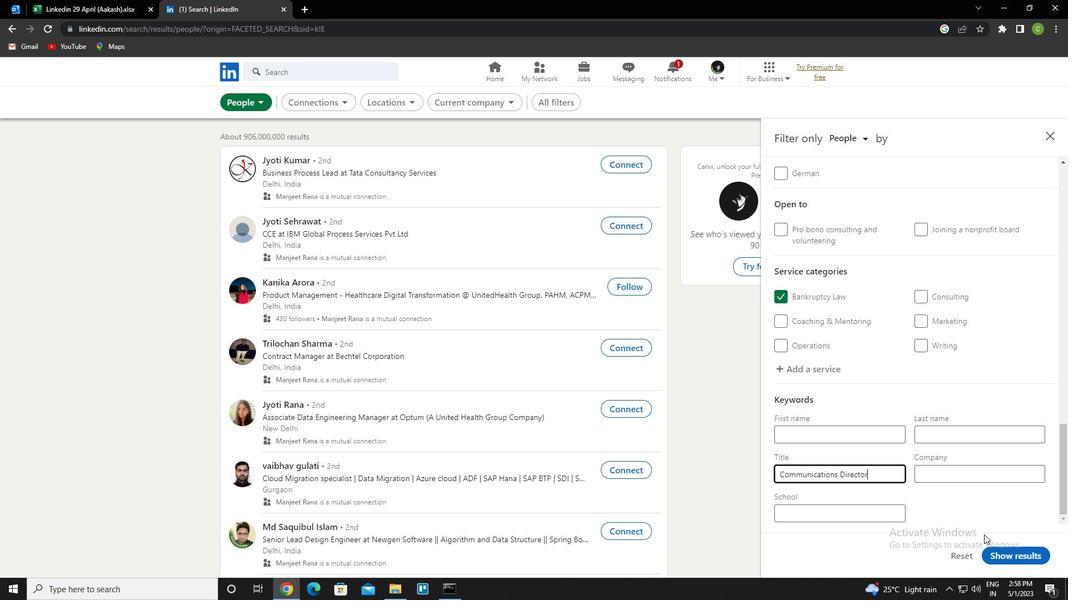 
Action: Mouse pressed left at (1001, 559)
Screenshot: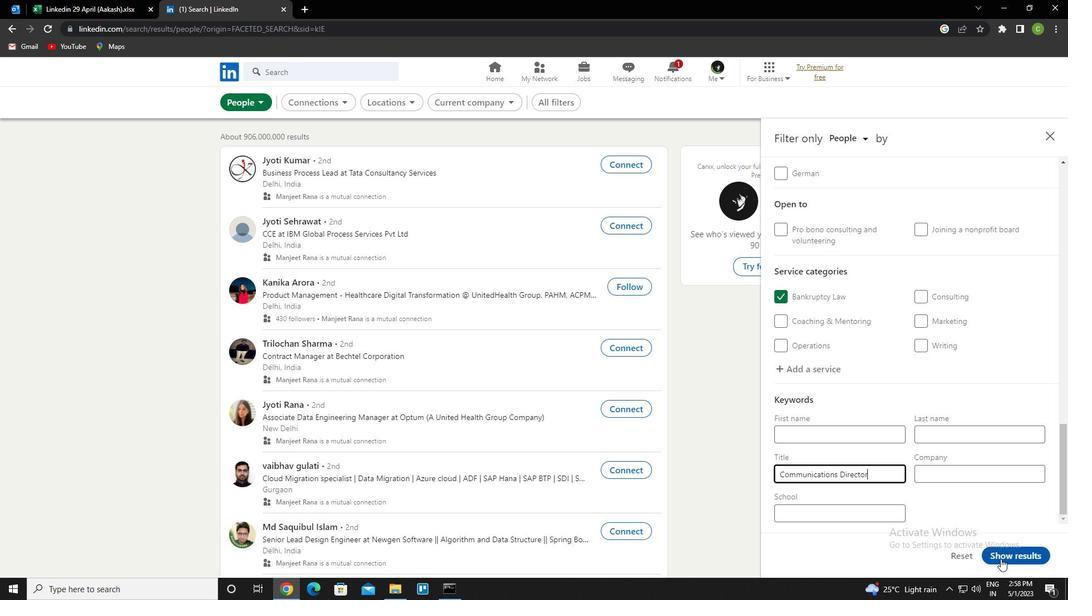 
Action: Mouse moved to (807, 495)
Screenshot: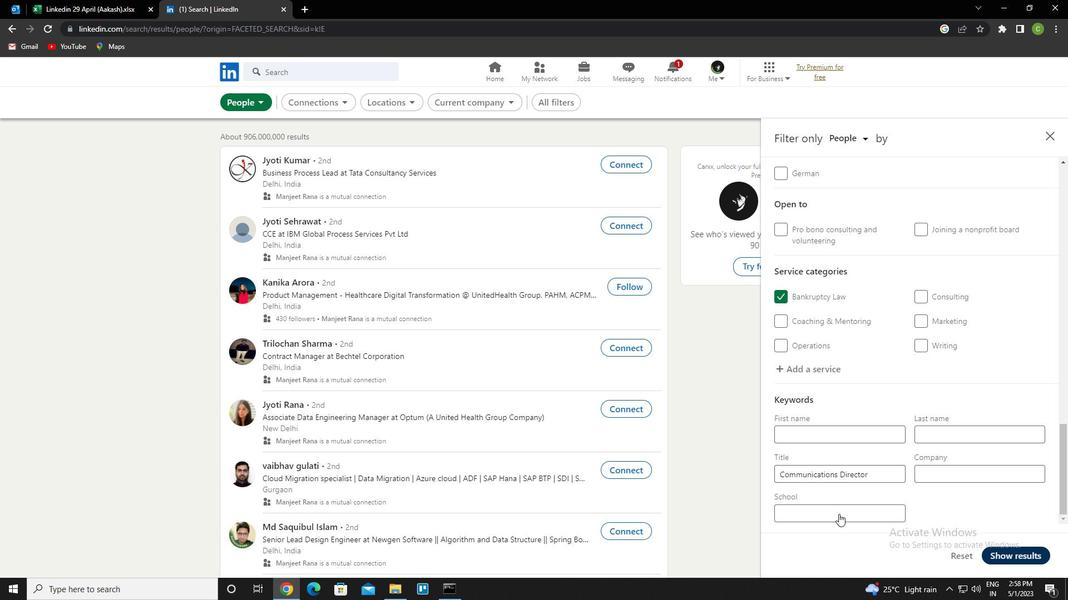 
